 Task: Find a one-way flight from Savannah to Evansville on May 3 for 6 passengers in business class, using WestJet, with 1 carry-on and 3 checked bags, within a budget of 380,000, and specific departure times.
Action: Mouse moved to (378, 342)
Screenshot: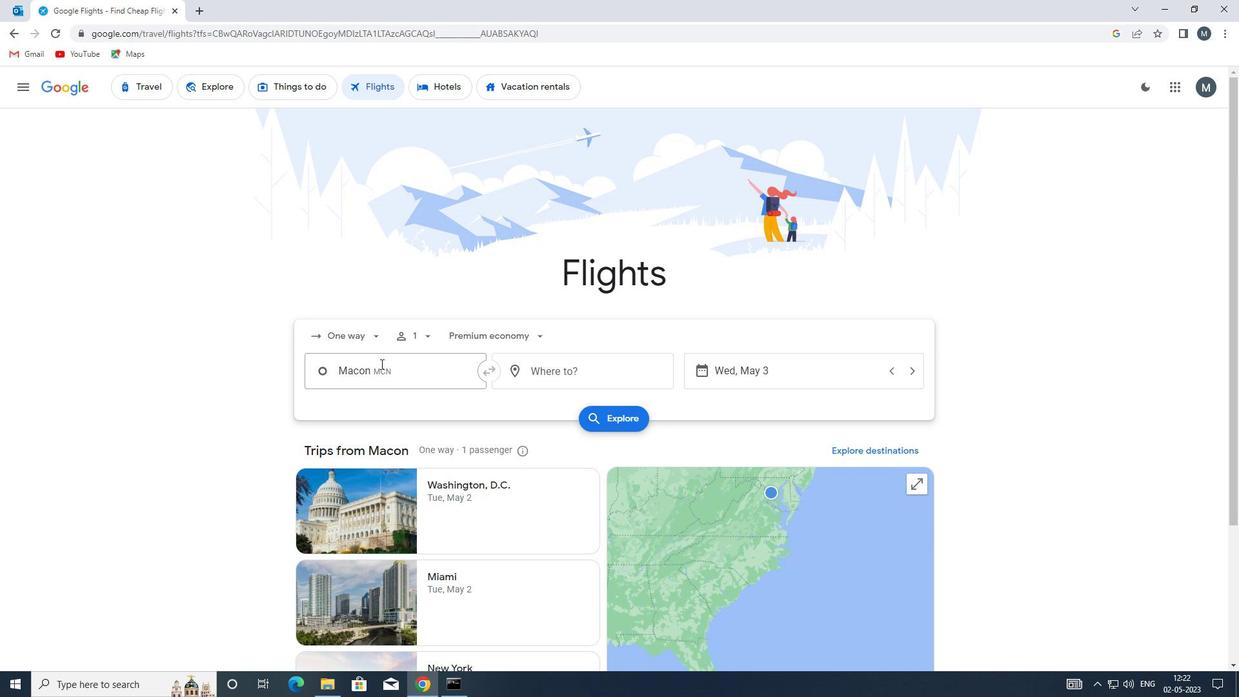 
Action: Mouse pressed left at (378, 342)
Screenshot: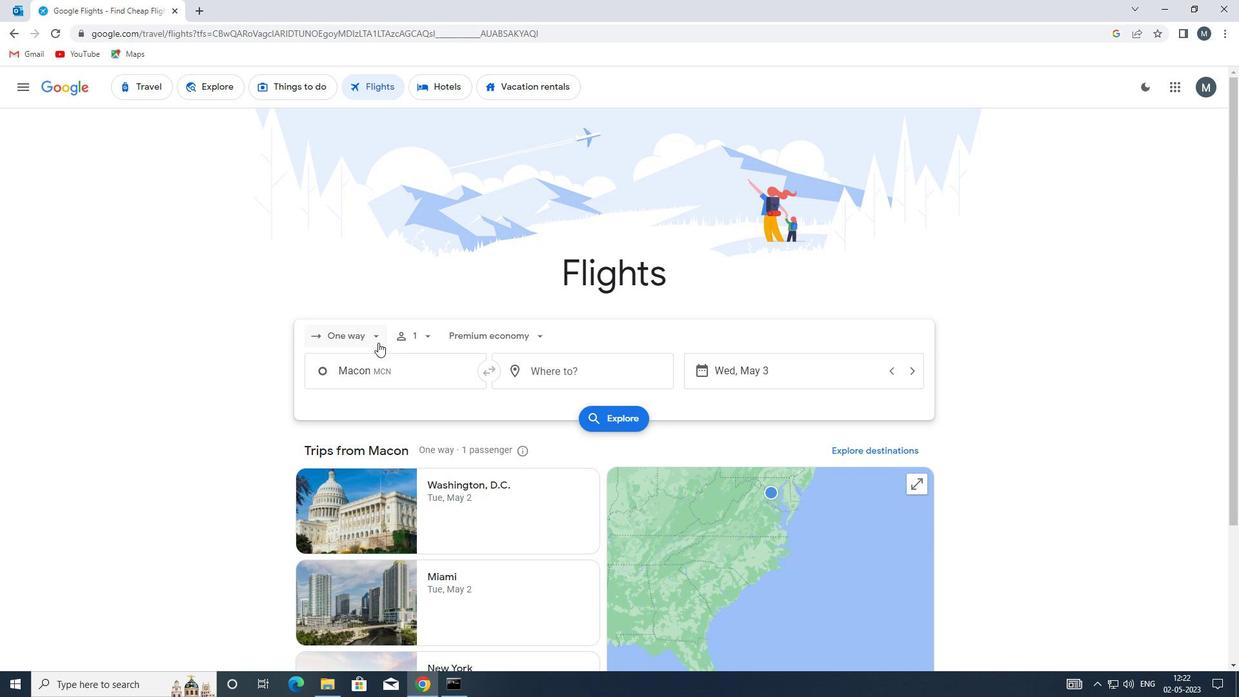 
Action: Mouse moved to (384, 404)
Screenshot: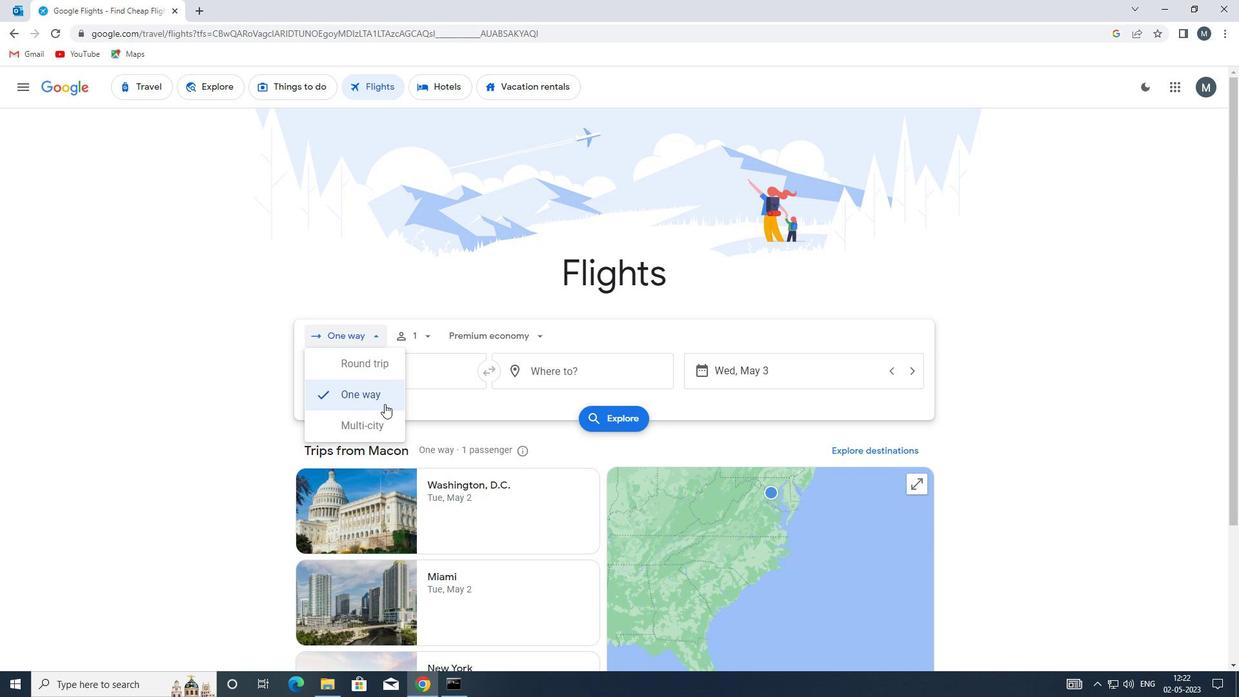 
Action: Mouse pressed left at (384, 404)
Screenshot: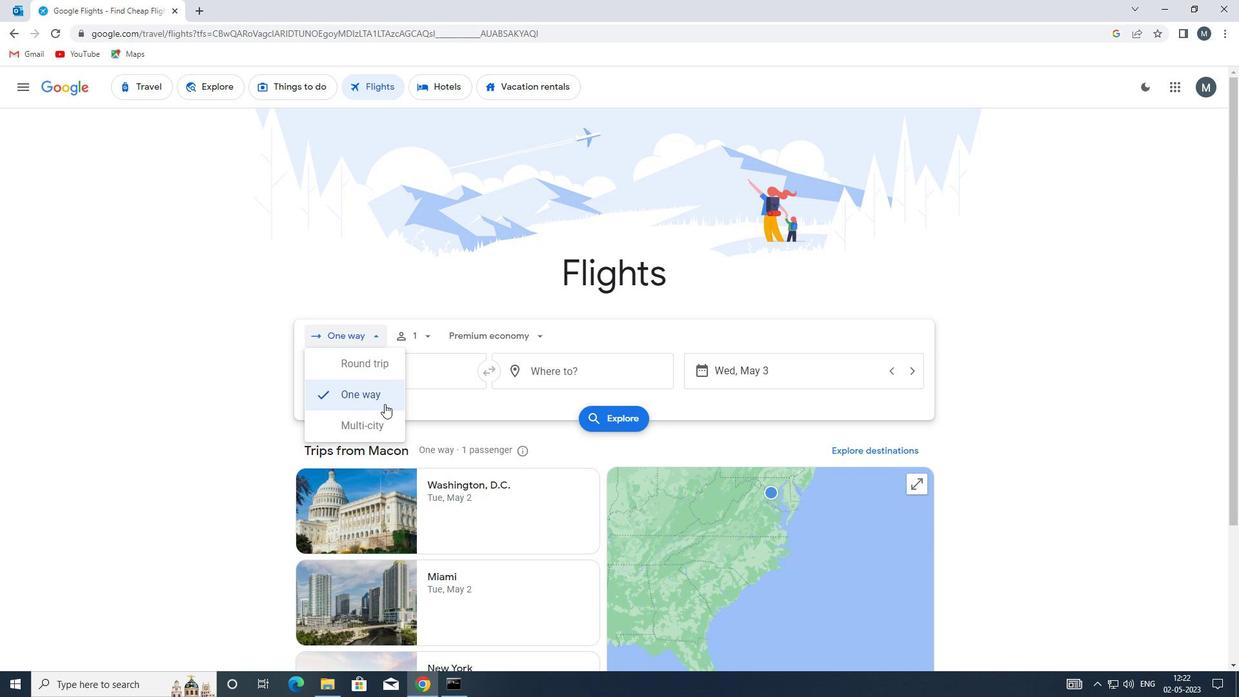 
Action: Mouse moved to (415, 335)
Screenshot: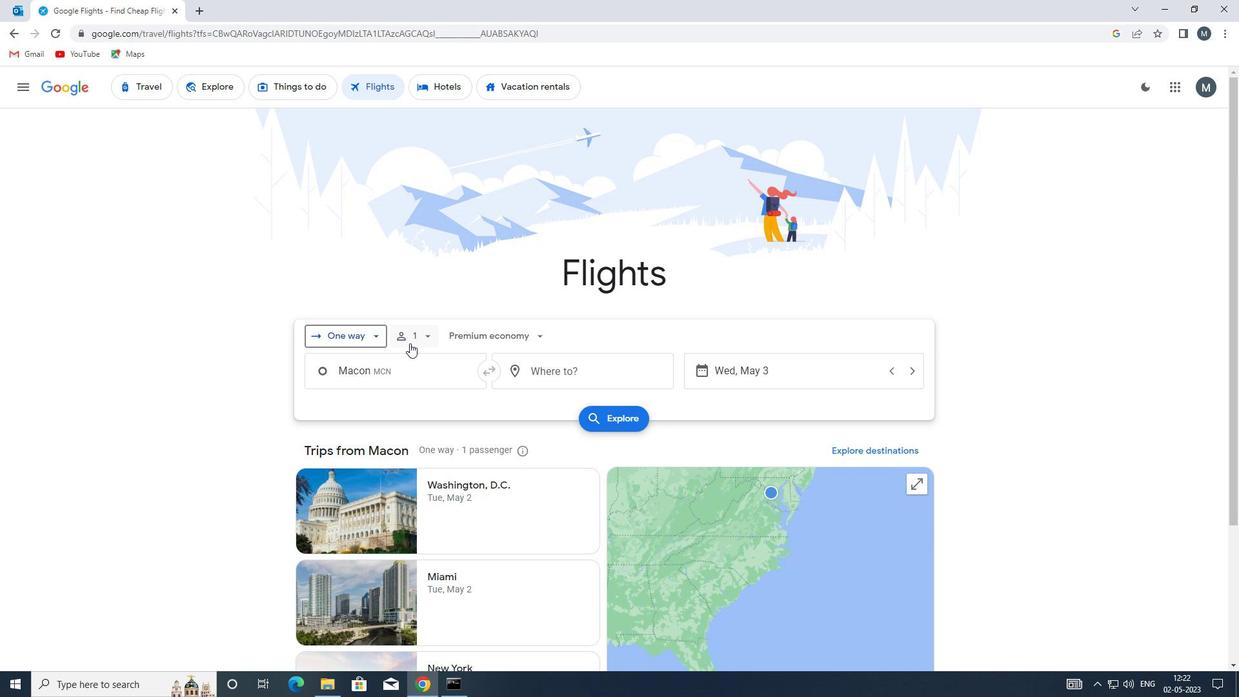 
Action: Mouse pressed left at (415, 335)
Screenshot: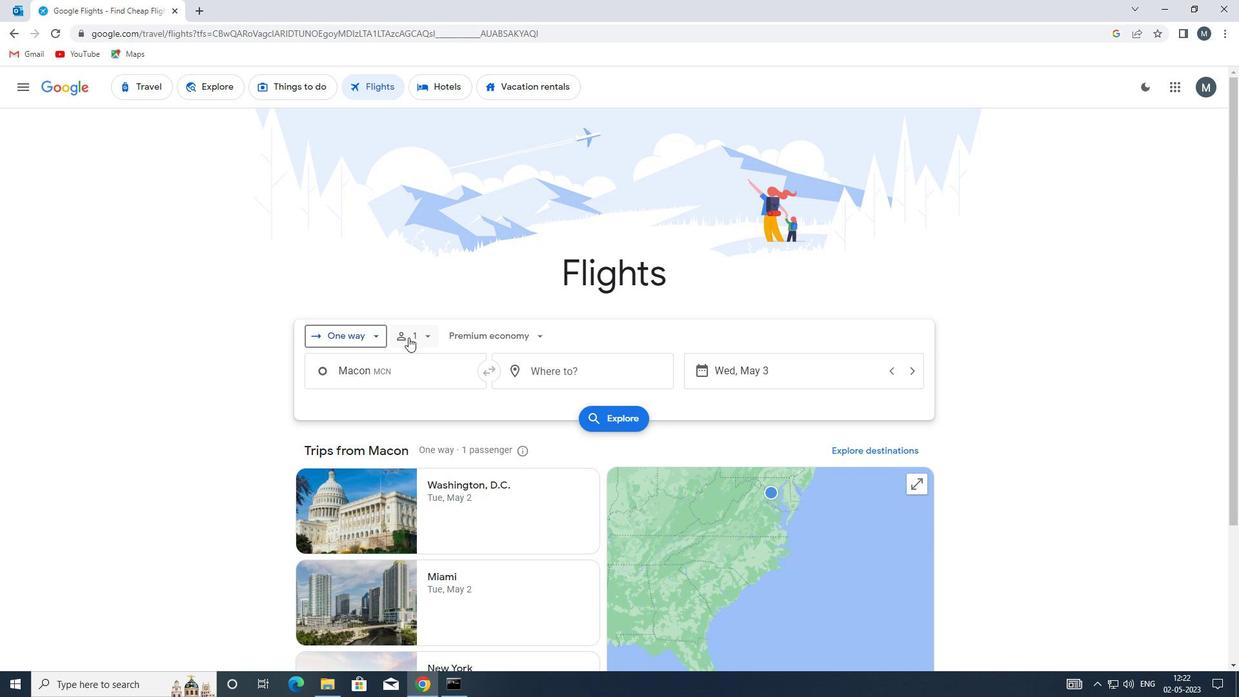 
Action: Mouse moved to (534, 372)
Screenshot: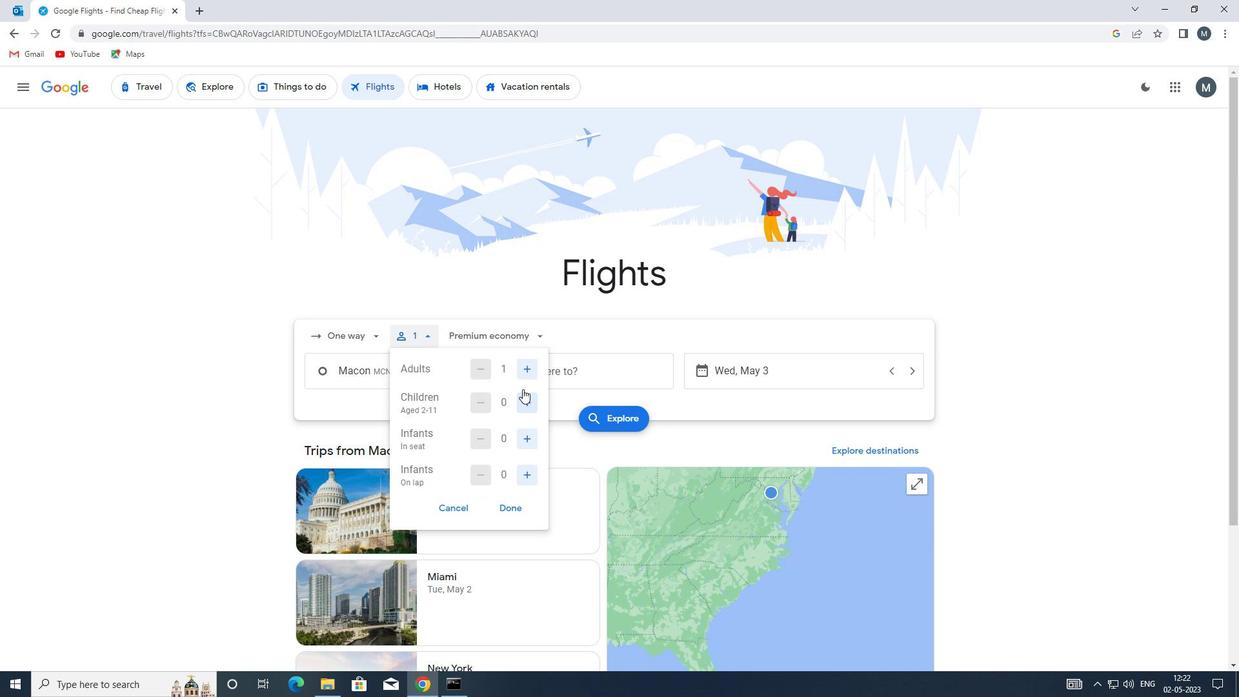 
Action: Mouse pressed left at (534, 372)
Screenshot: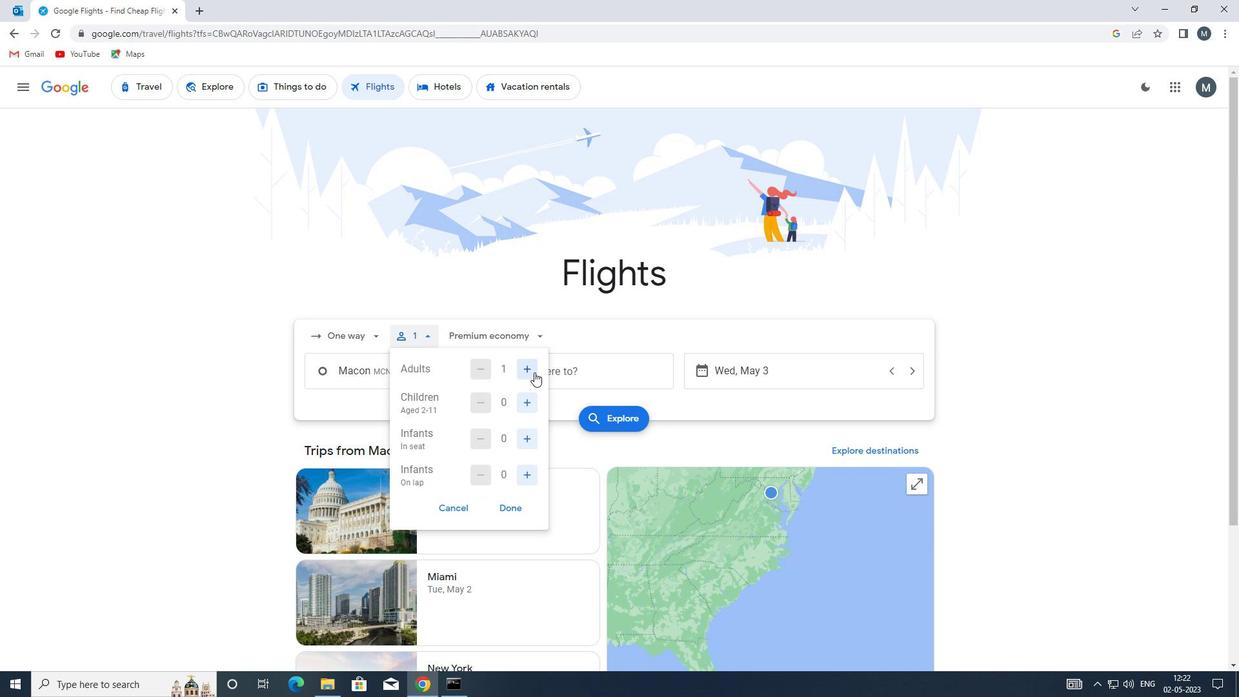 
Action: Mouse moved to (534, 372)
Screenshot: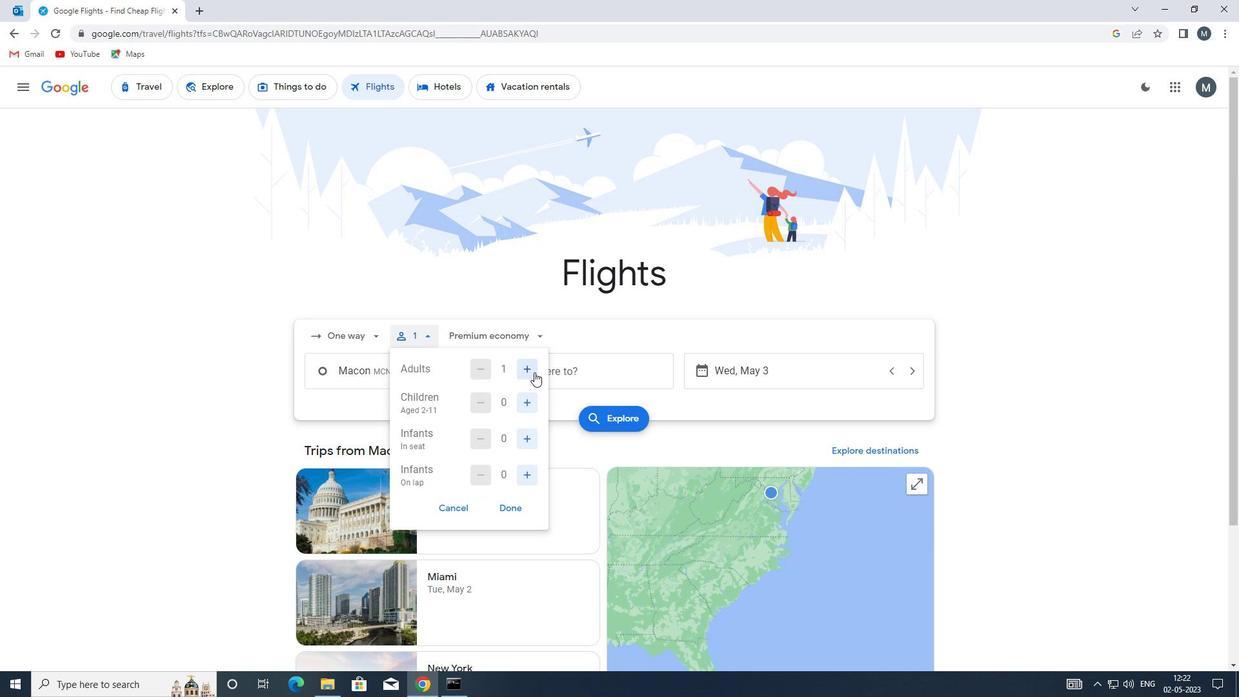 
Action: Mouse pressed left at (534, 372)
Screenshot: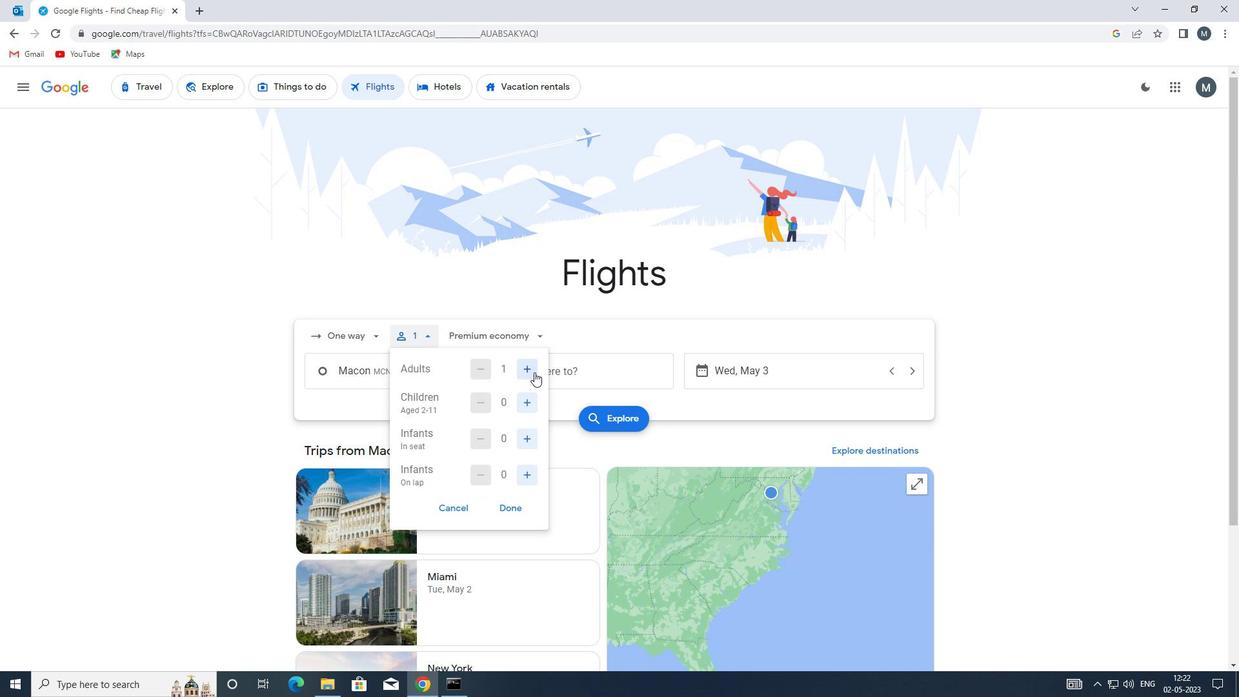 
Action: Mouse moved to (528, 406)
Screenshot: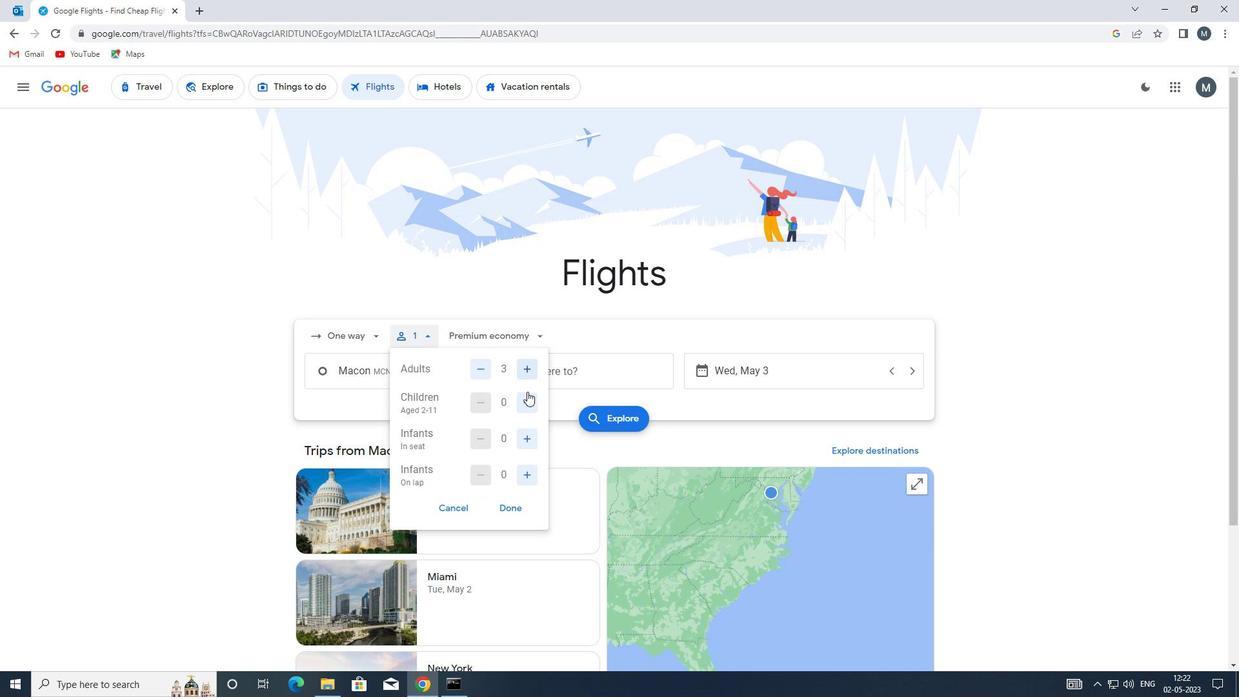 
Action: Mouse pressed left at (528, 406)
Screenshot: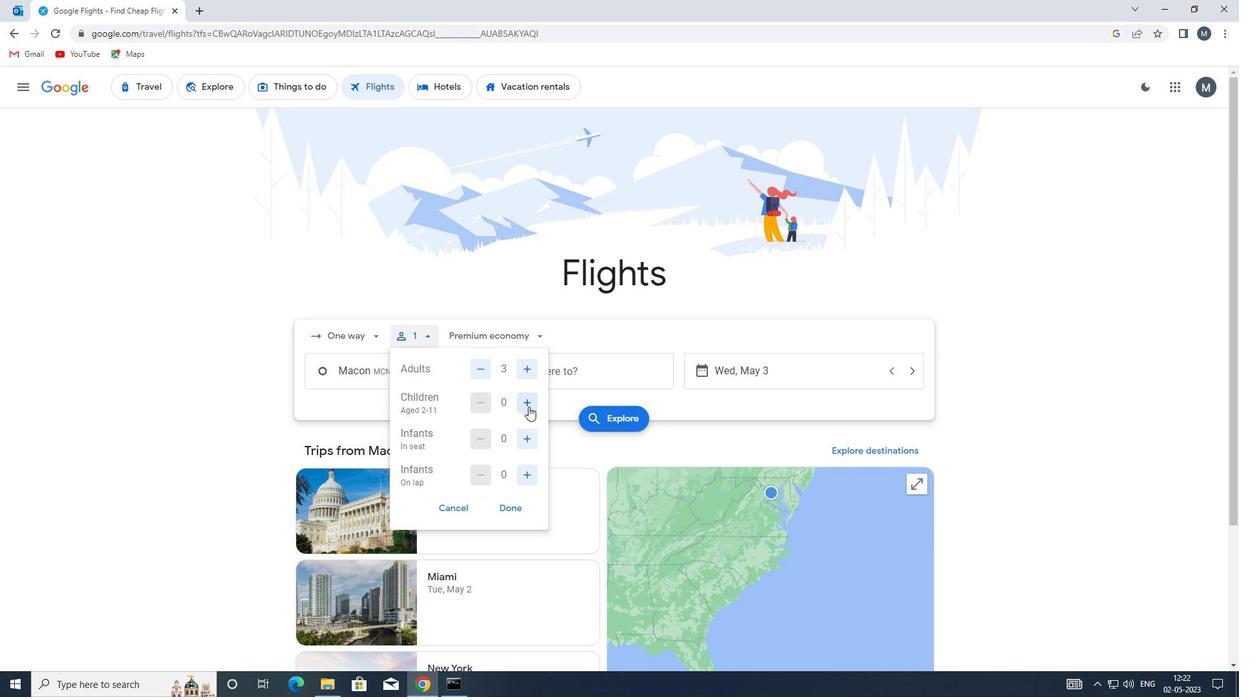 
Action: Mouse pressed left at (528, 406)
Screenshot: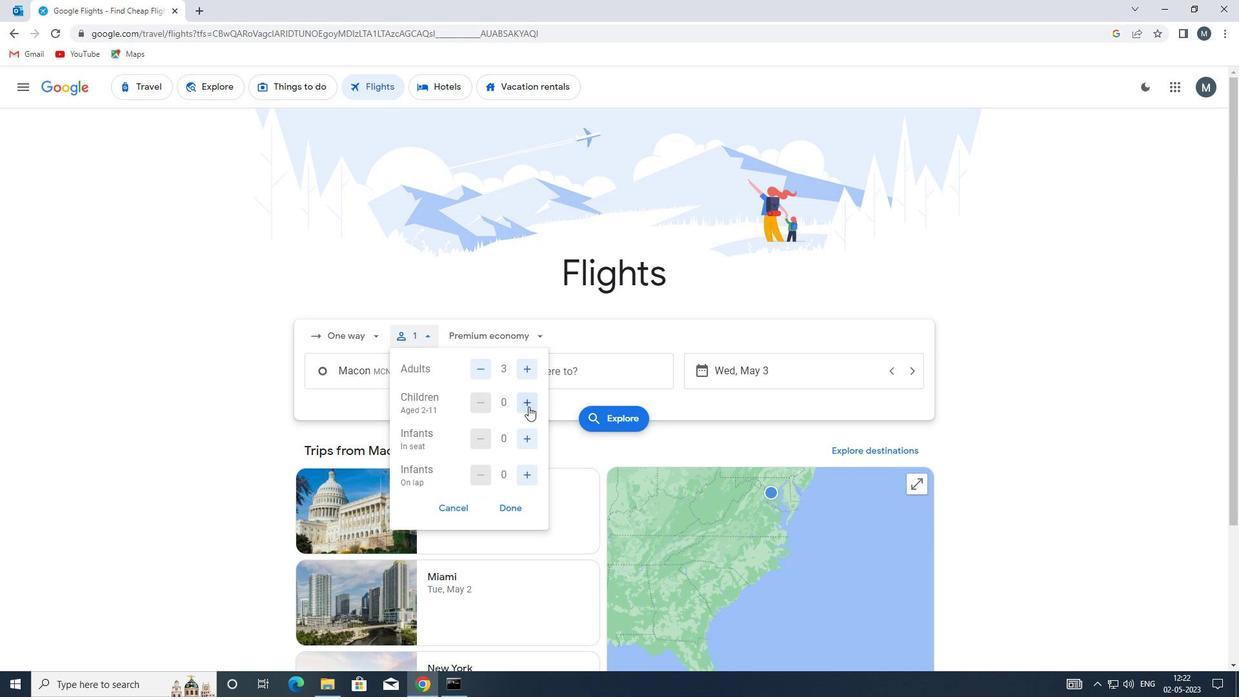 
Action: Mouse pressed left at (528, 406)
Screenshot: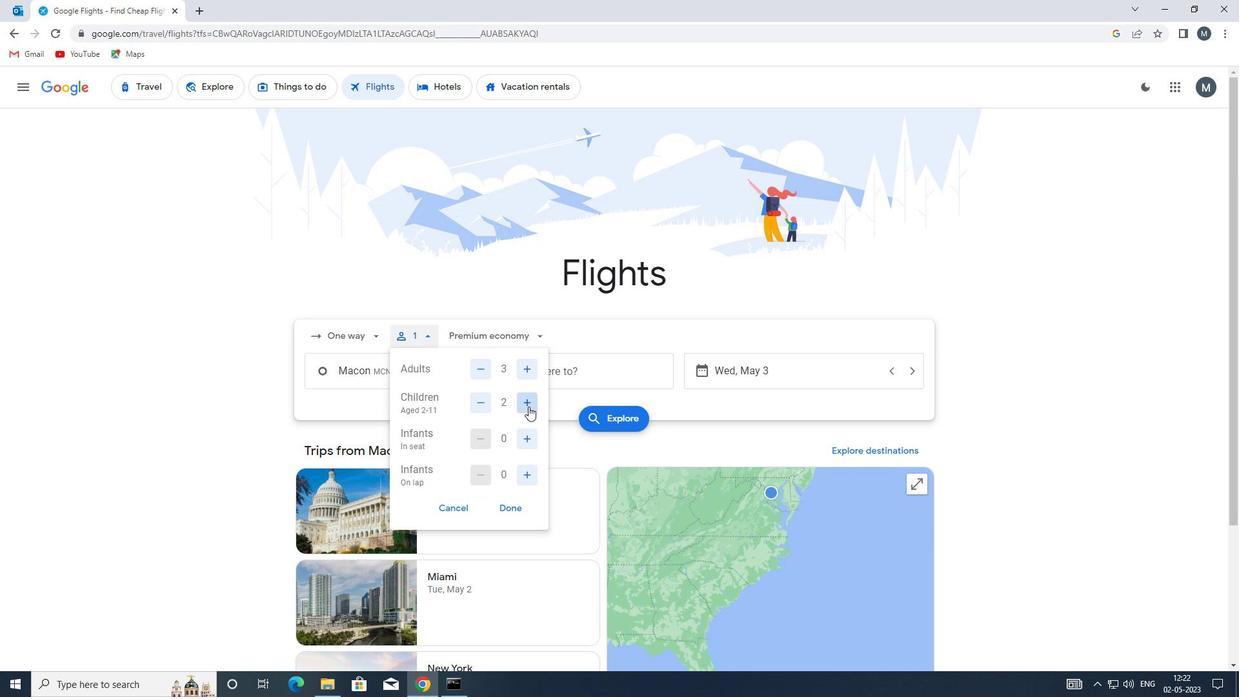 
Action: Mouse moved to (513, 511)
Screenshot: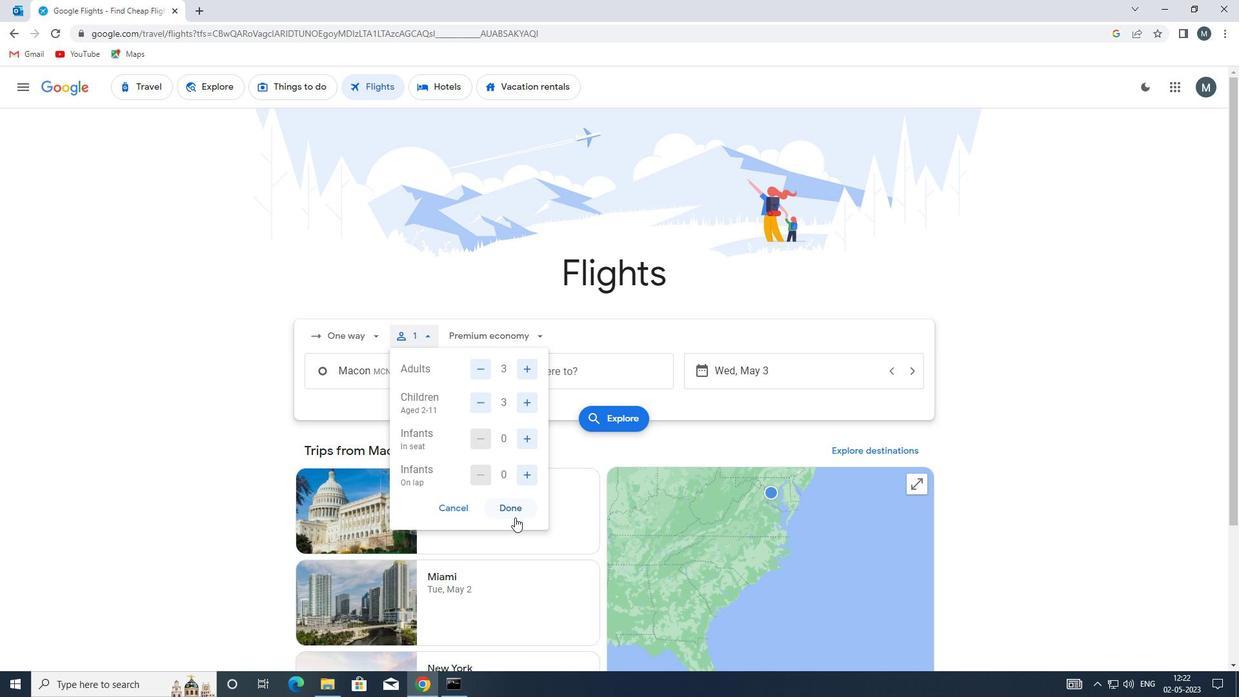 
Action: Mouse pressed left at (513, 511)
Screenshot: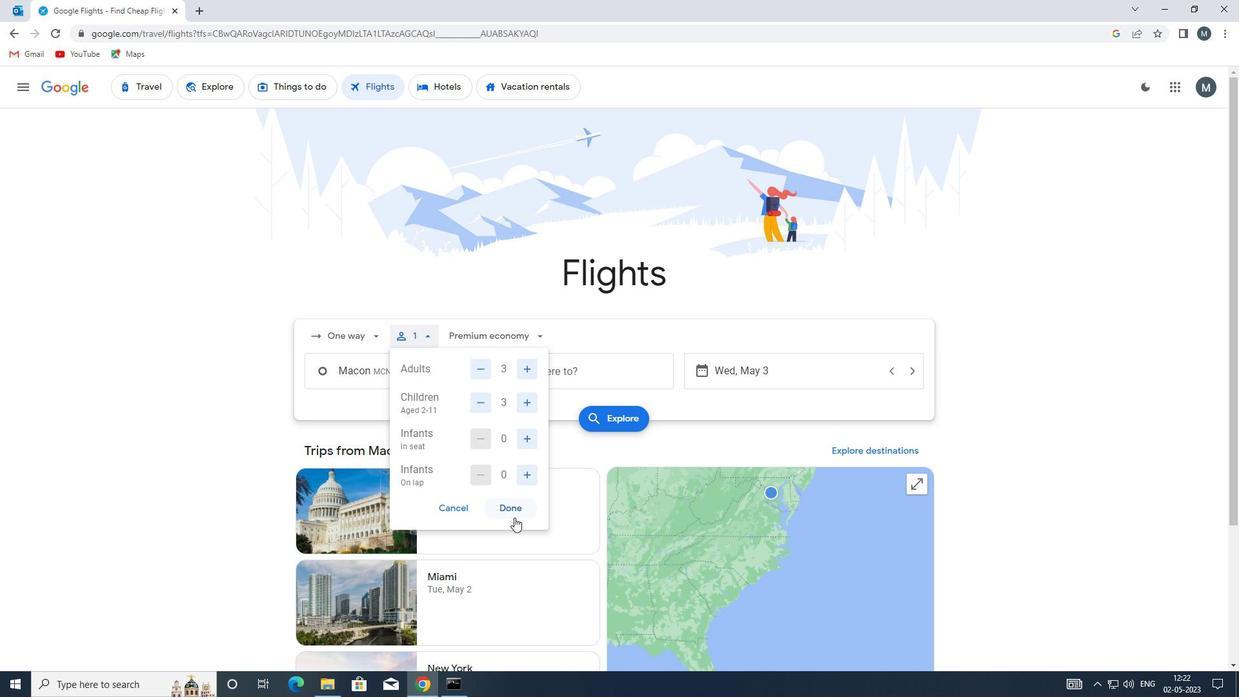 
Action: Mouse moved to (469, 325)
Screenshot: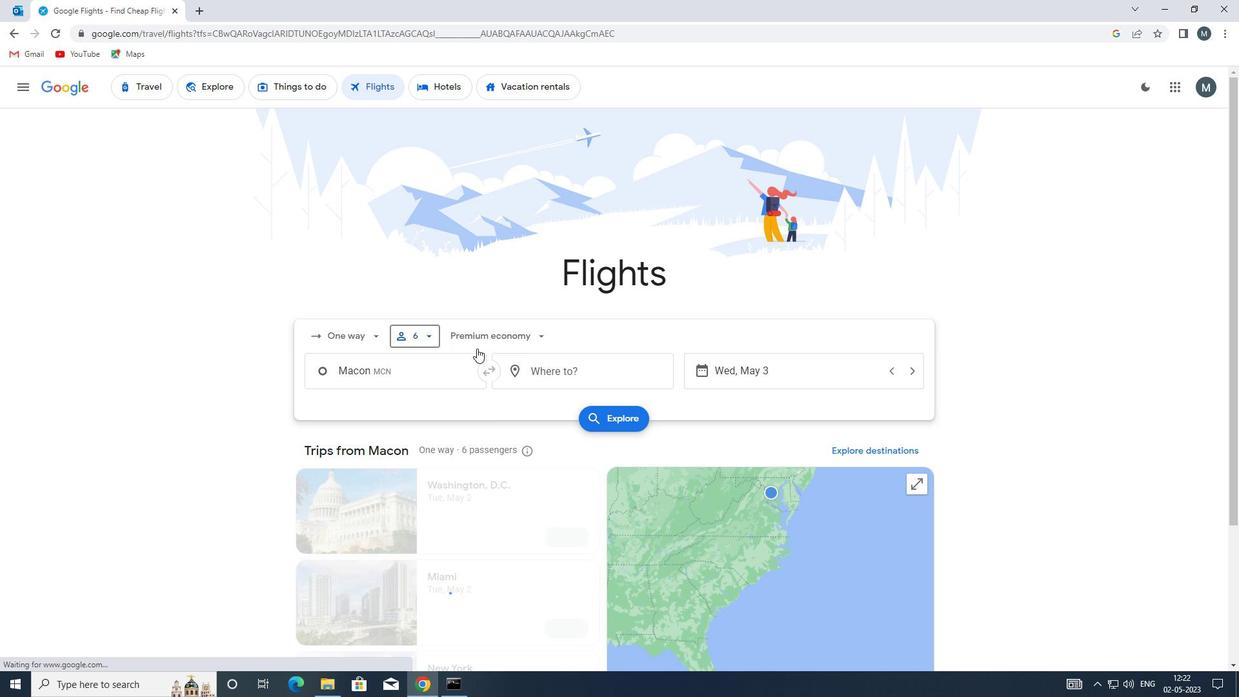 
Action: Mouse pressed left at (469, 325)
Screenshot: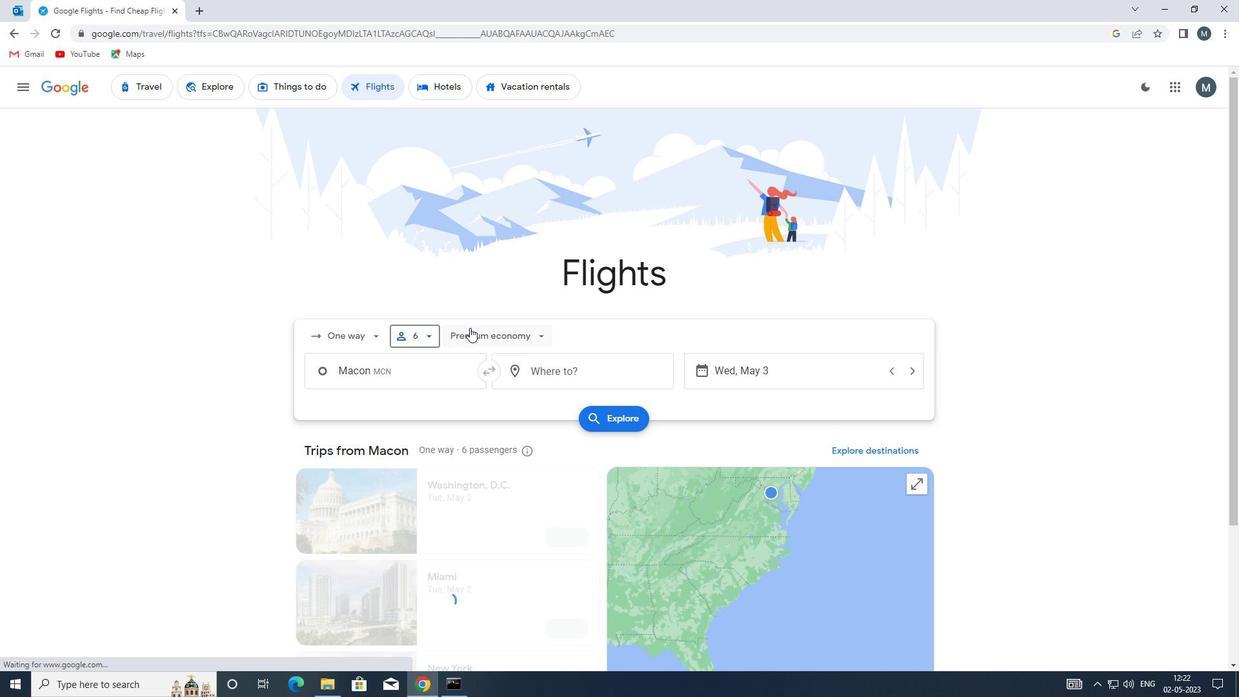 
Action: Mouse moved to (495, 423)
Screenshot: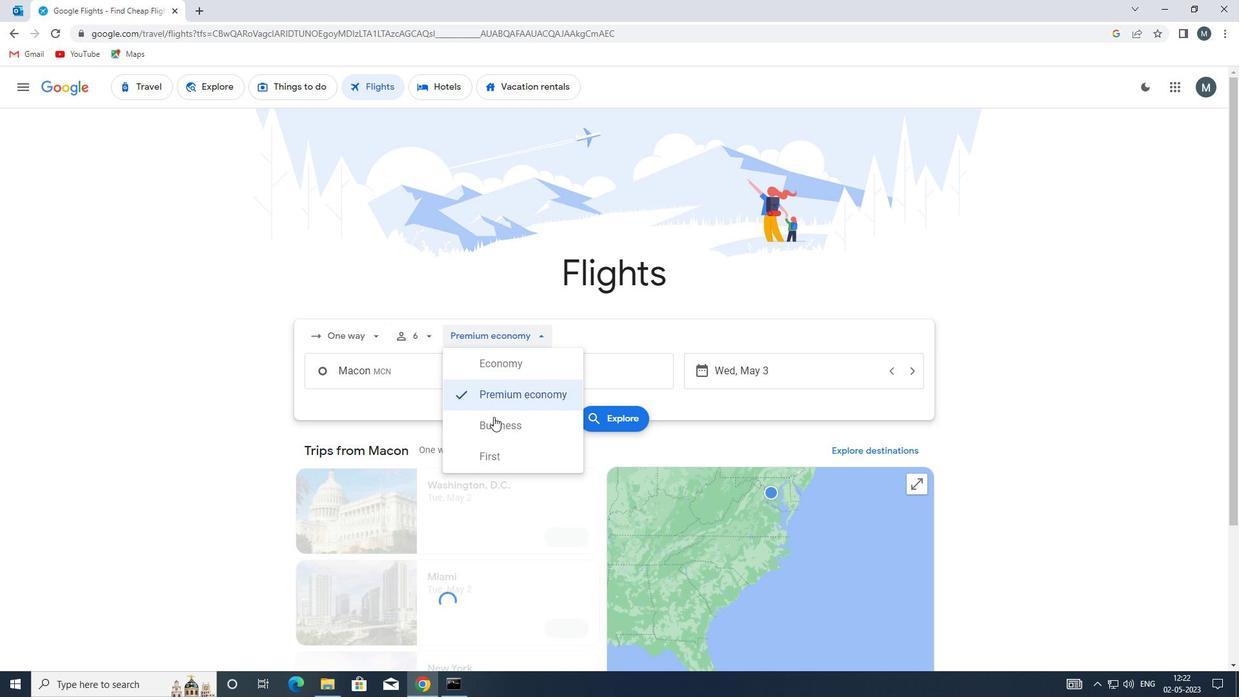 
Action: Mouse pressed left at (495, 423)
Screenshot: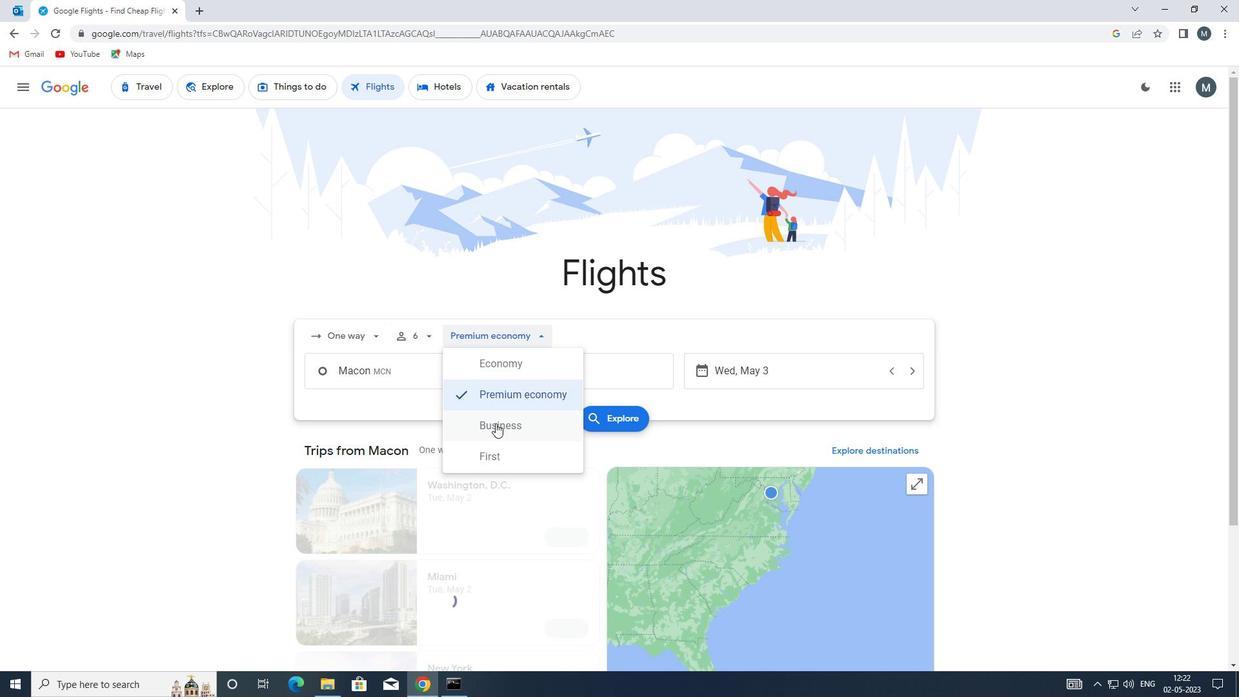 
Action: Mouse moved to (406, 374)
Screenshot: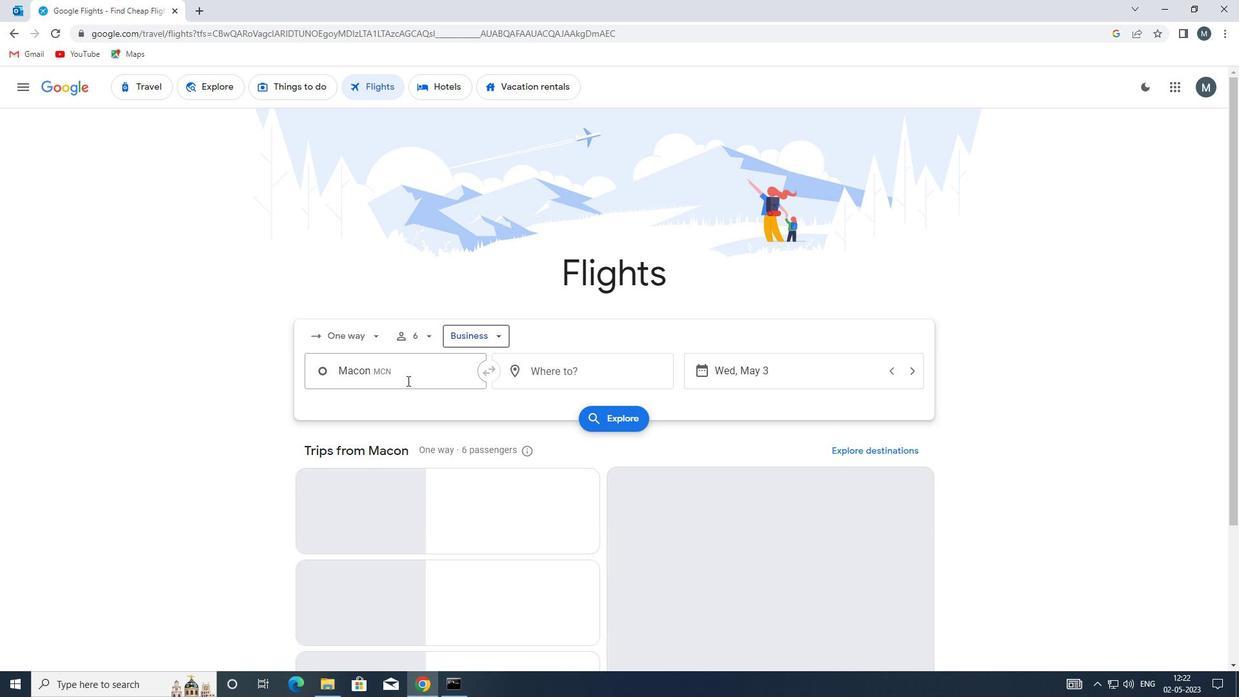
Action: Mouse pressed left at (406, 374)
Screenshot: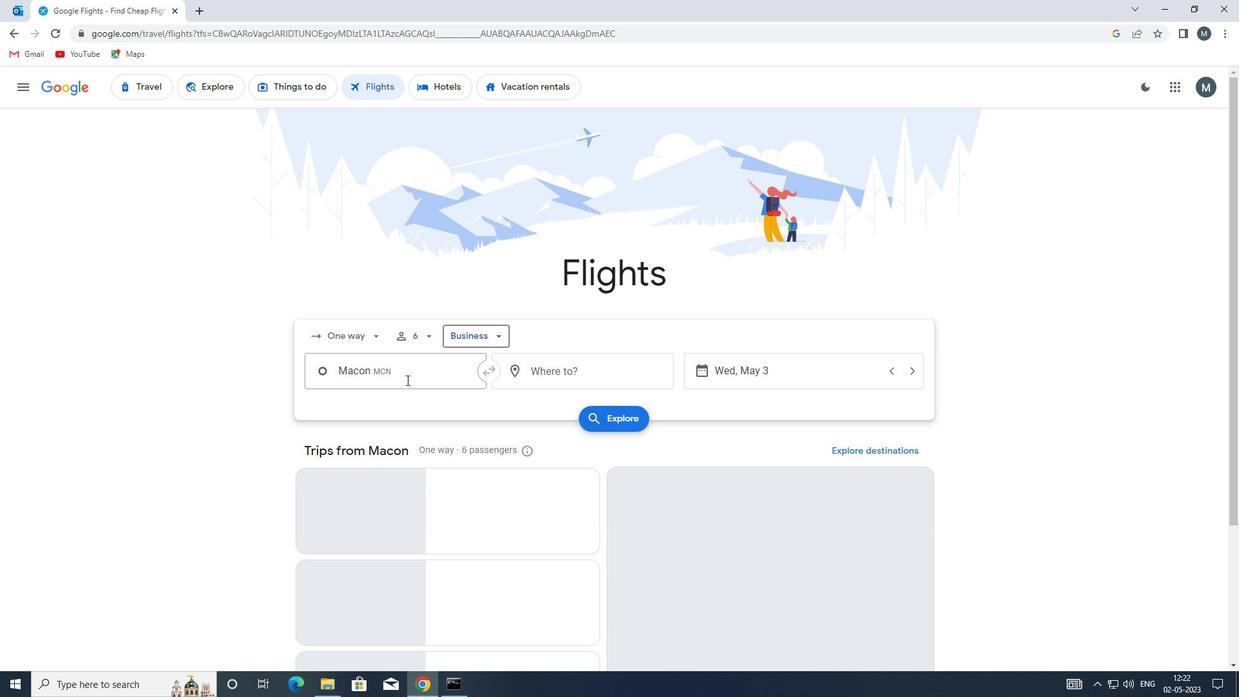 
Action: Key pressed <Key.shift>SAV
Screenshot: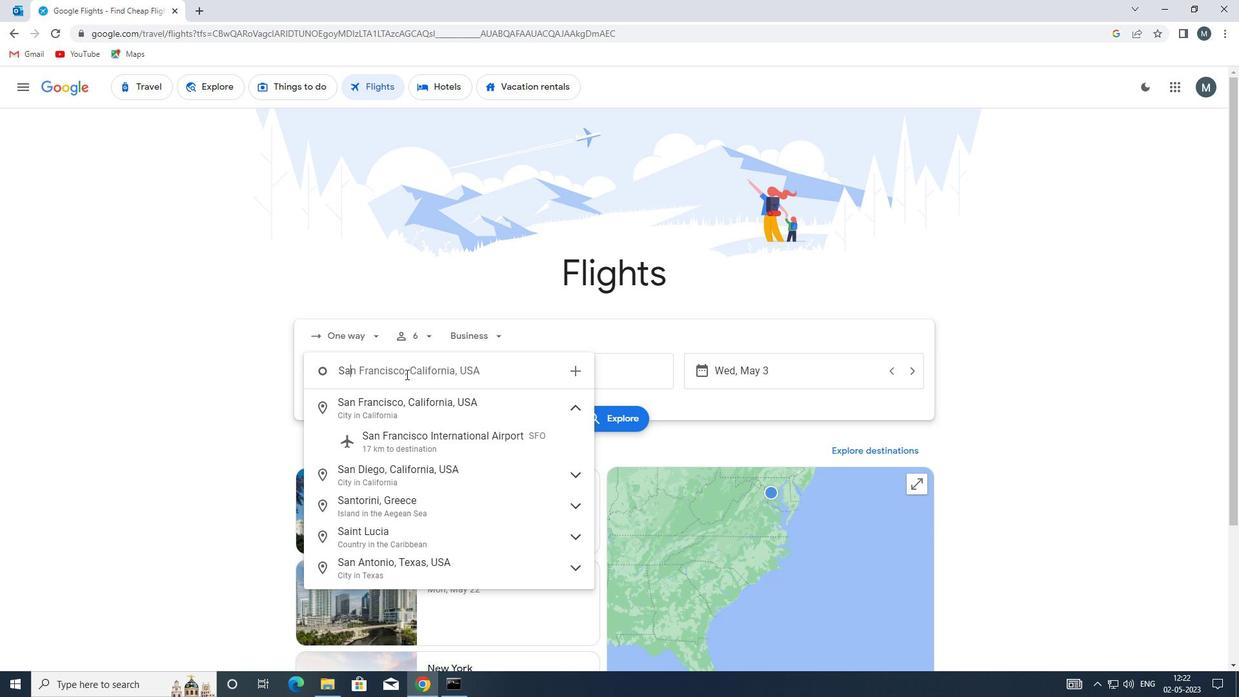 
Action: Mouse moved to (421, 409)
Screenshot: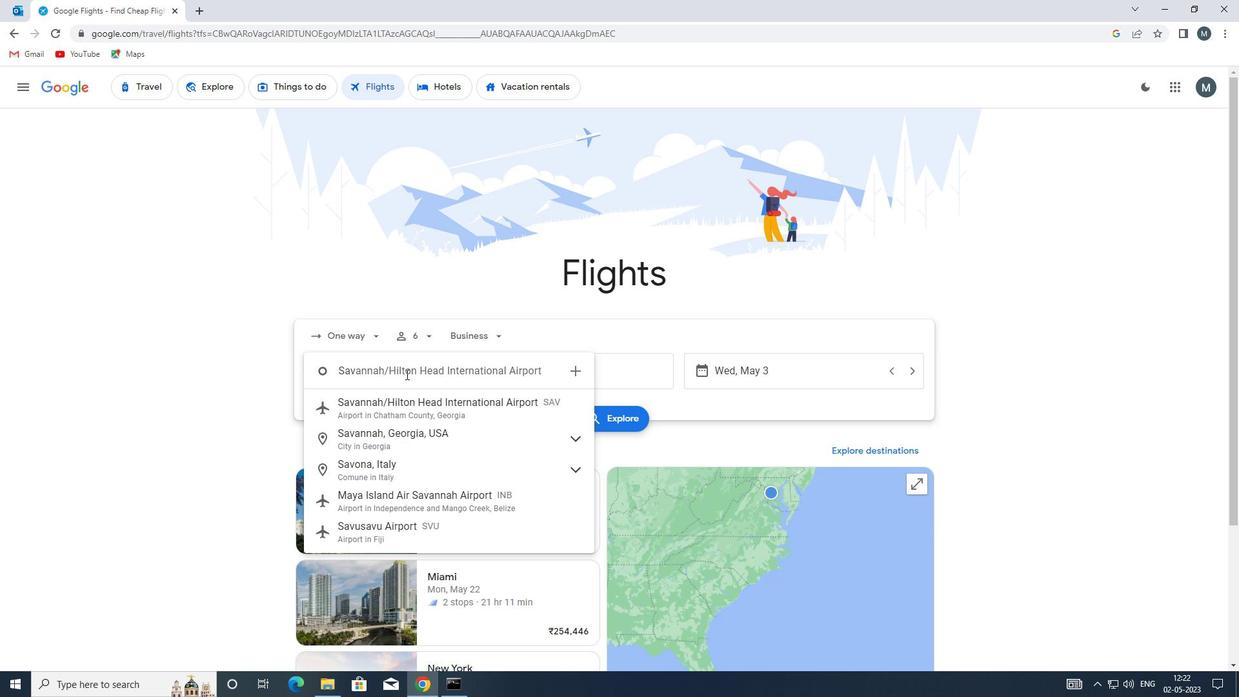 
Action: Mouse pressed left at (421, 409)
Screenshot: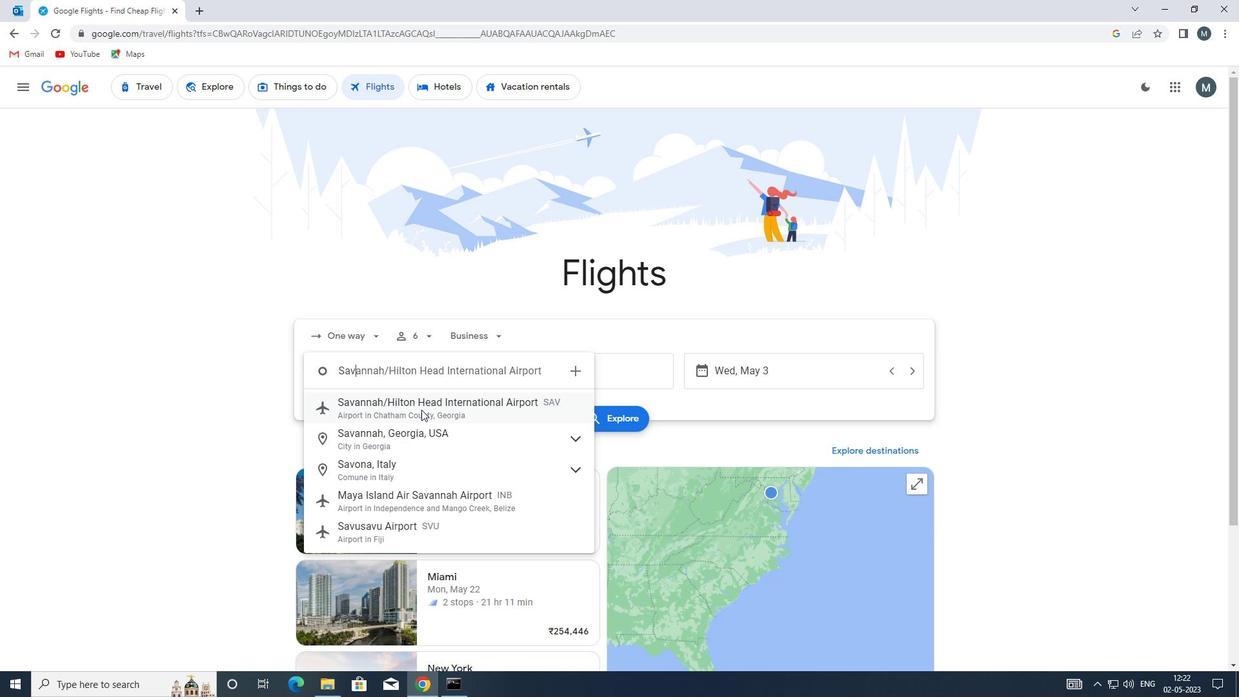 
Action: Mouse moved to (539, 374)
Screenshot: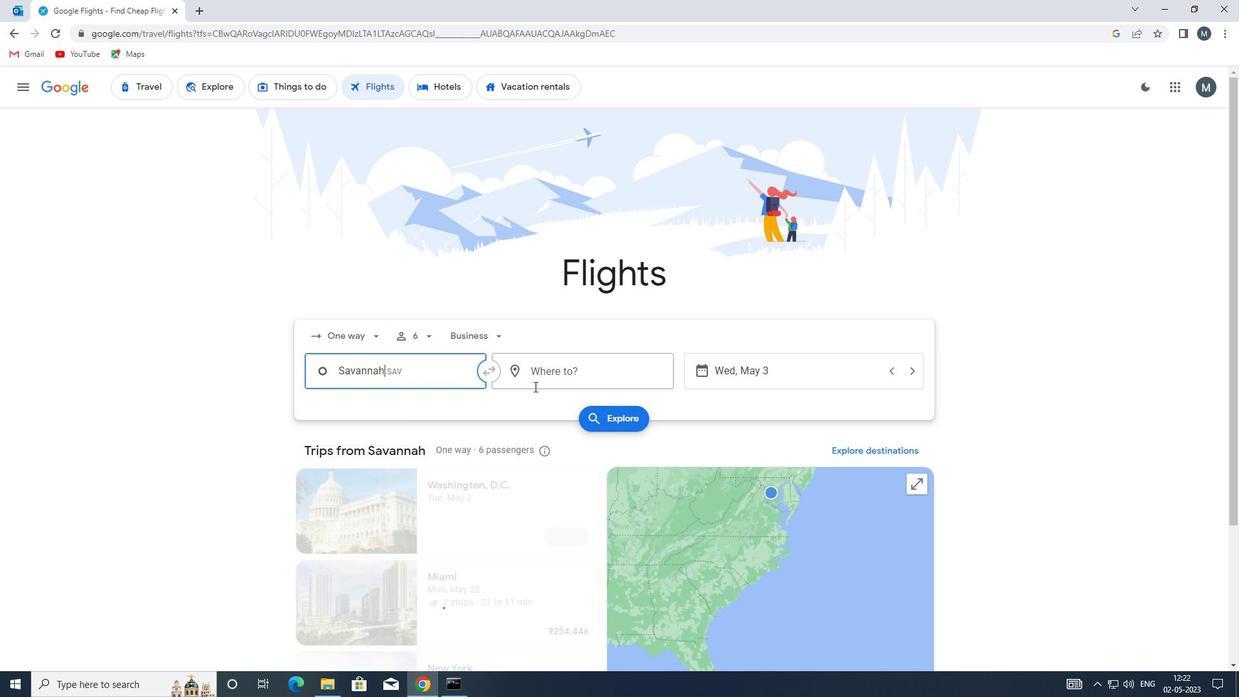 
Action: Mouse pressed left at (539, 374)
Screenshot: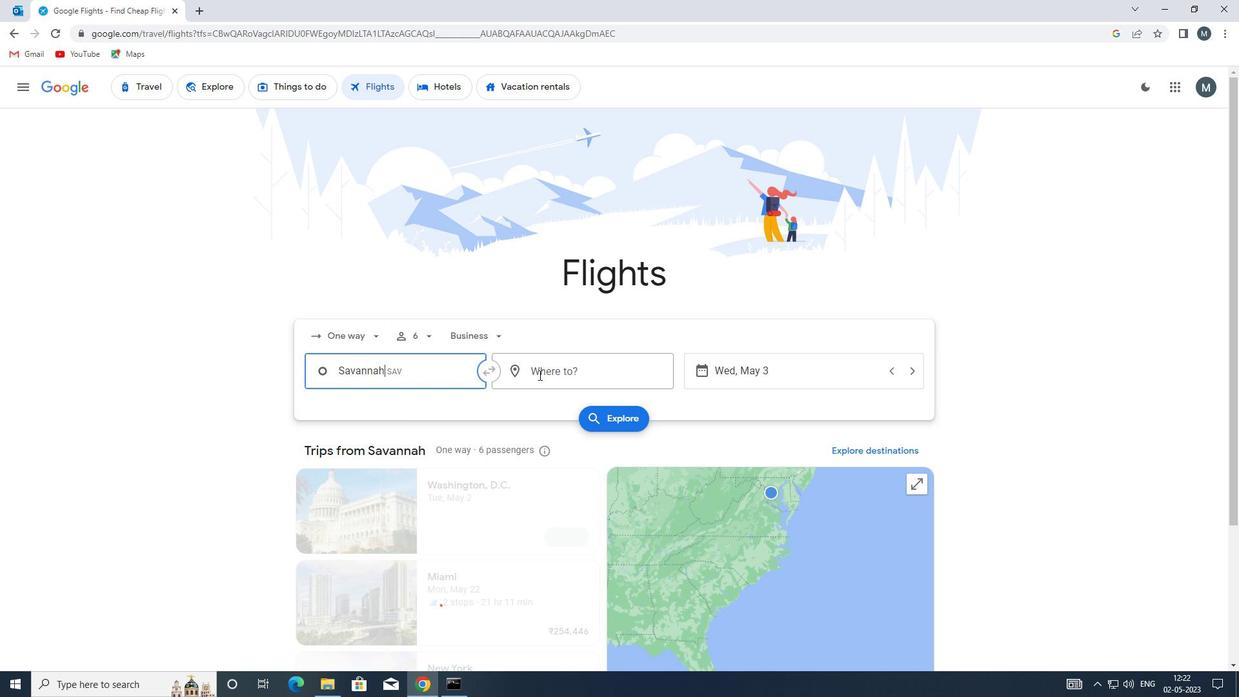 
Action: Key pressed EVV
Screenshot: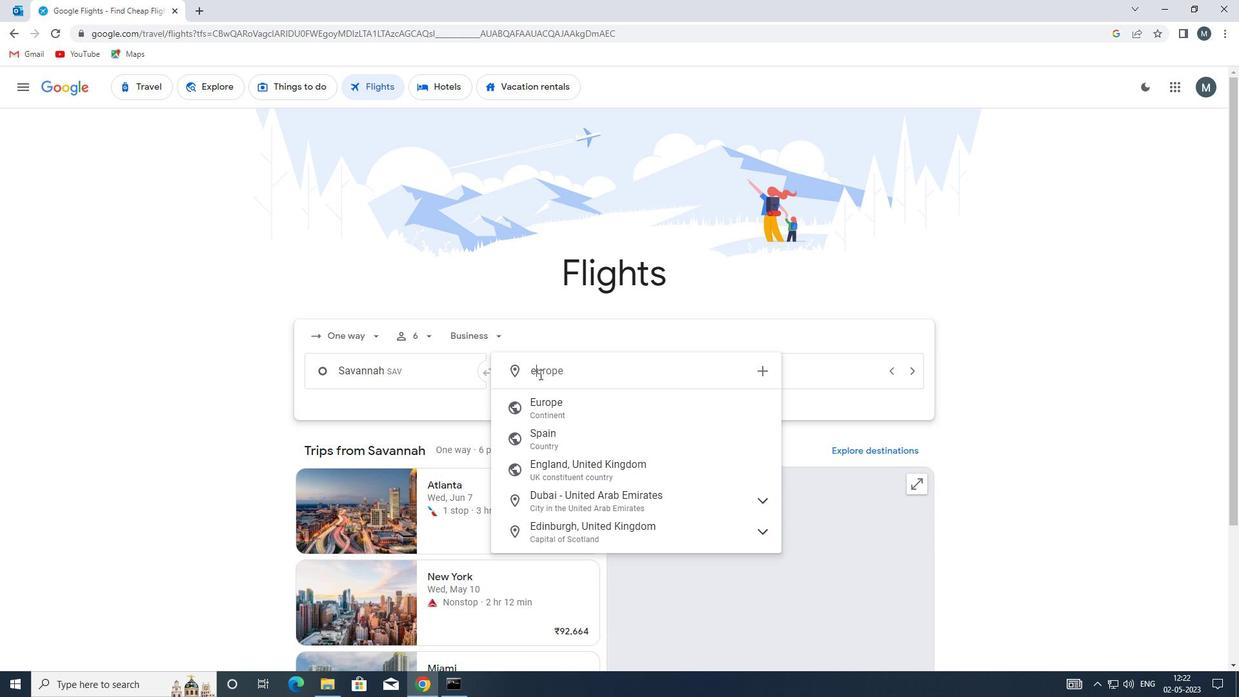 
Action: Mouse moved to (588, 406)
Screenshot: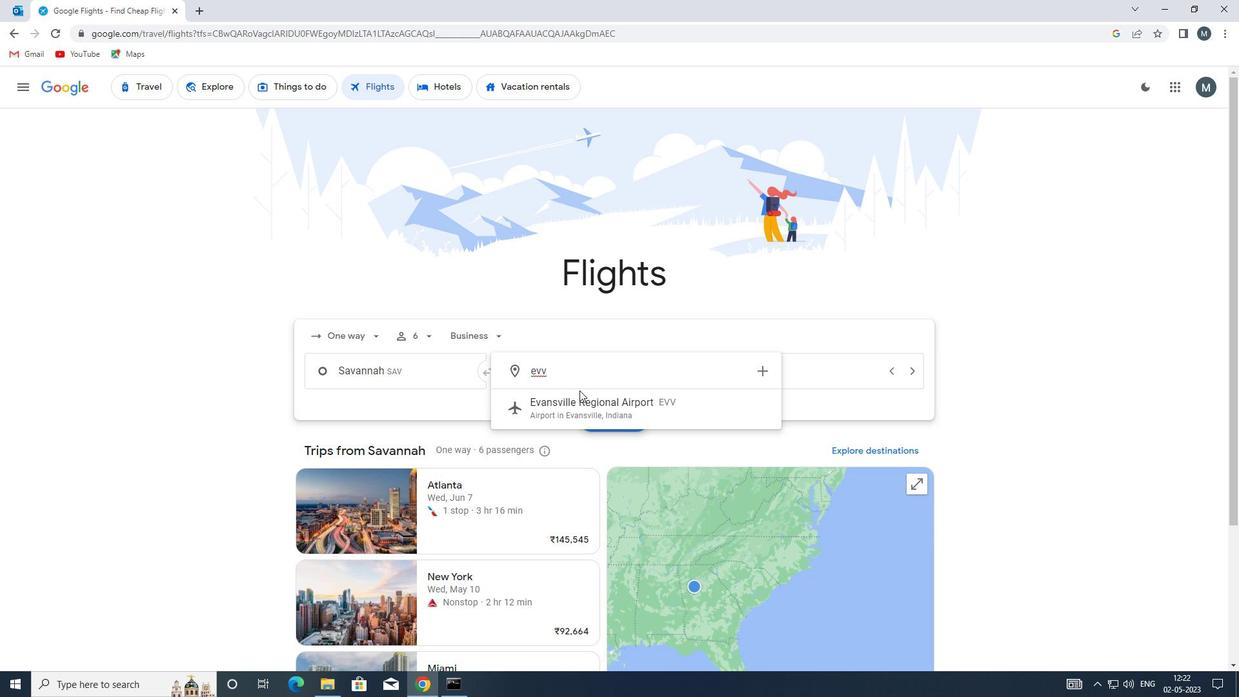 
Action: Mouse pressed left at (588, 406)
Screenshot: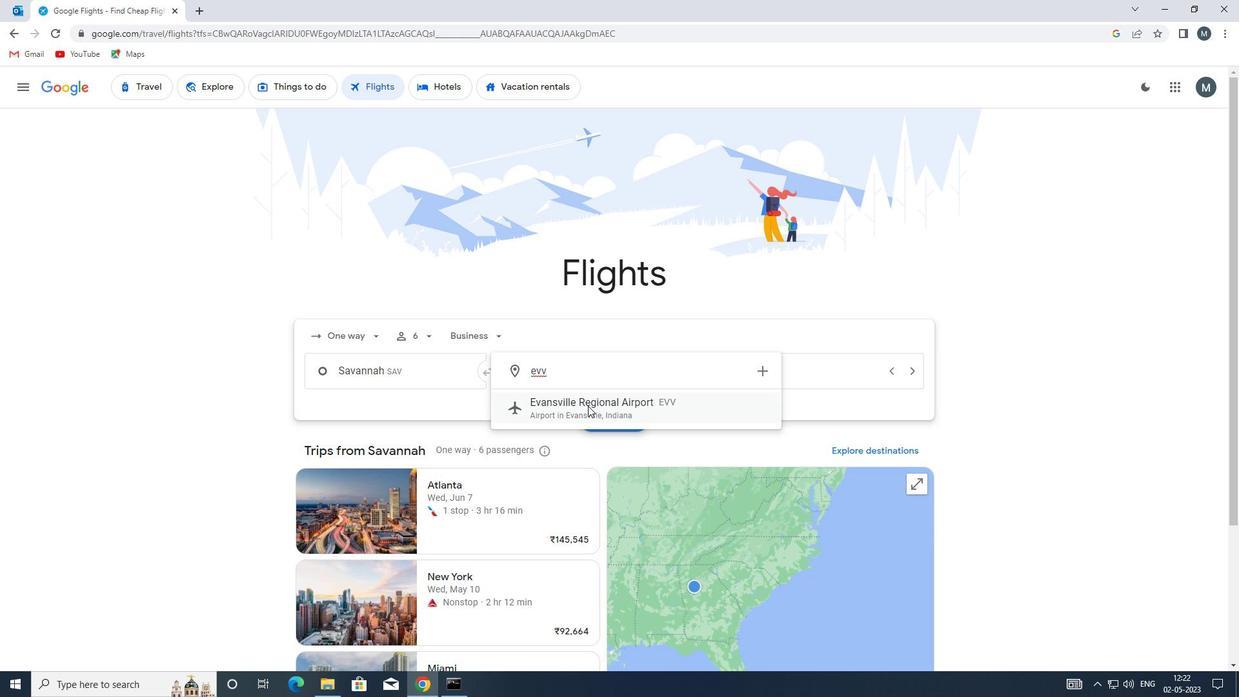 
Action: Mouse moved to (742, 366)
Screenshot: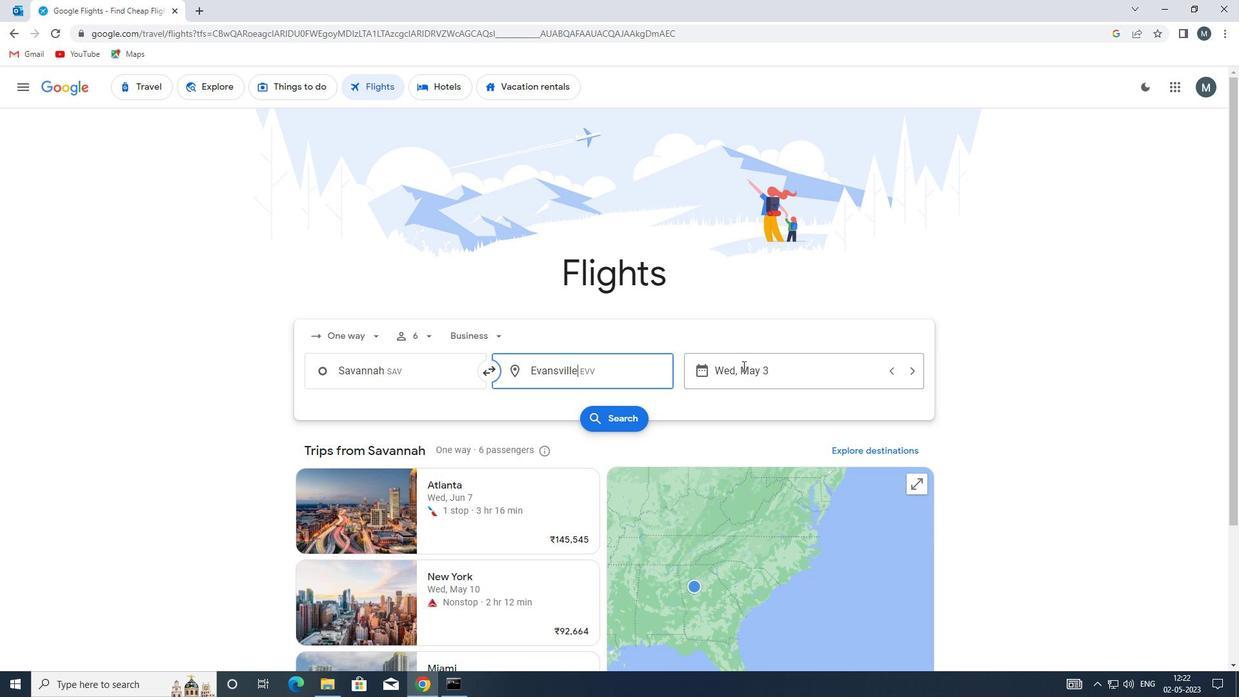 
Action: Mouse pressed left at (742, 366)
Screenshot: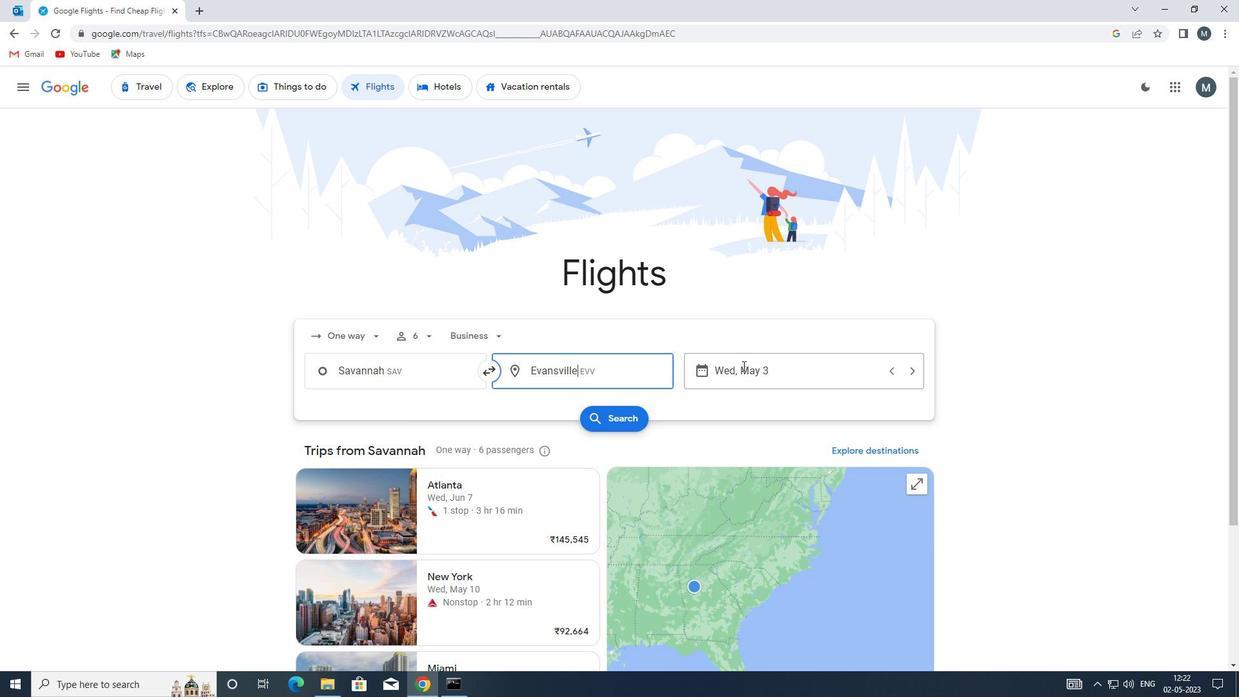 
Action: Mouse moved to (559, 439)
Screenshot: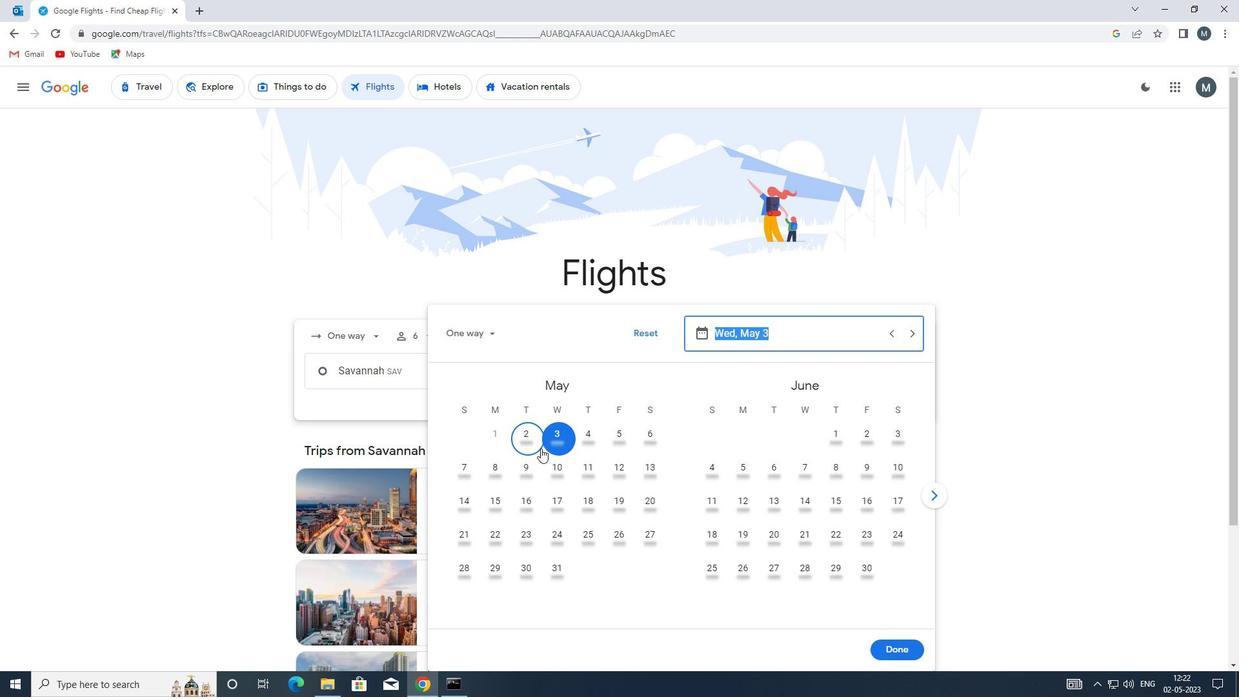 
Action: Mouse pressed left at (559, 439)
Screenshot: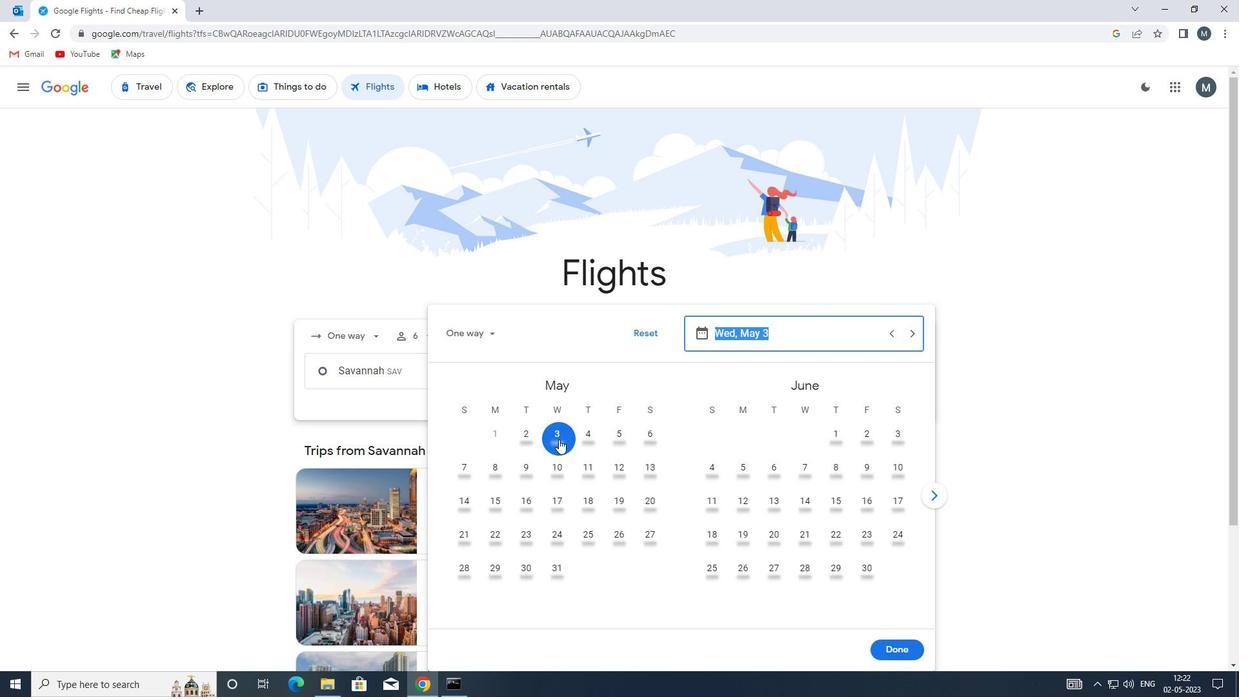 
Action: Mouse moved to (896, 651)
Screenshot: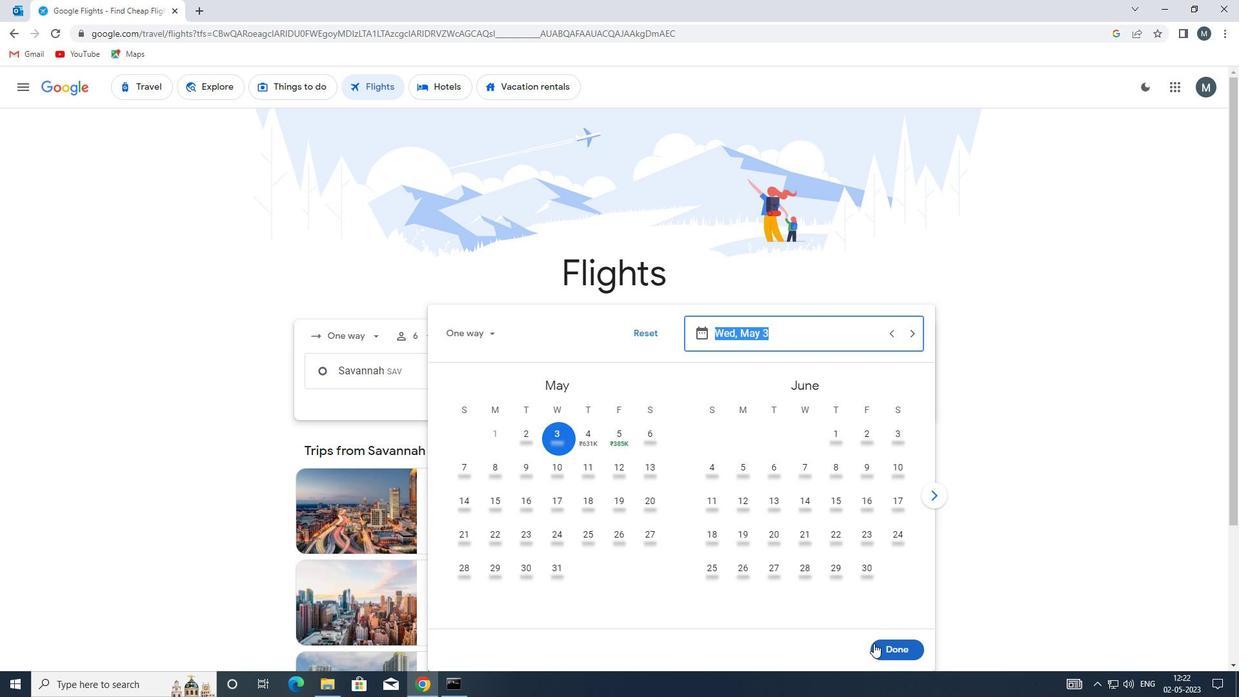 
Action: Mouse pressed left at (896, 651)
Screenshot: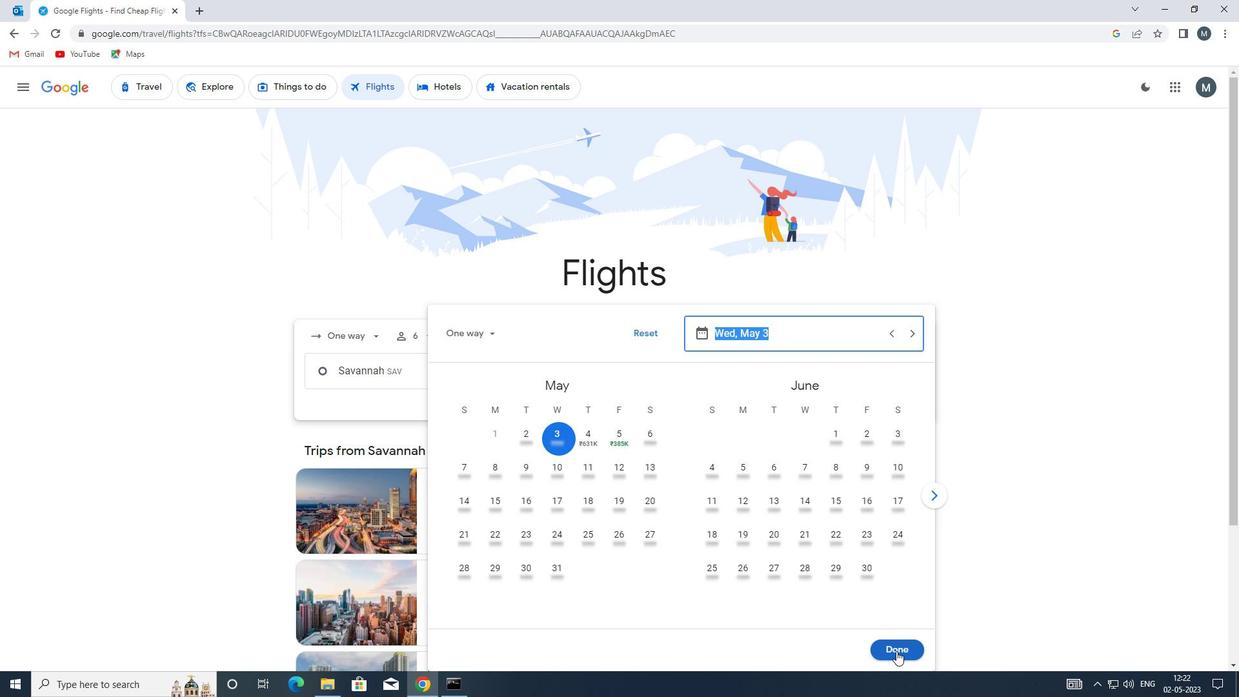 
Action: Mouse moved to (598, 404)
Screenshot: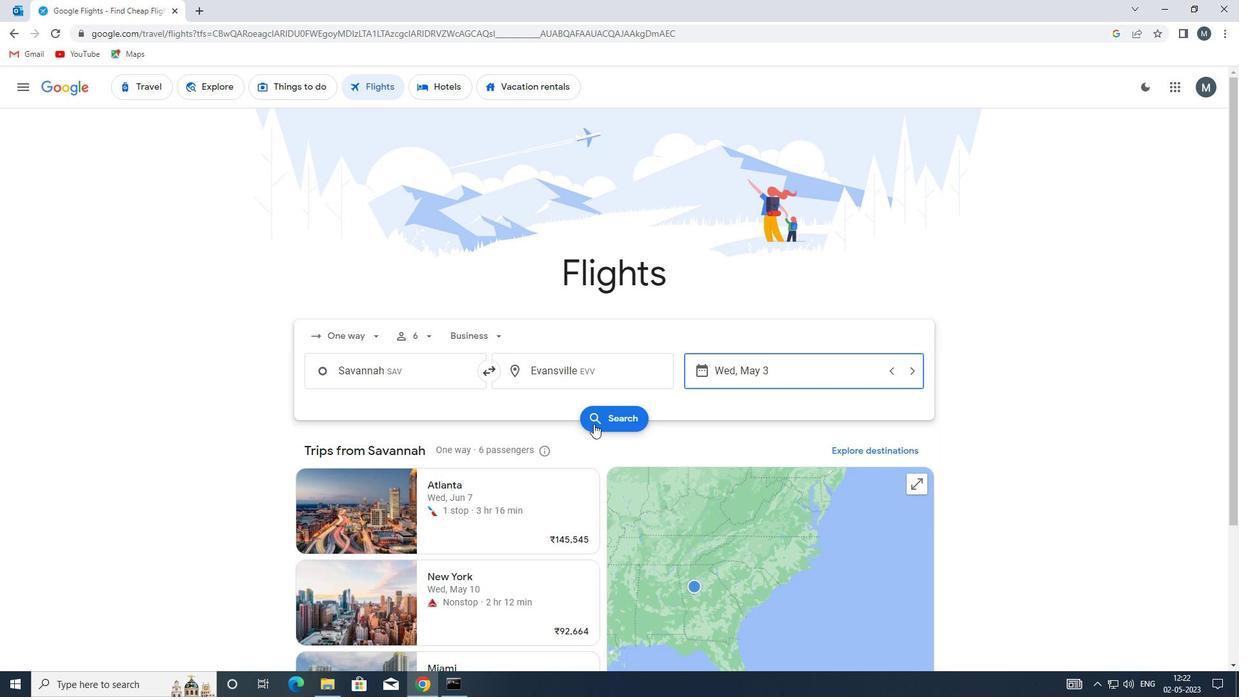 
Action: Mouse pressed left at (598, 404)
Screenshot: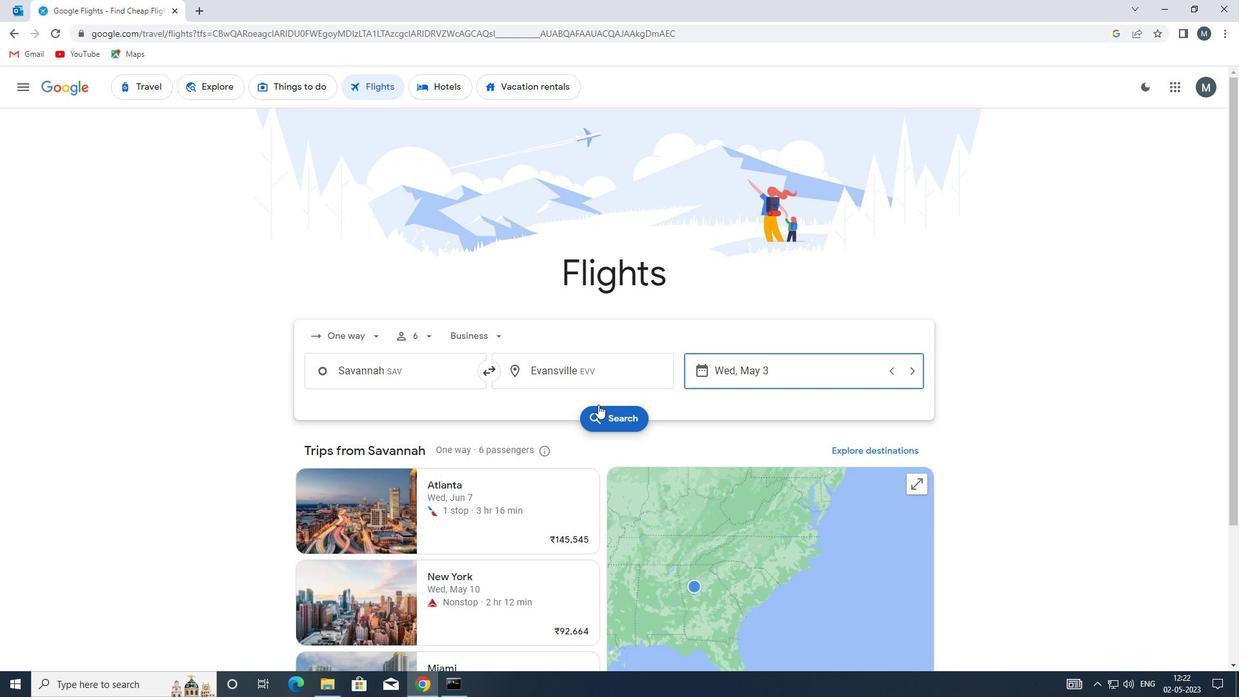
Action: Mouse moved to (294, 205)
Screenshot: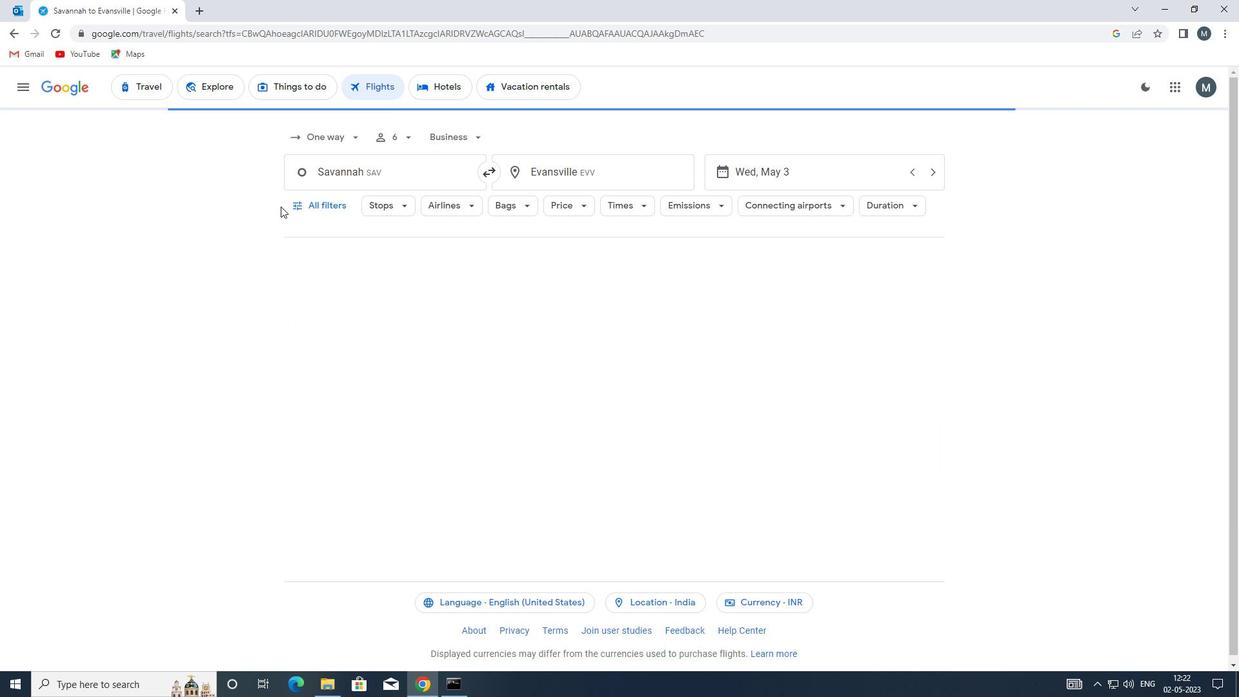
Action: Mouse pressed left at (294, 205)
Screenshot: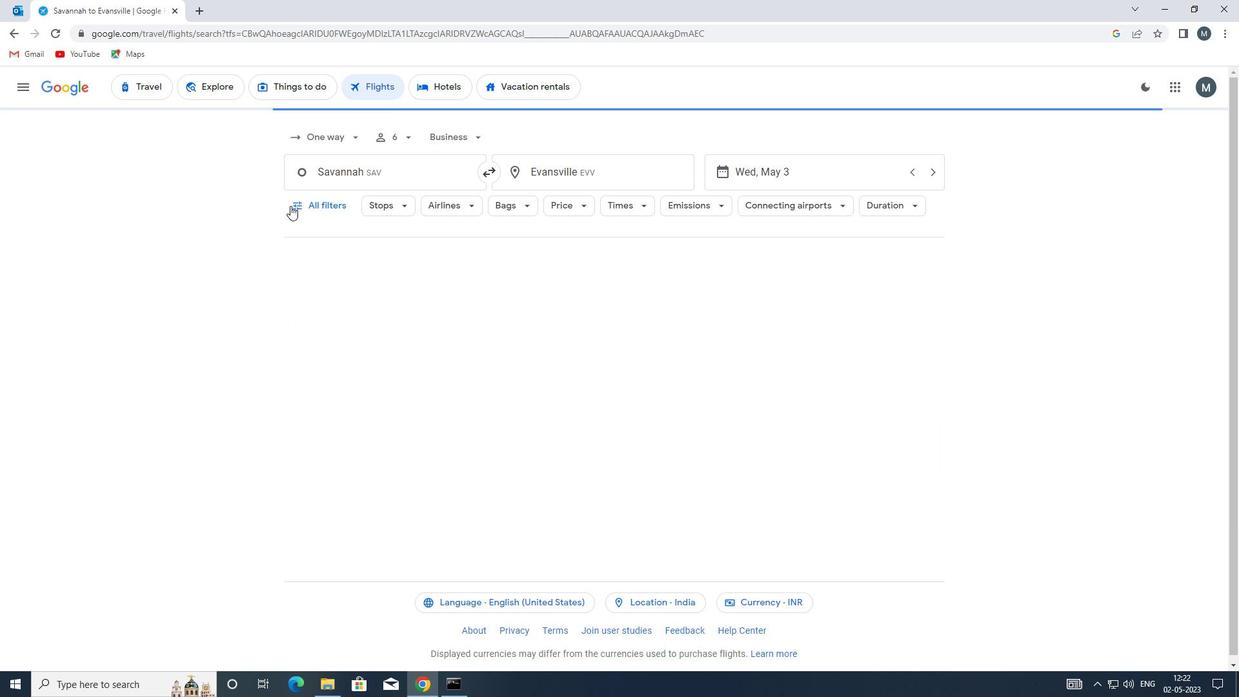 
Action: Mouse moved to (407, 327)
Screenshot: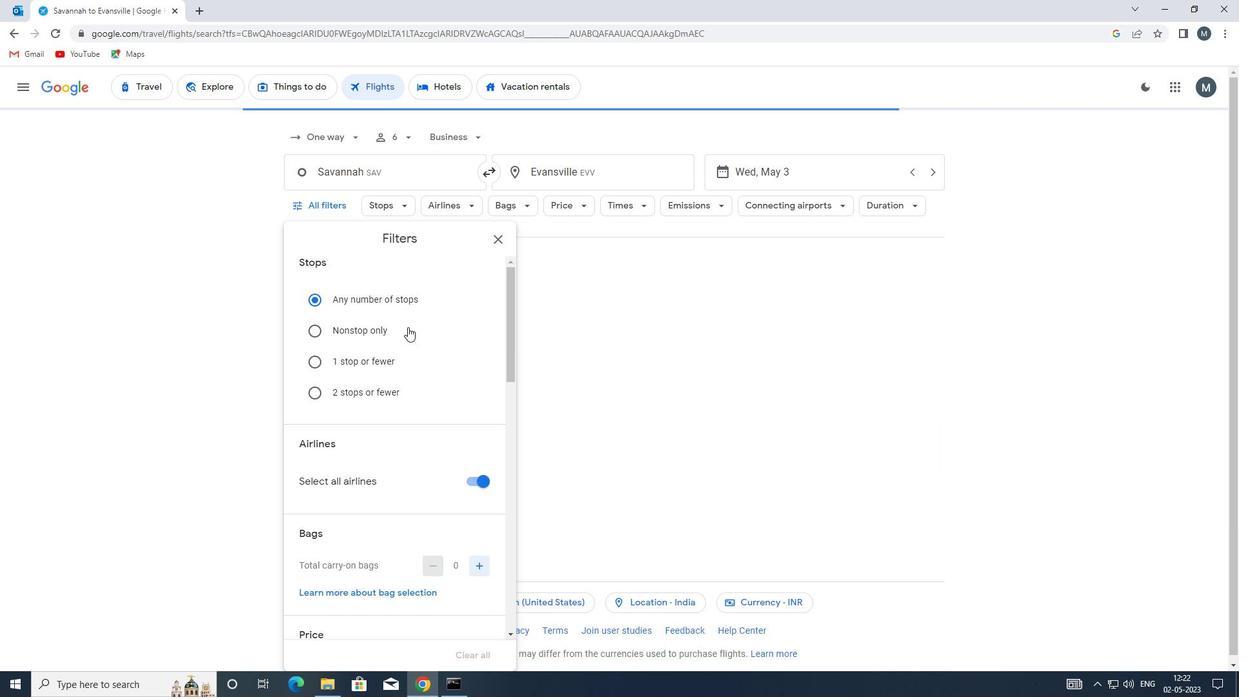 
Action: Mouse scrolled (407, 327) with delta (0, 0)
Screenshot: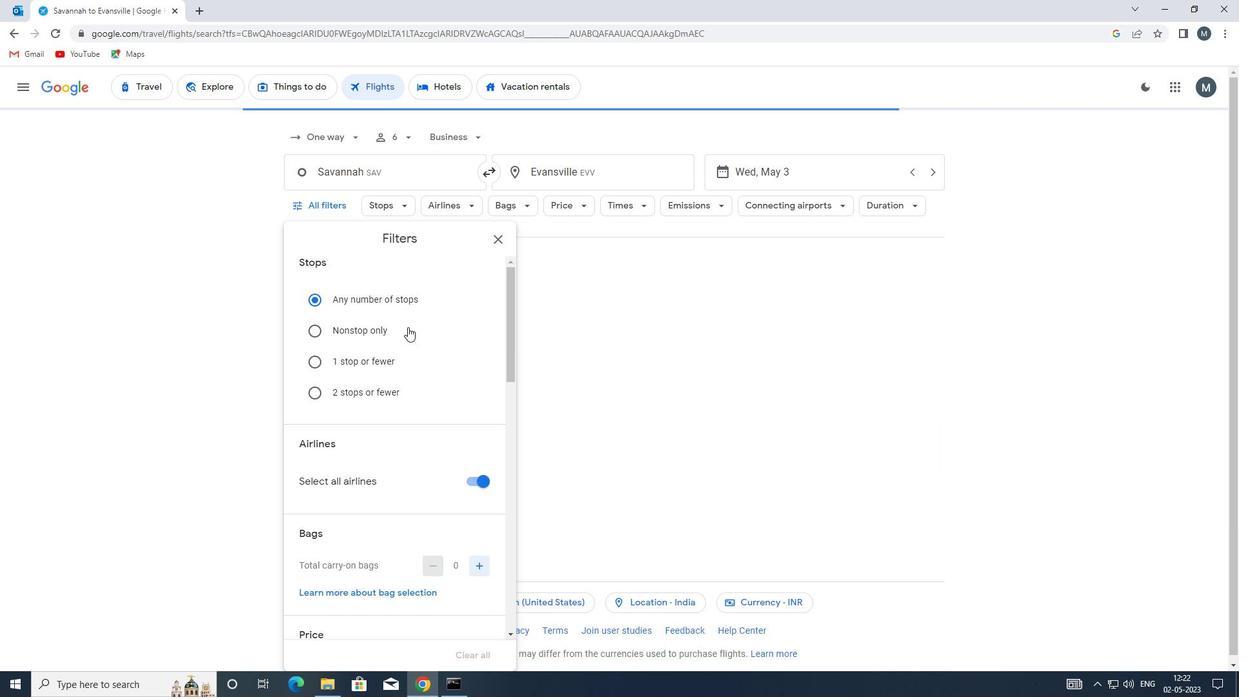 
Action: Mouse moved to (407, 329)
Screenshot: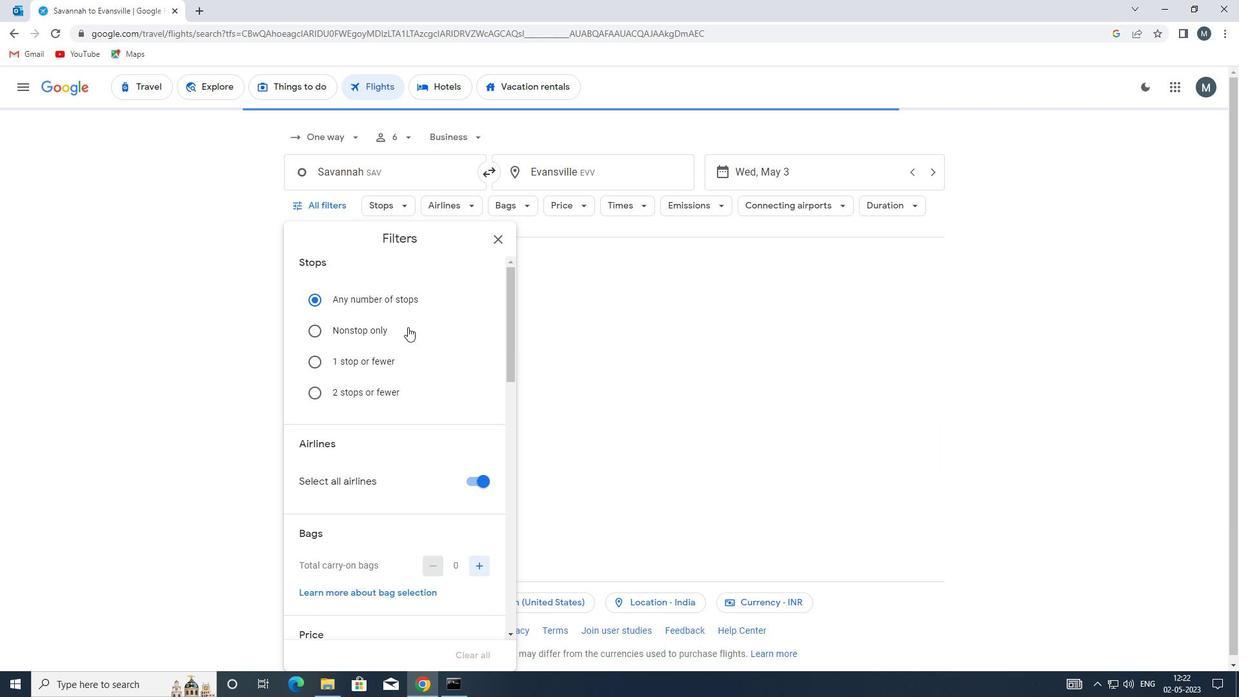 
Action: Mouse scrolled (407, 328) with delta (0, 0)
Screenshot: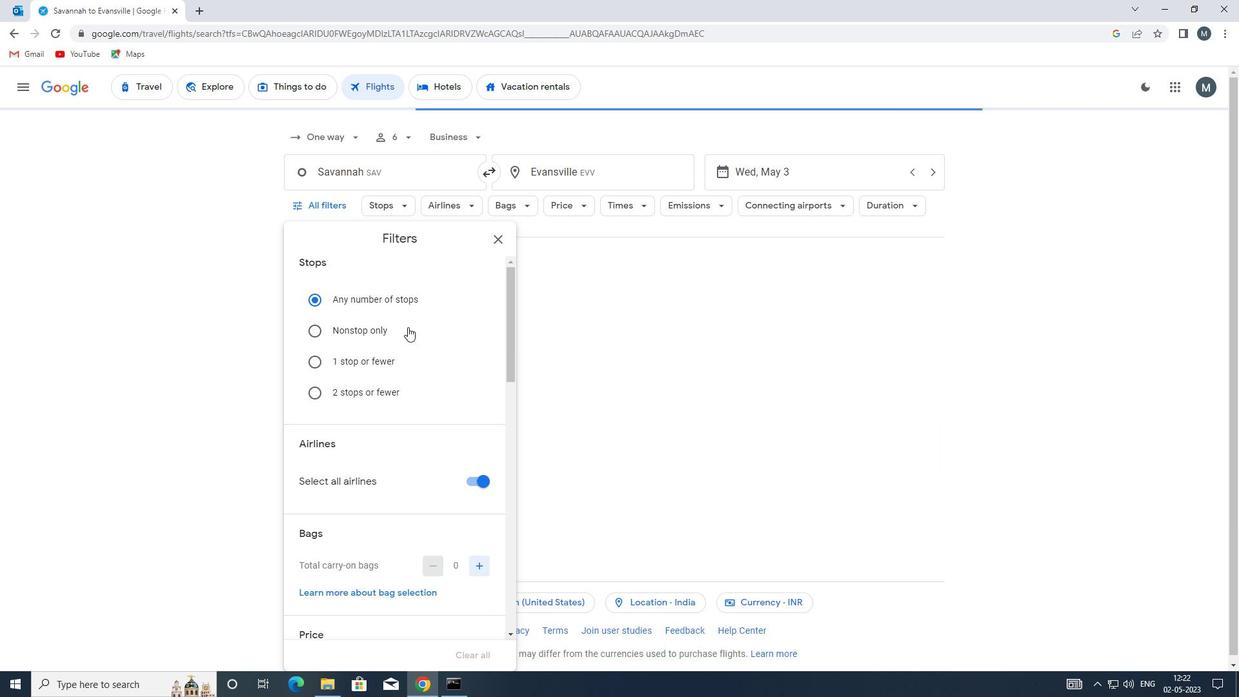 
Action: Mouse moved to (467, 346)
Screenshot: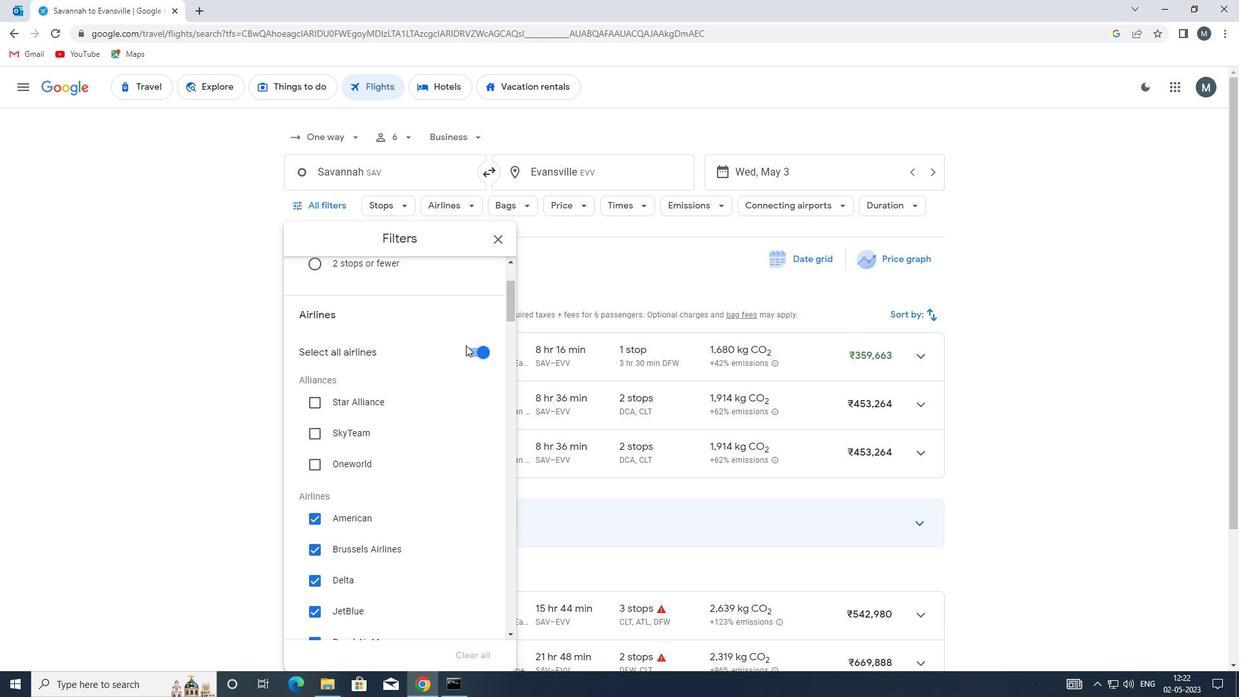 
Action: Mouse pressed left at (467, 346)
Screenshot: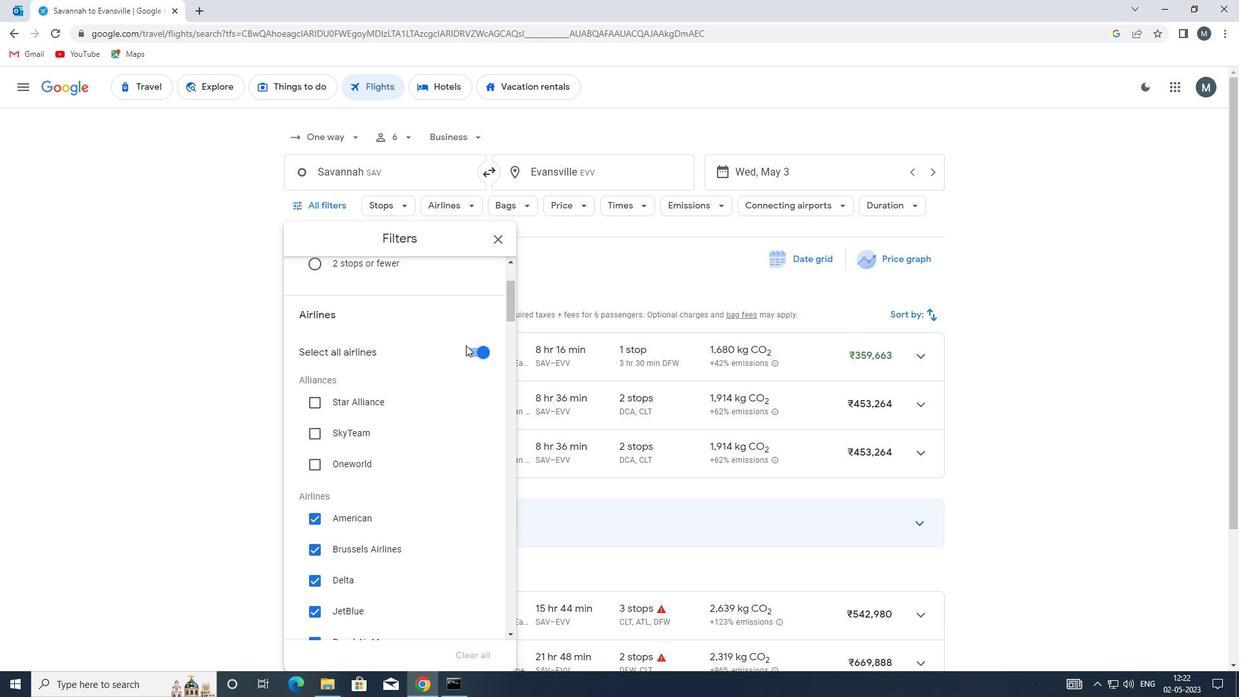 
Action: Mouse moved to (400, 442)
Screenshot: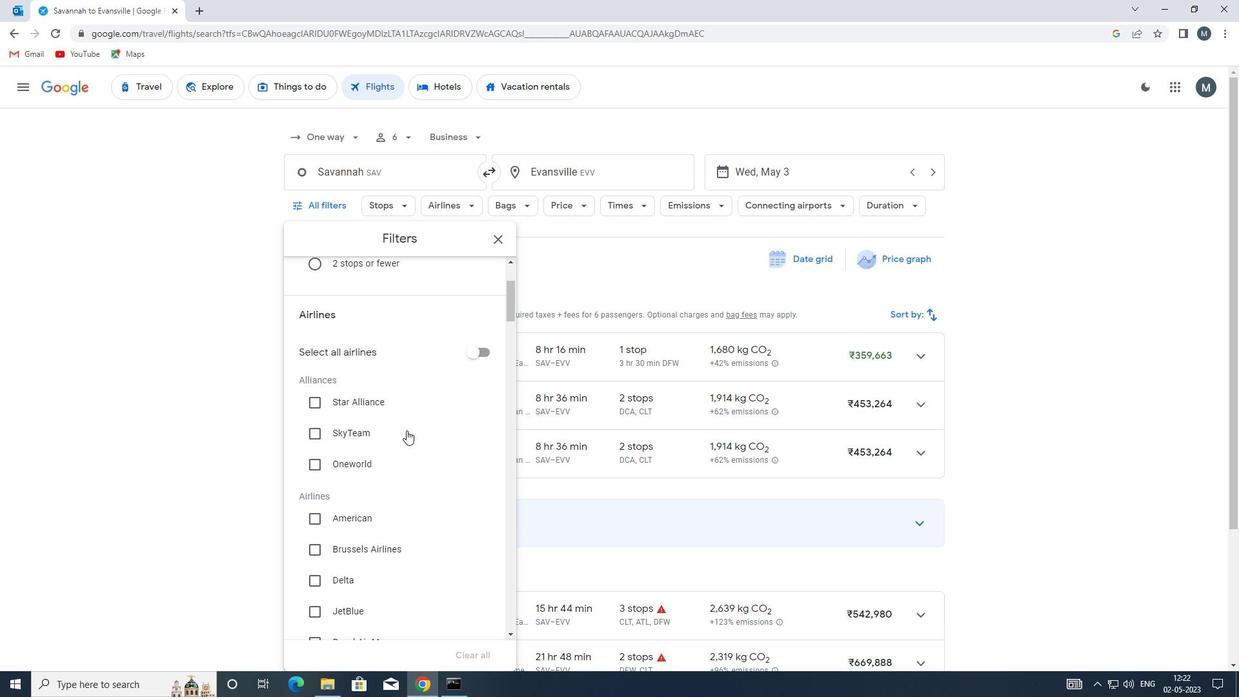
Action: Mouse scrolled (400, 441) with delta (0, 0)
Screenshot: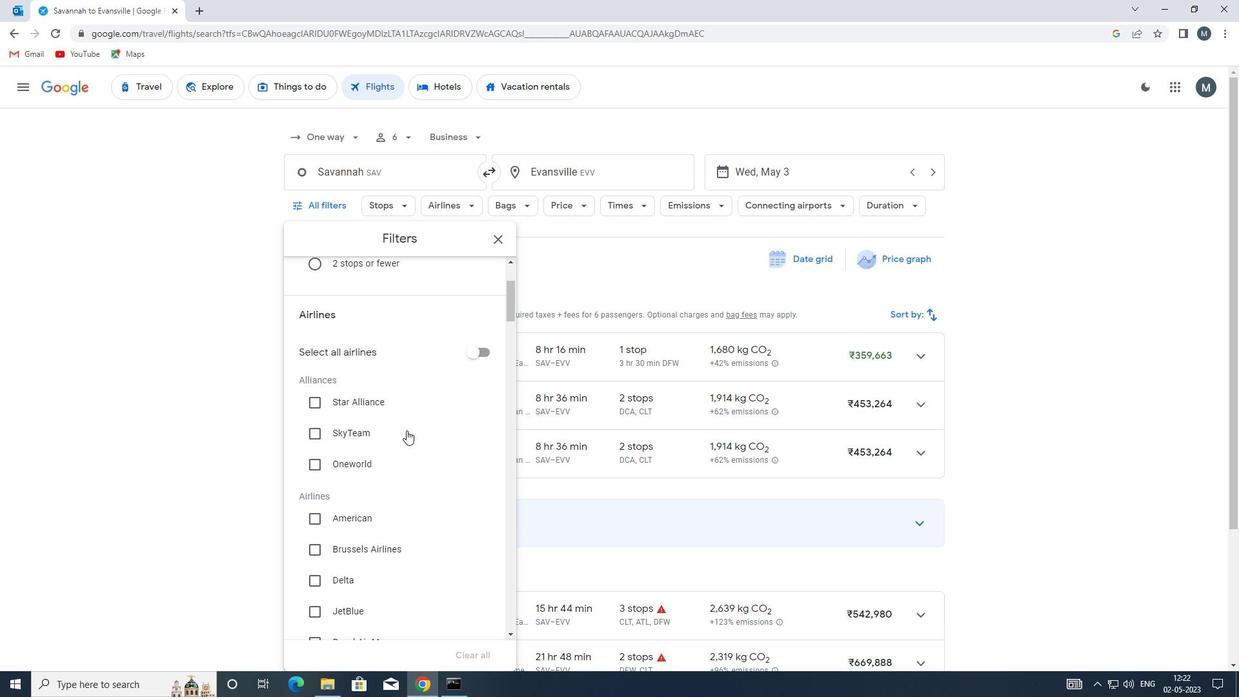 
Action: Mouse scrolled (400, 441) with delta (0, 0)
Screenshot: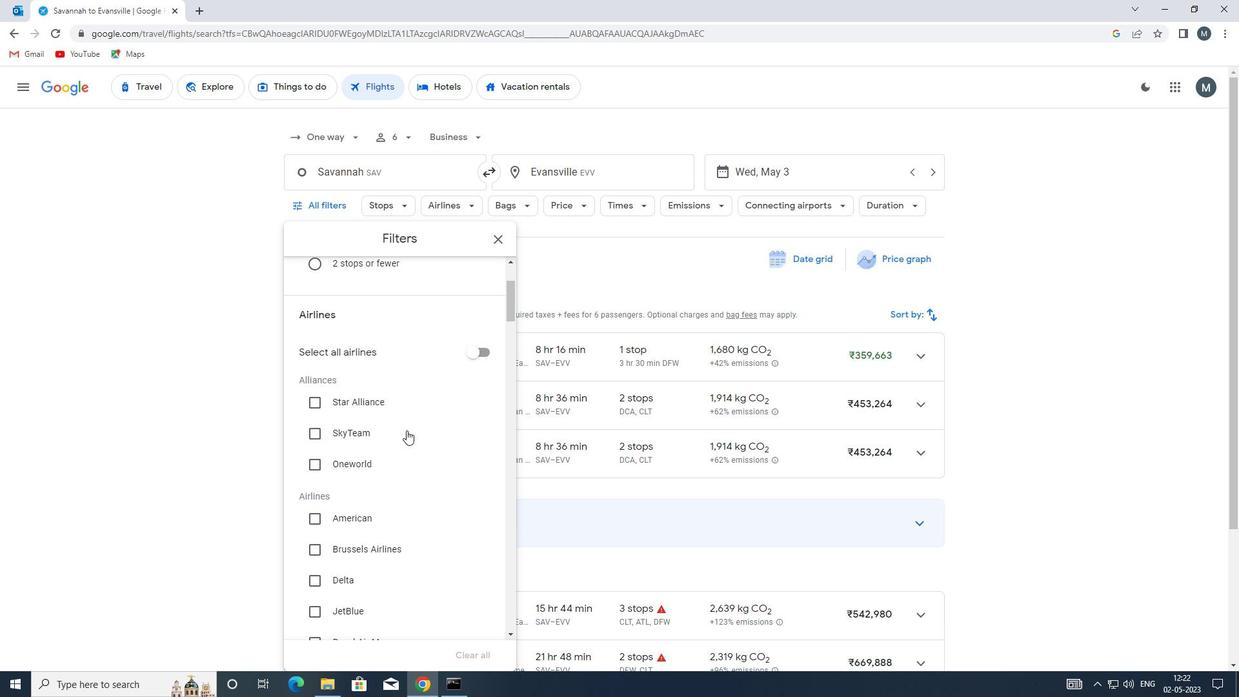 
Action: Mouse moved to (366, 448)
Screenshot: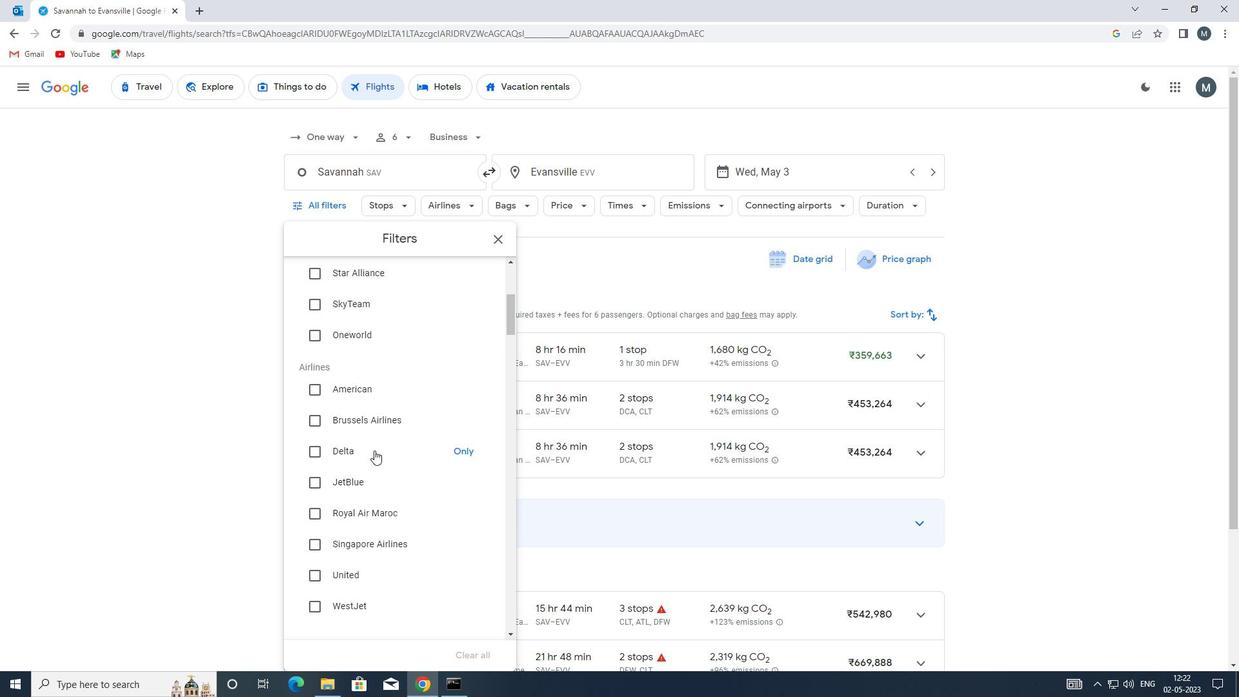 
Action: Mouse scrolled (366, 447) with delta (0, 0)
Screenshot: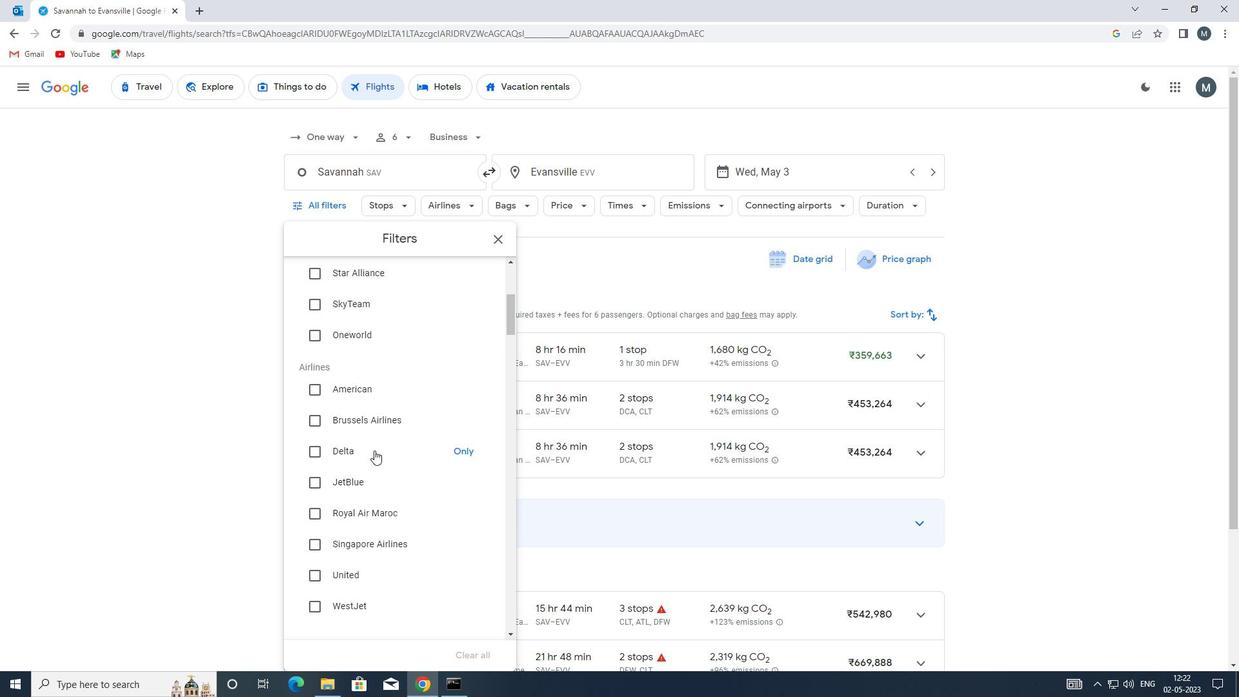 
Action: Mouse moved to (316, 537)
Screenshot: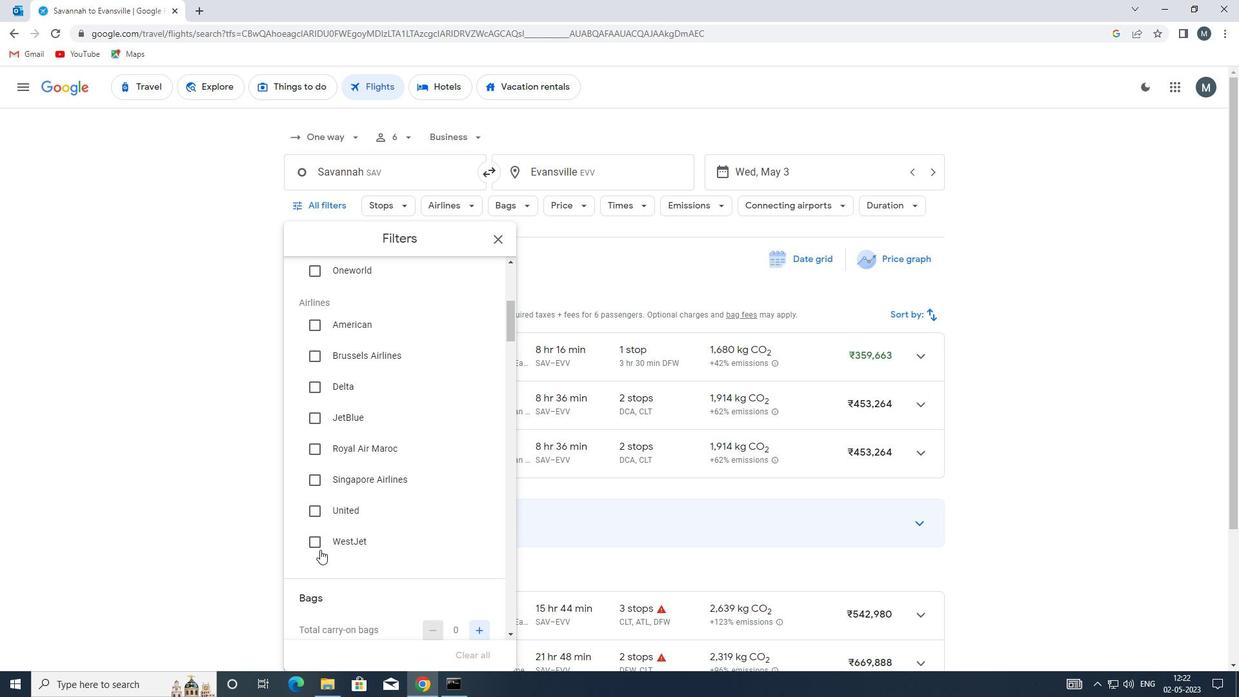 
Action: Mouse pressed left at (316, 537)
Screenshot: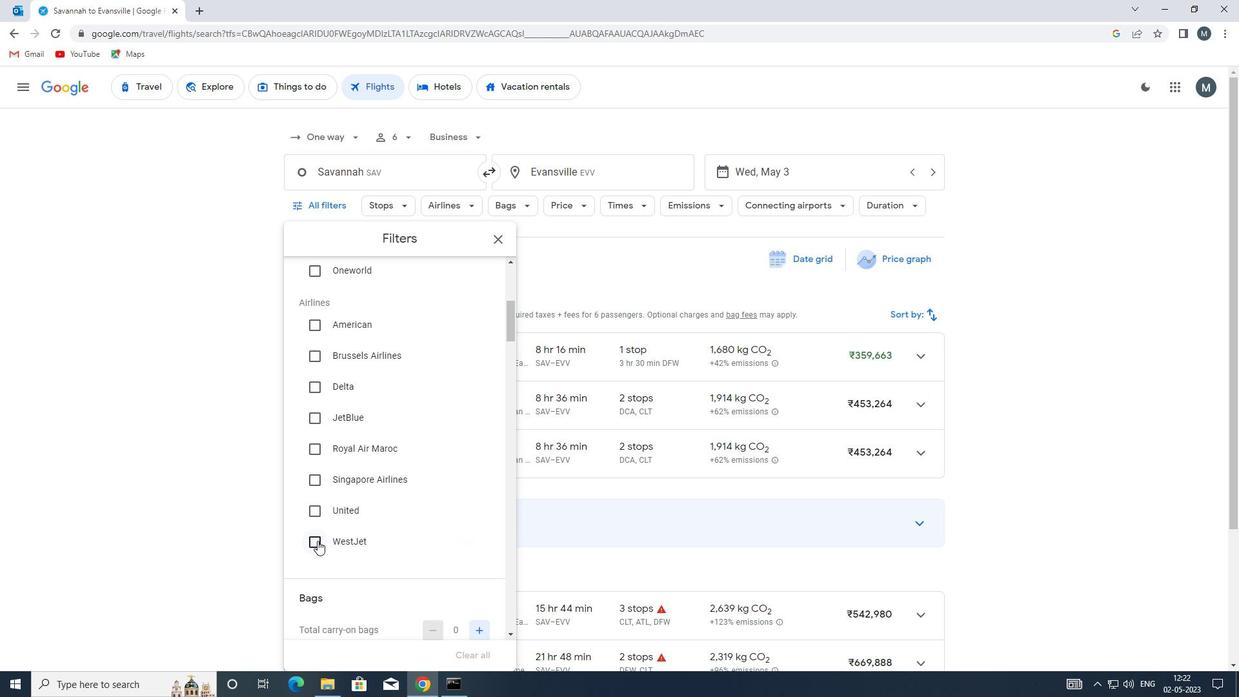 
Action: Mouse moved to (404, 509)
Screenshot: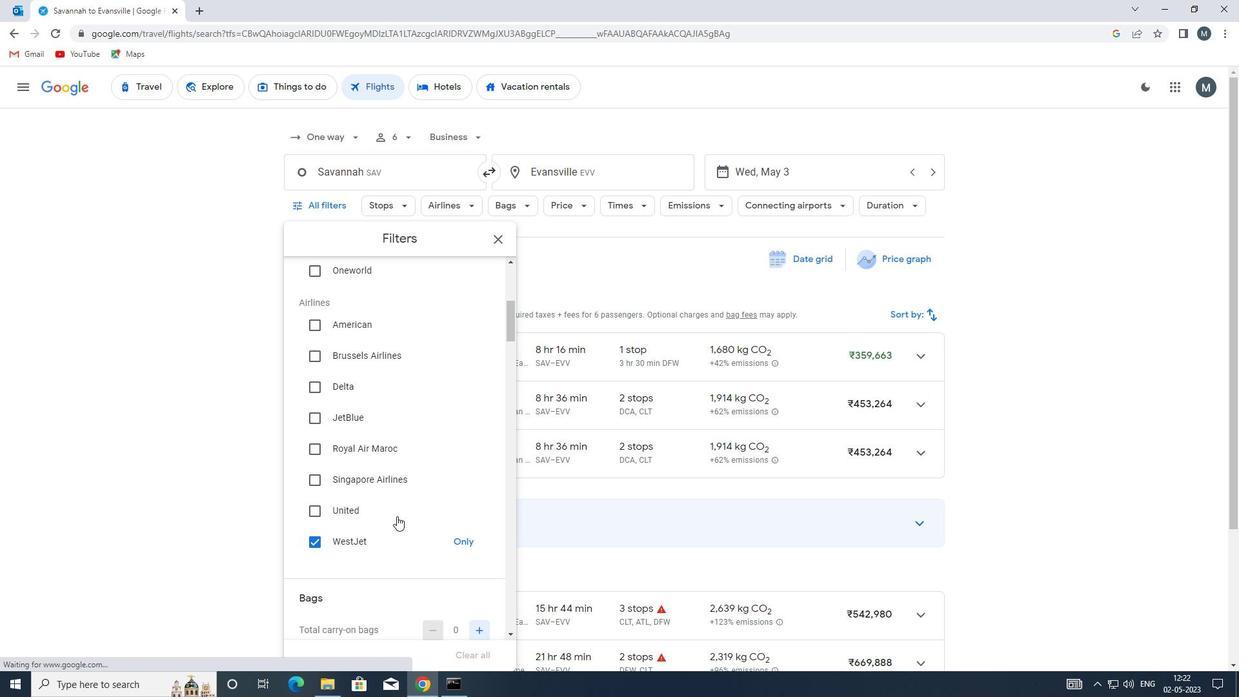 
Action: Mouse scrolled (404, 508) with delta (0, 0)
Screenshot: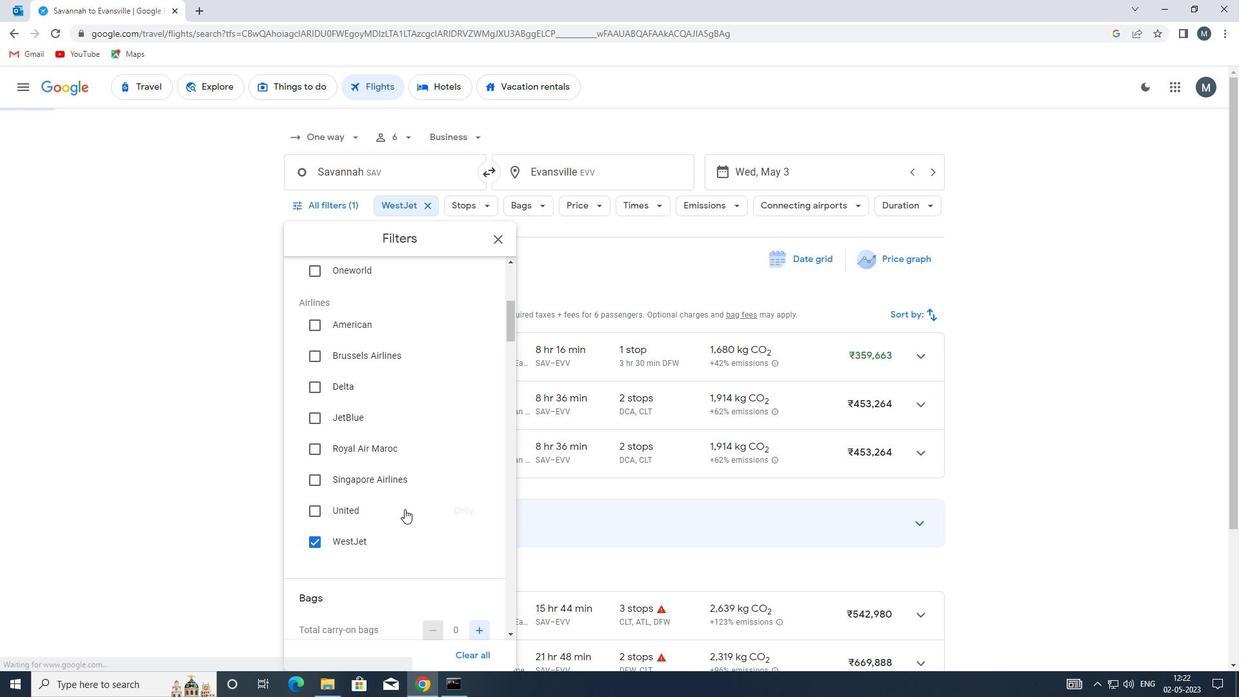 
Action: Mouse scrolled (404, 508) with delta (0, 0)
Screenshot: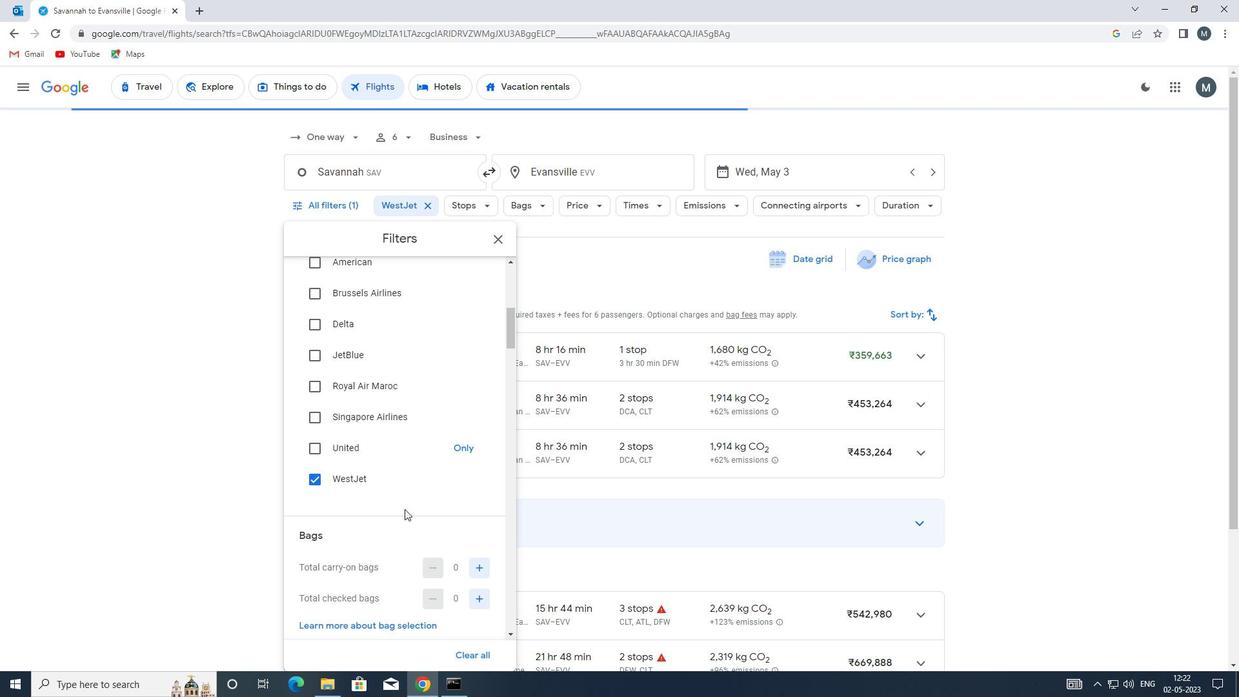 
Action: Mouse moved to (475, 502)
Screenshot: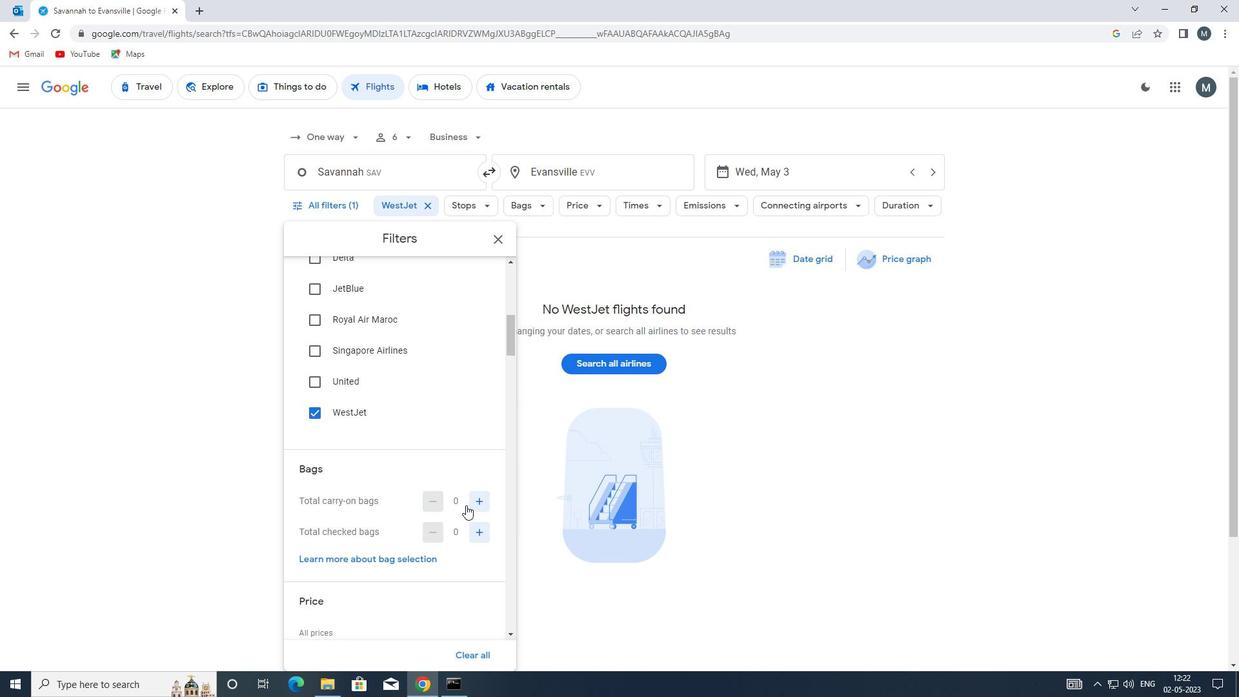 
Action: Mouse pressed left at (475, 502)
Screenshot: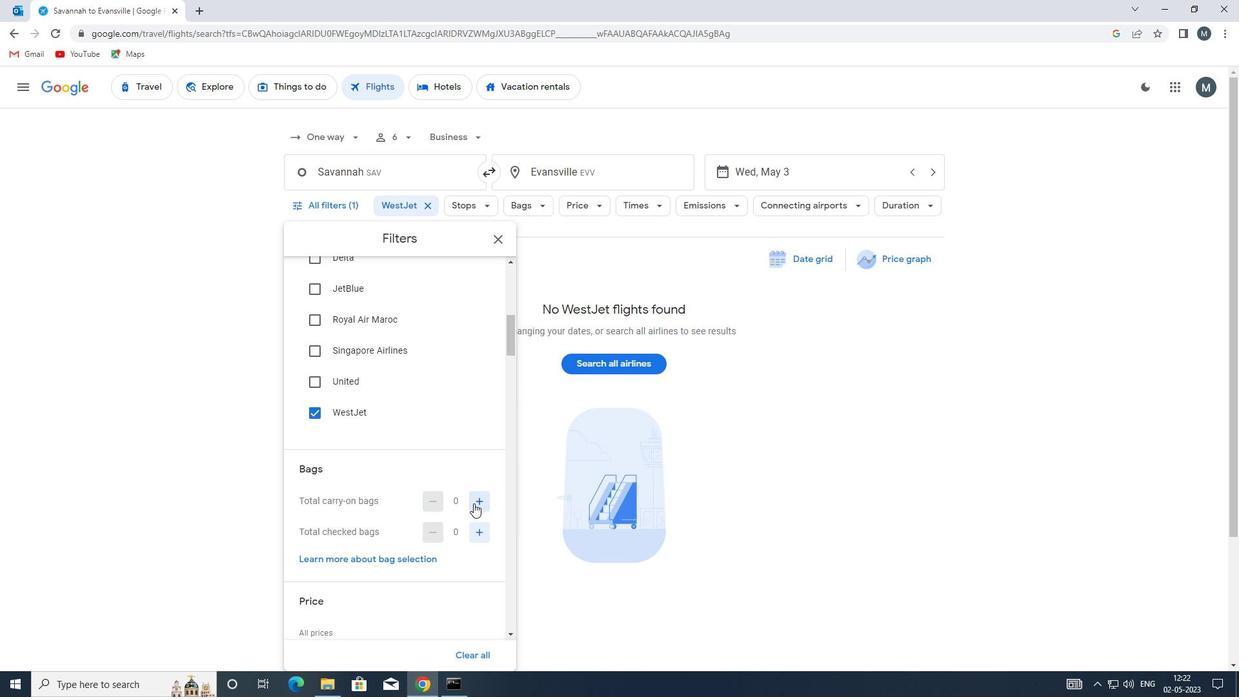 
Action: Mouse moved to (481, 533)
Screenshot: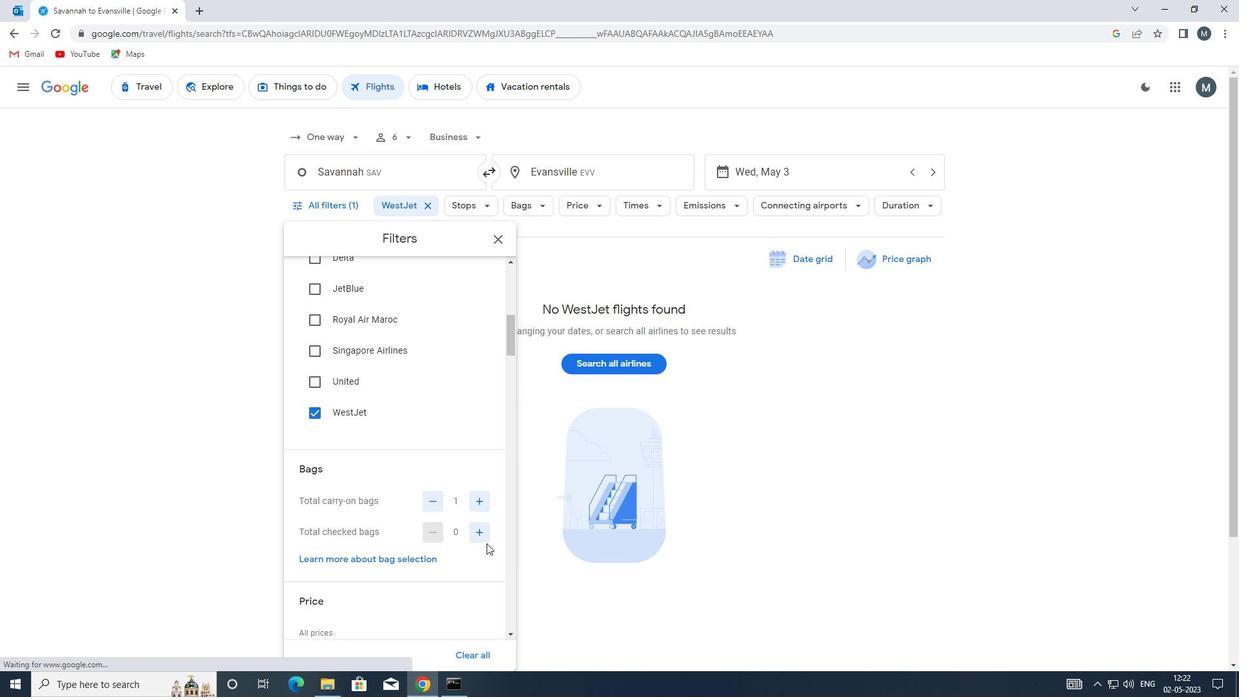 
Action: Mouse pressed left at (481, 533)
Screenshot: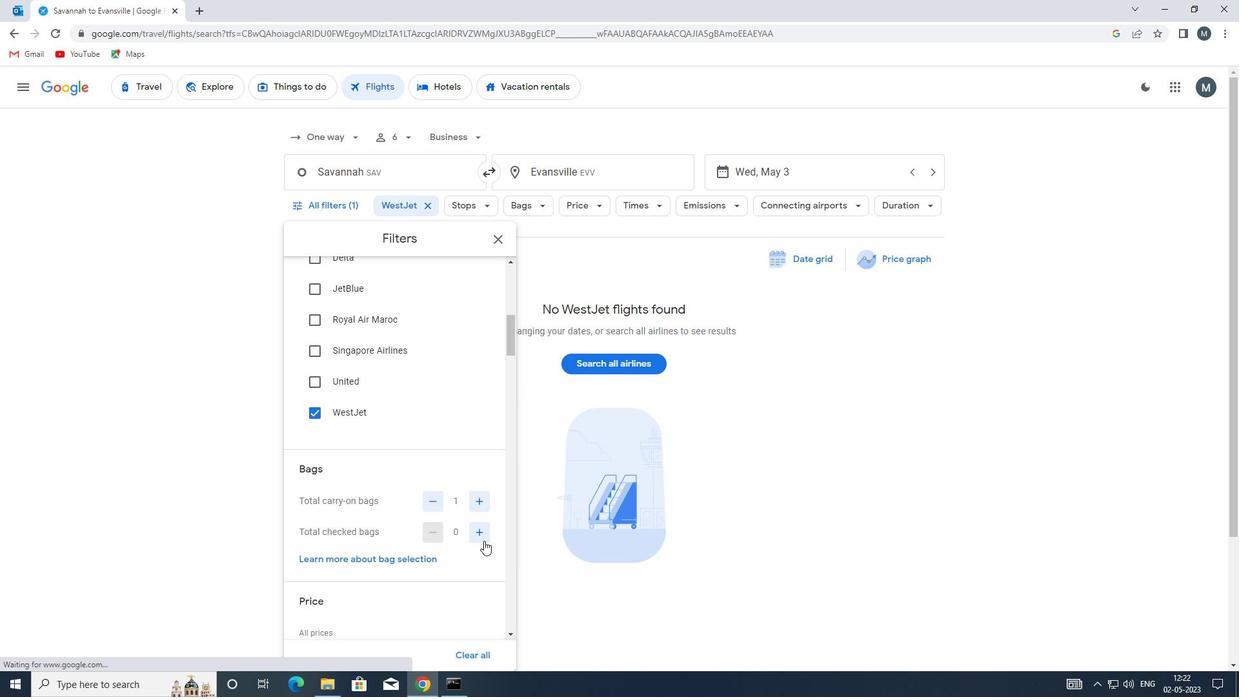
Action: Mouse pressed left at (481, 533)
Screenshot: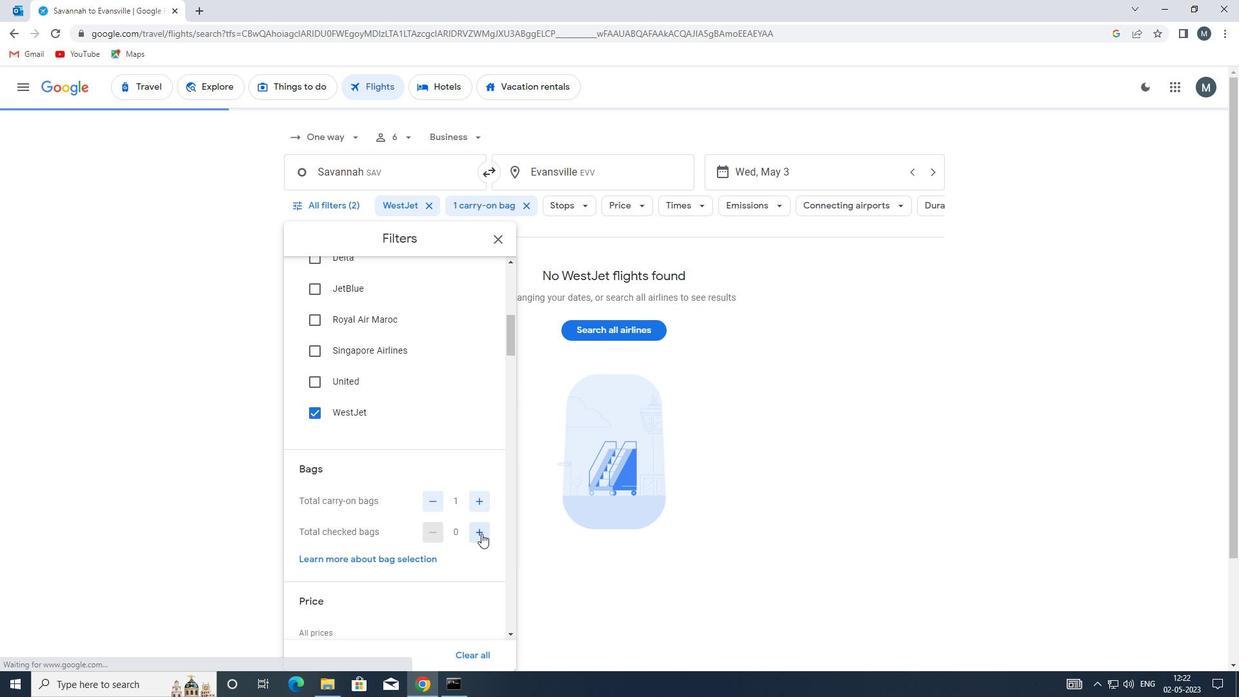 
Action: Mouse moved to (481, 533)
Screenshot: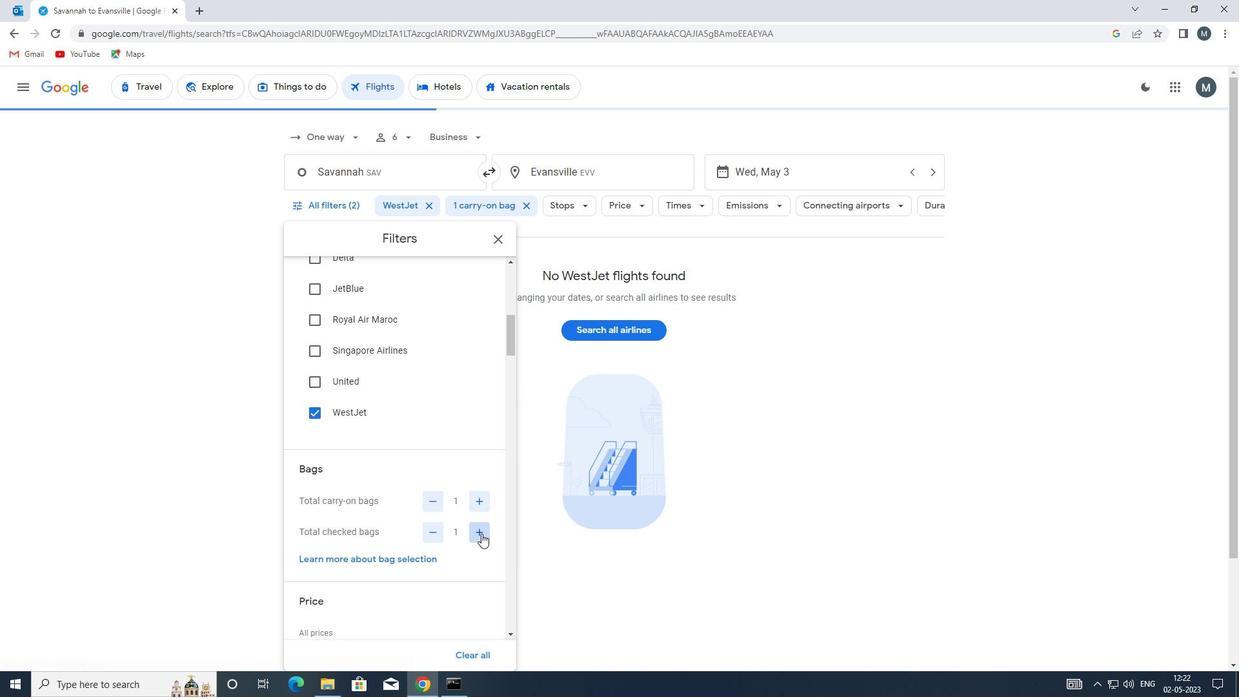 
Action: Mouse pressed left at (481, 533)
Screenshot: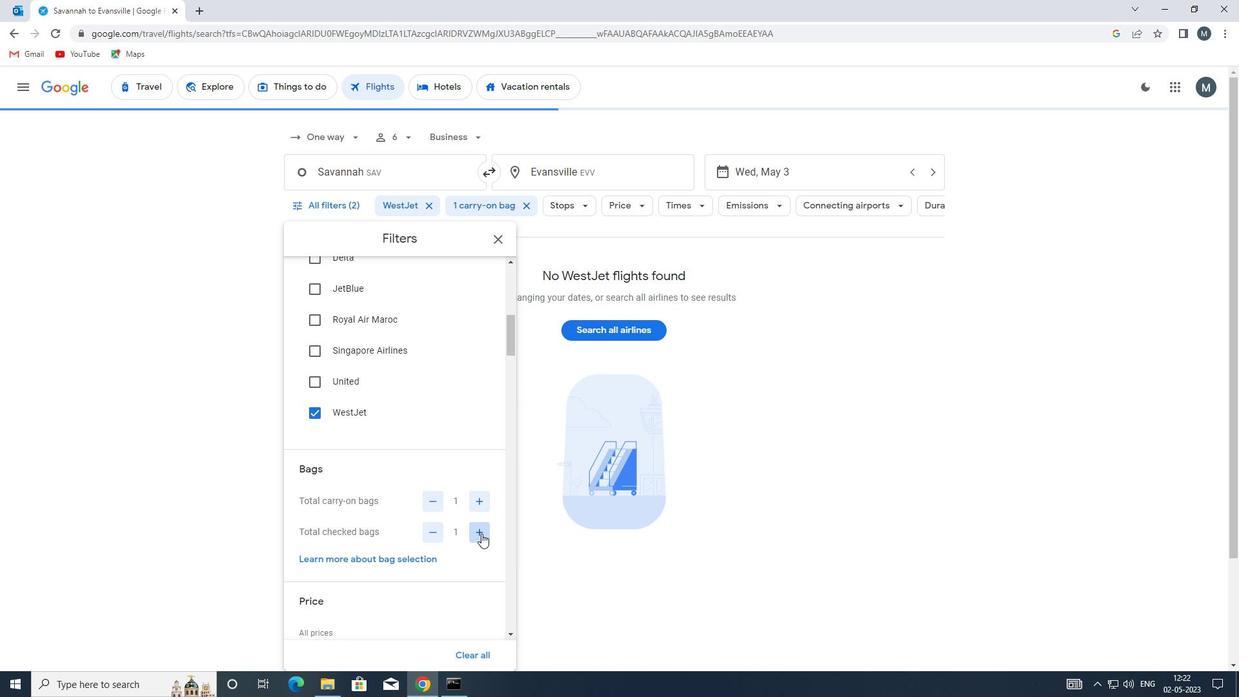
Action: Mouse moved to (409, 489)
Screenshot: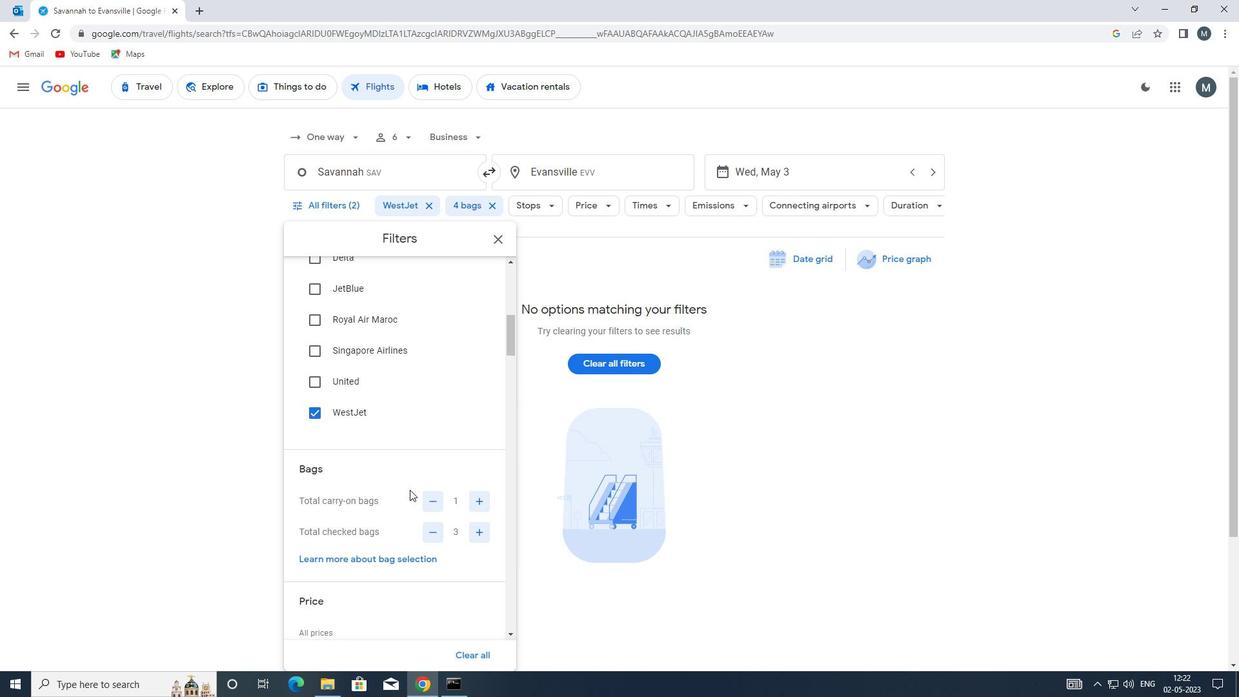 
Action: Mouse scrolled (409, 489) with delta (0, 0)
Screenshot: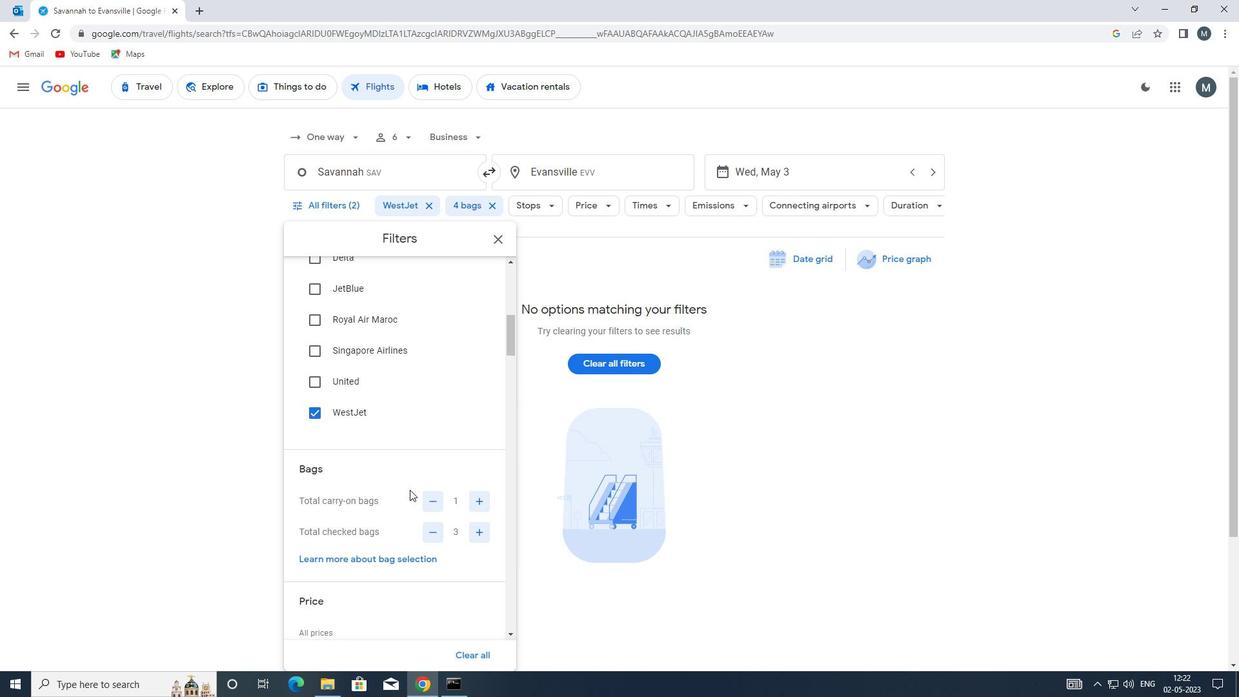 
Action: Mouse moved to (407, 491)
Screenshot: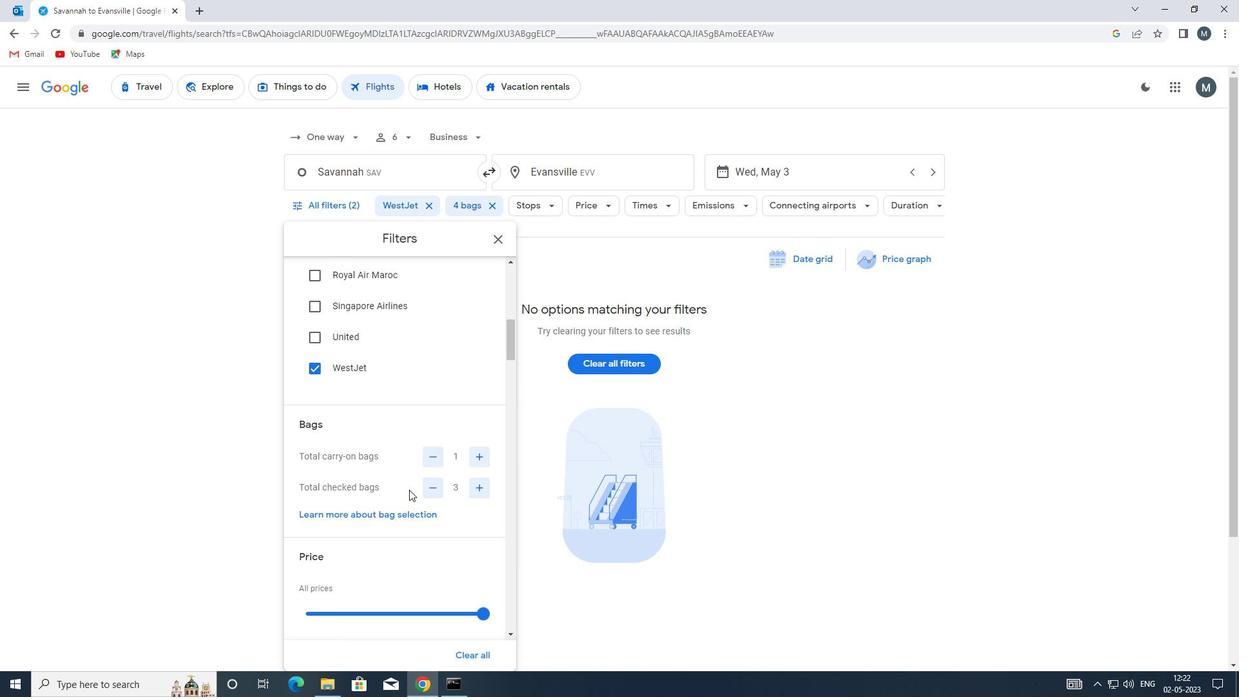 
Action: Mouse scrolled (407, 490) with delta (0, 0)
Screenshot: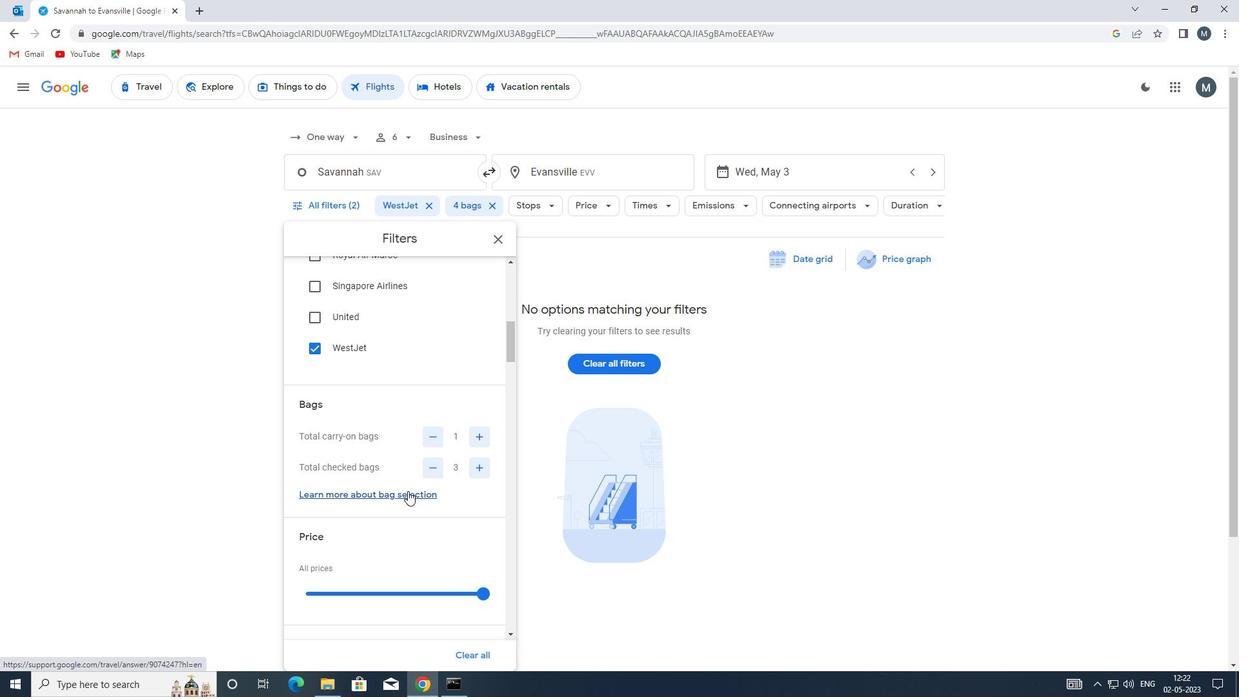 
Action: Mouse scrolled (407, 490) with delta (0, 0)
Screenshot: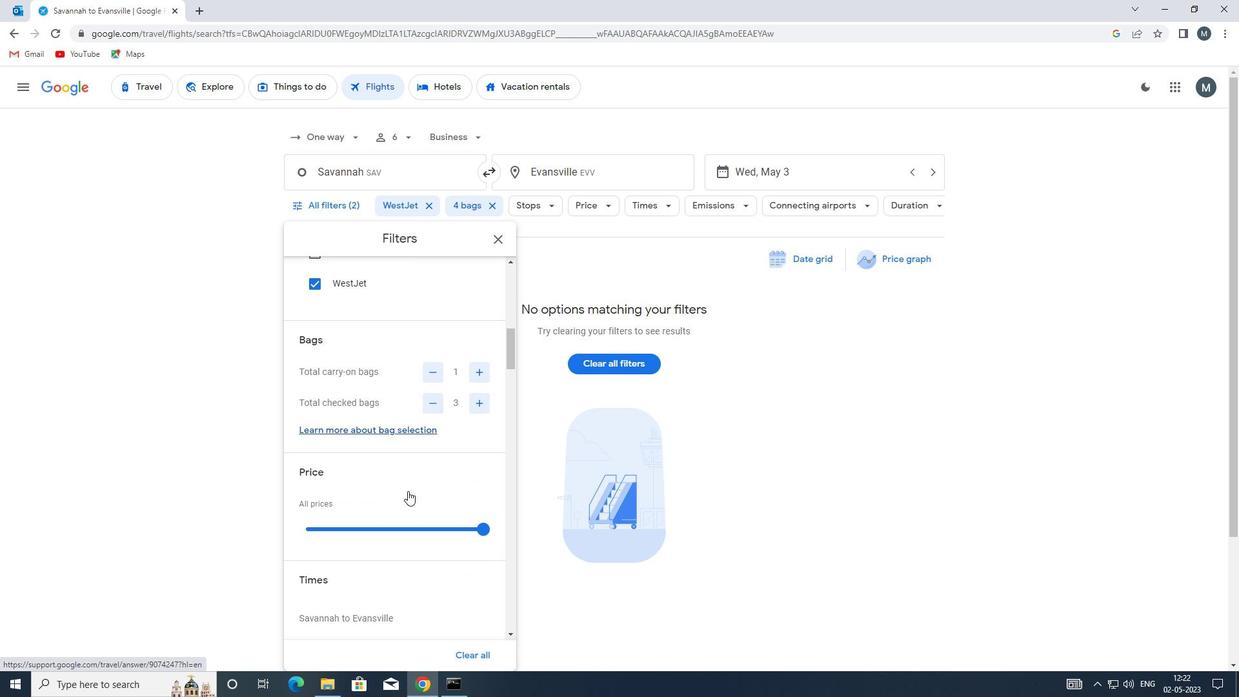 
Action: Mouse moved to (387, 464)
Screenshot: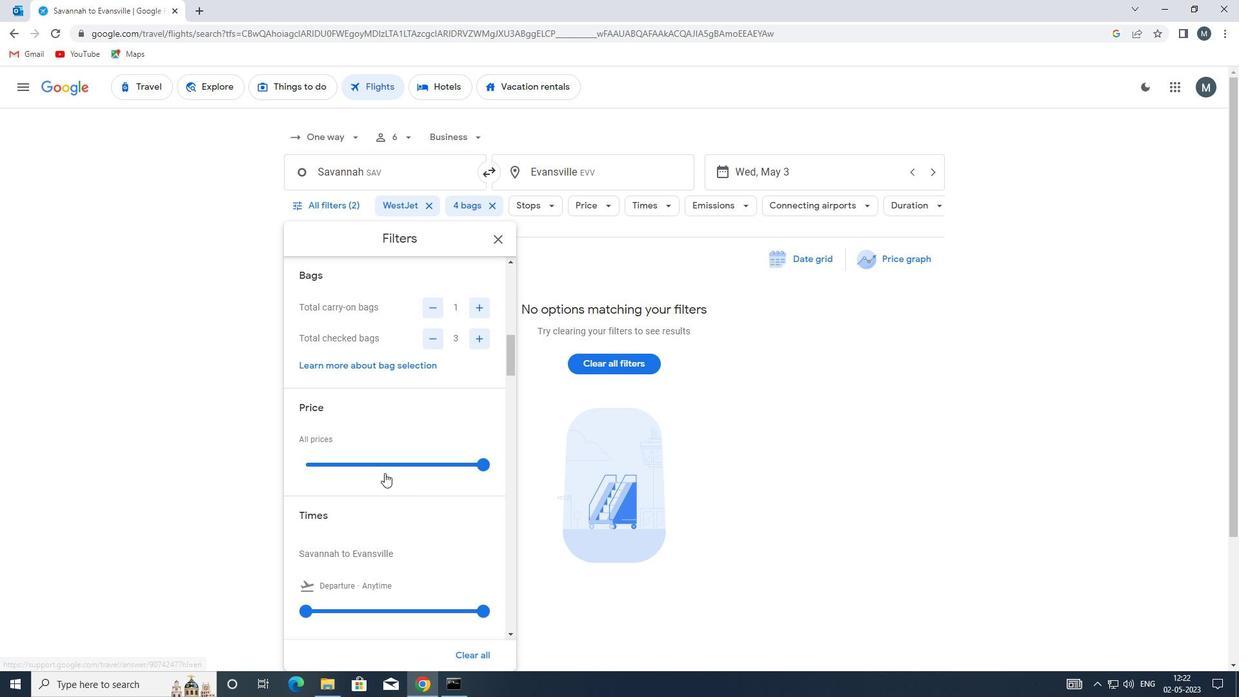 
Action: Mouse pressed left at (387, 464)
Screenshot: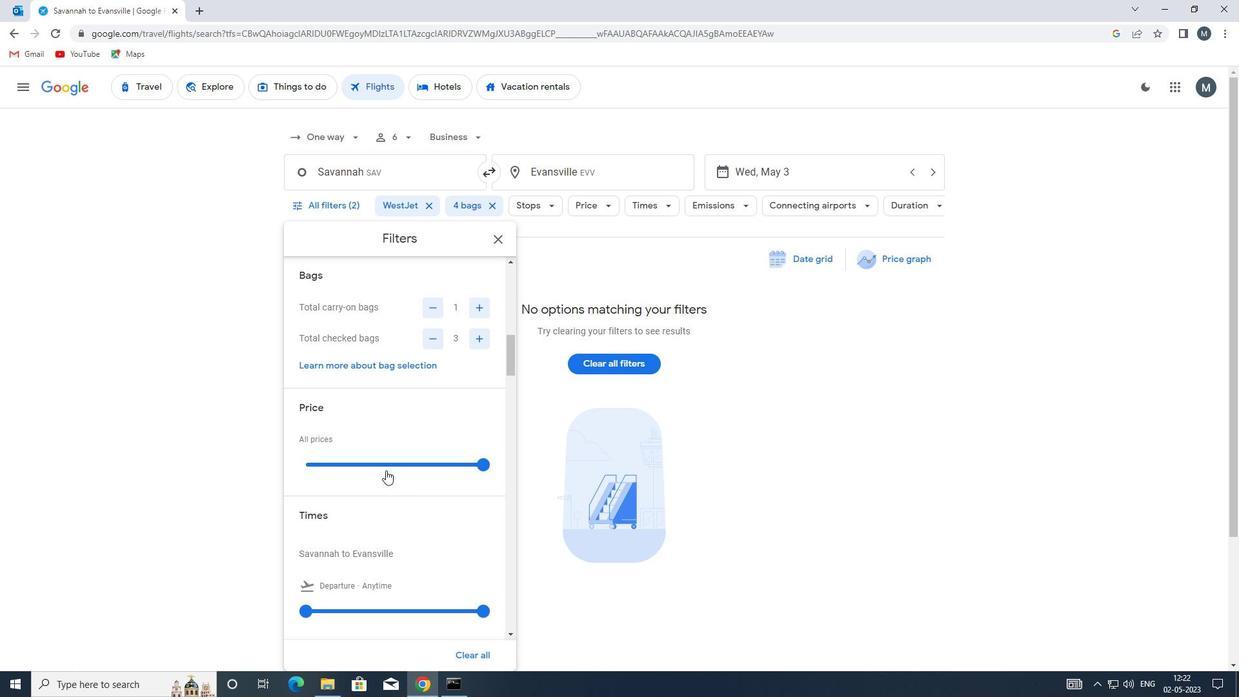 
Action: Mouse moved to (387, 464)
Screenshot: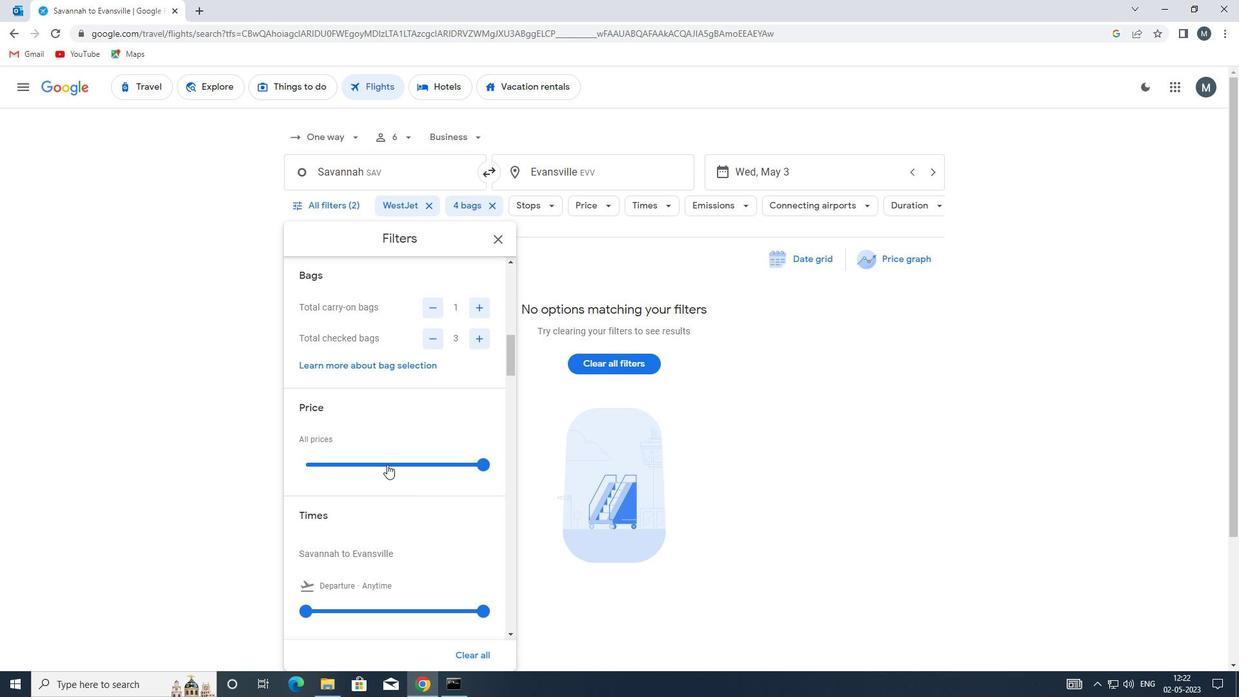 
Action: Mouse pressed left at (387, 464)
Screenshot: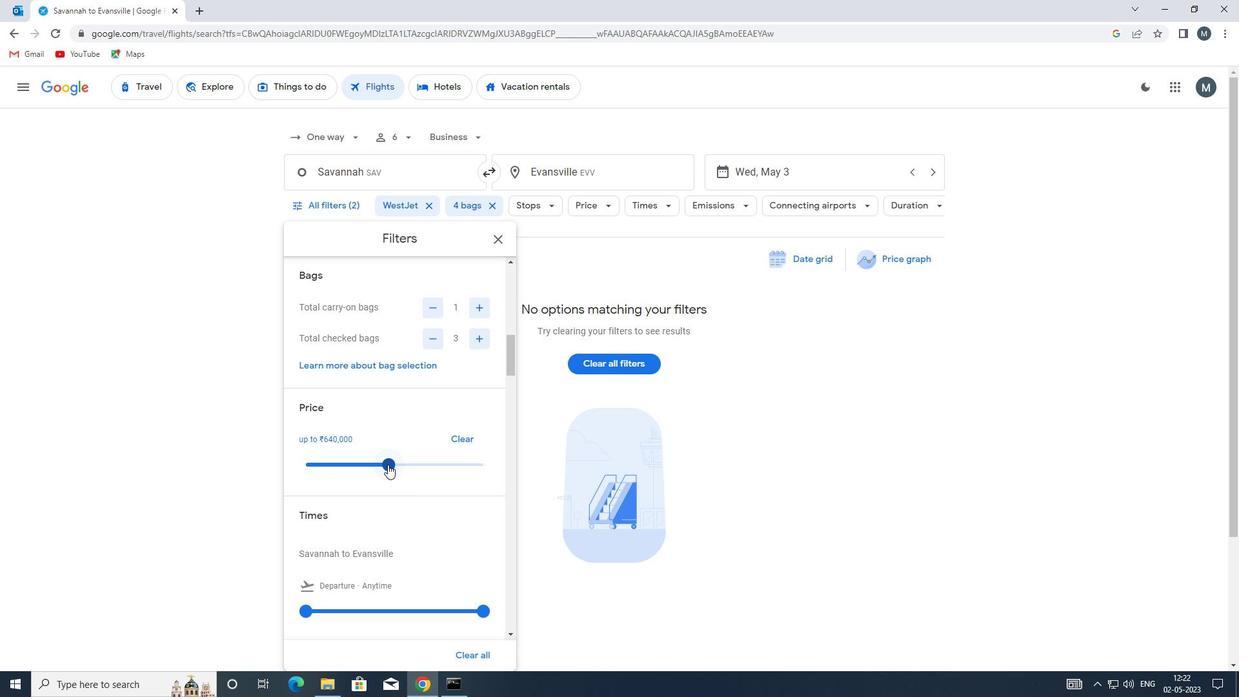 
Action: Mouse moved to (313, 471)
Screenshot: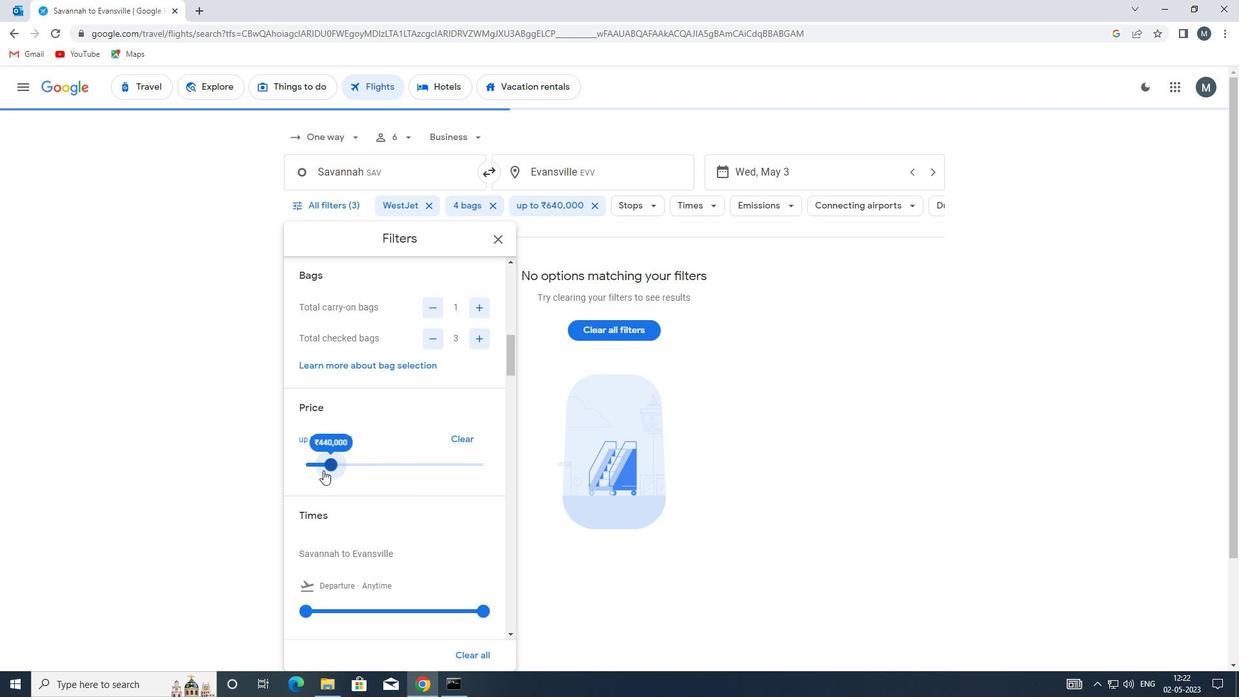 
Action: Mouse pressed left at (313, 471)
Screenshot: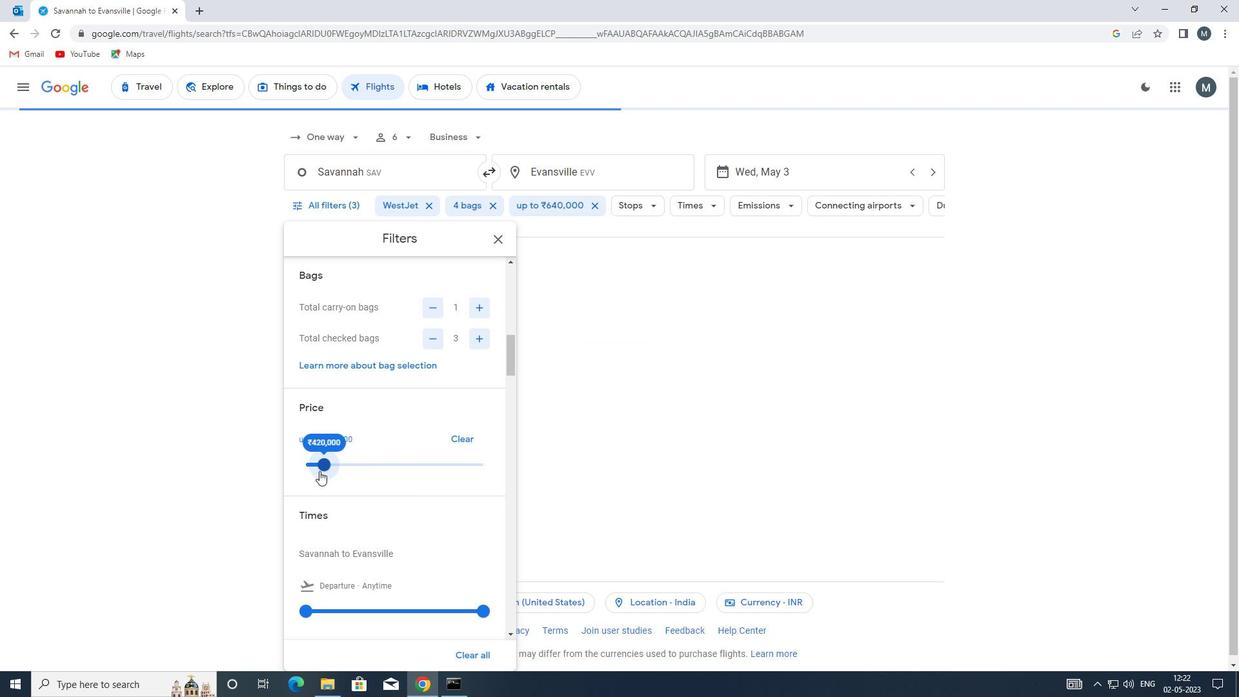 
Action: Mouse moved to (312, 471)
Screenshot: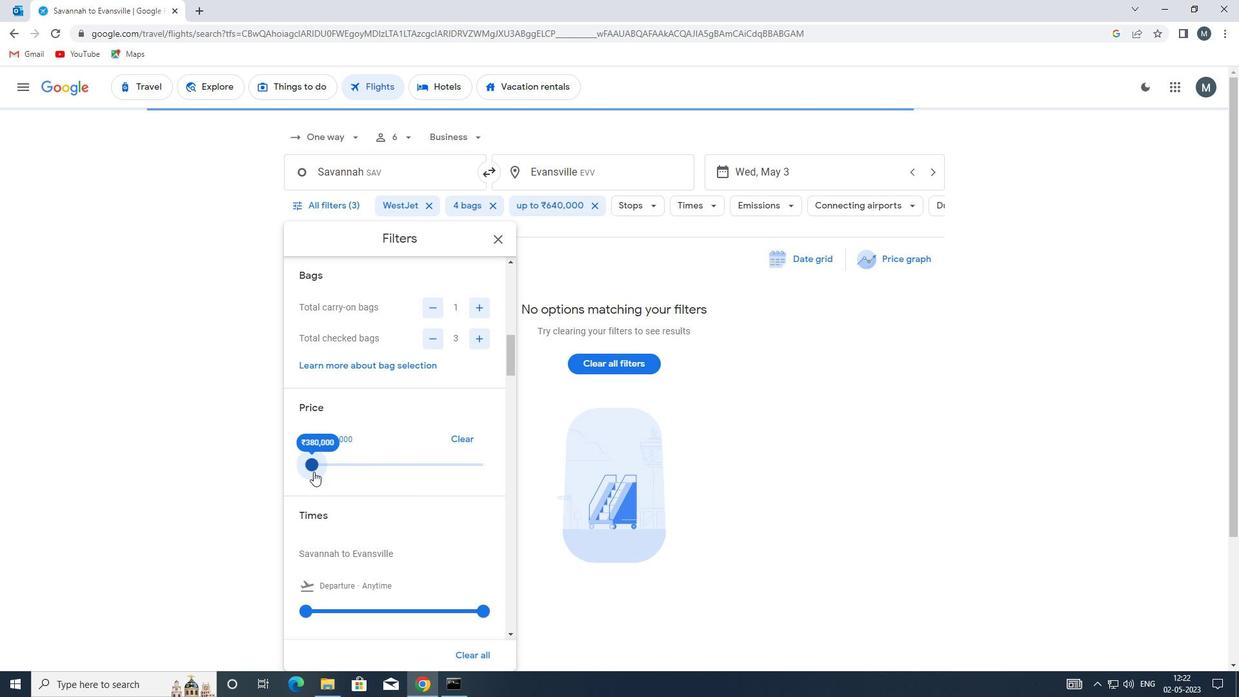 
Action: Mouse pressed left at (312, 471)
Screenshot: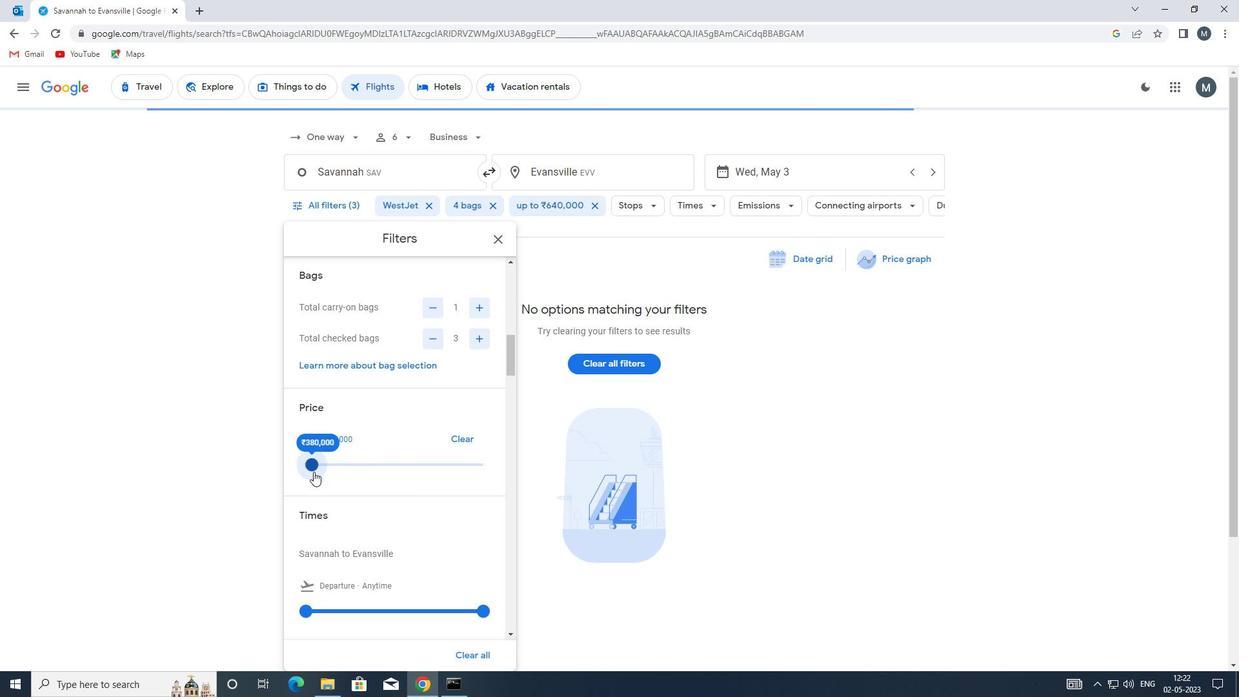 
Action: Mouse moved to (396, 461)
Screenshot: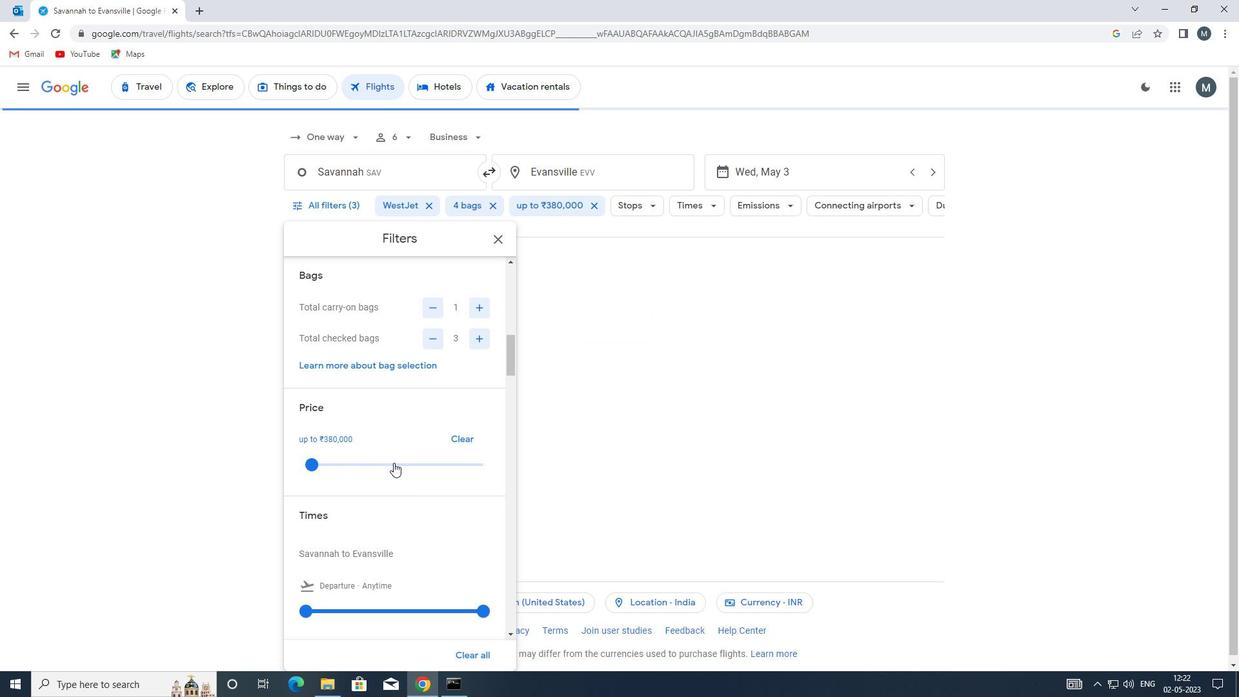 
Action: Mouse scrolled (396, 460) with delta (0, 0)
Screenshot: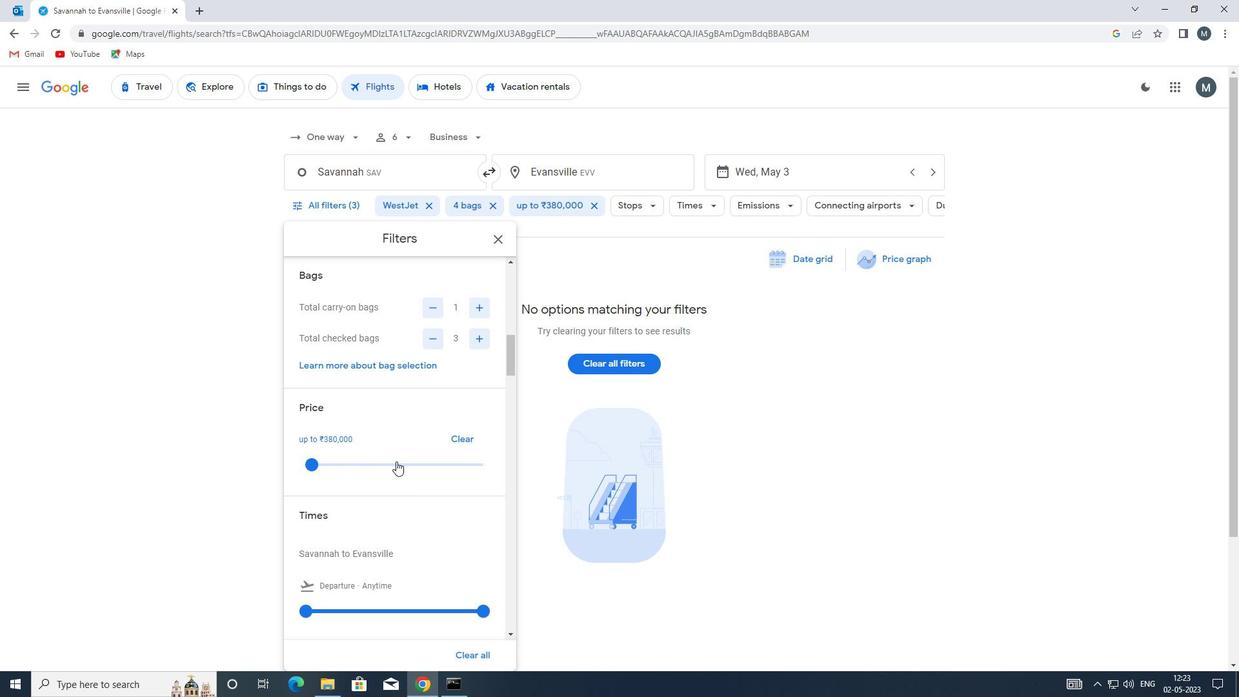 
Action: Mouse scrolled (396, 460) with delta (0, 0)
Screenshot: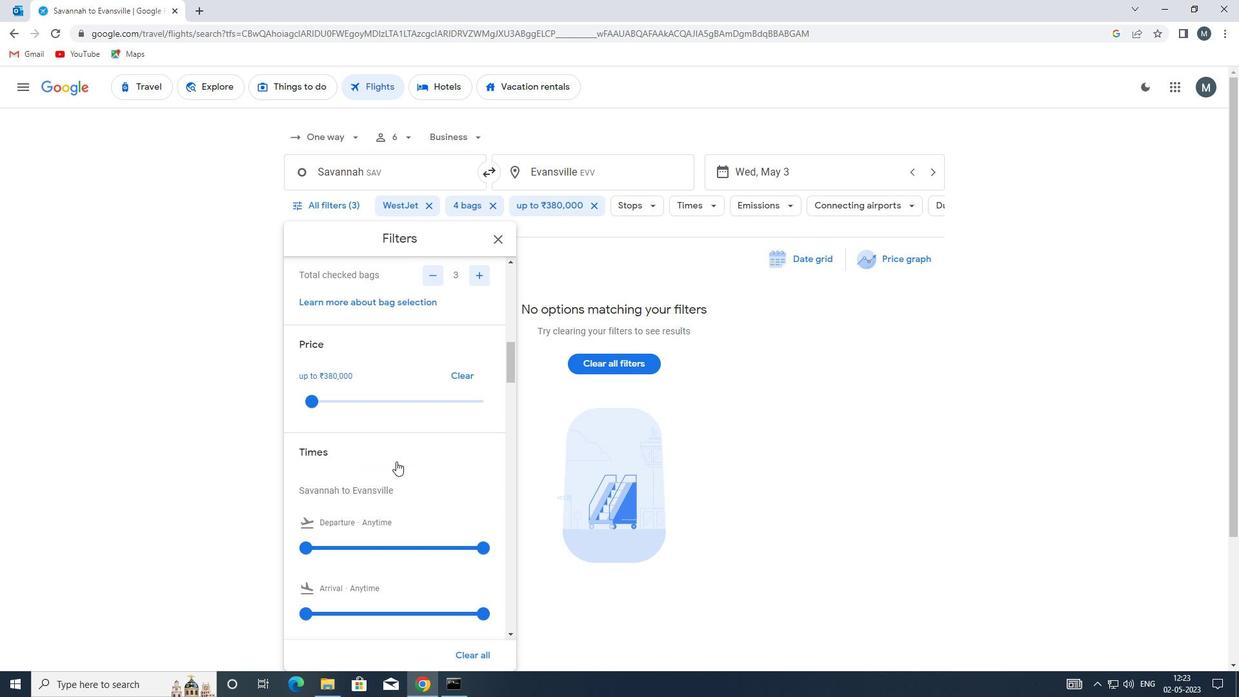 
Action: Mouse moved to (300, 480)
Screenshot: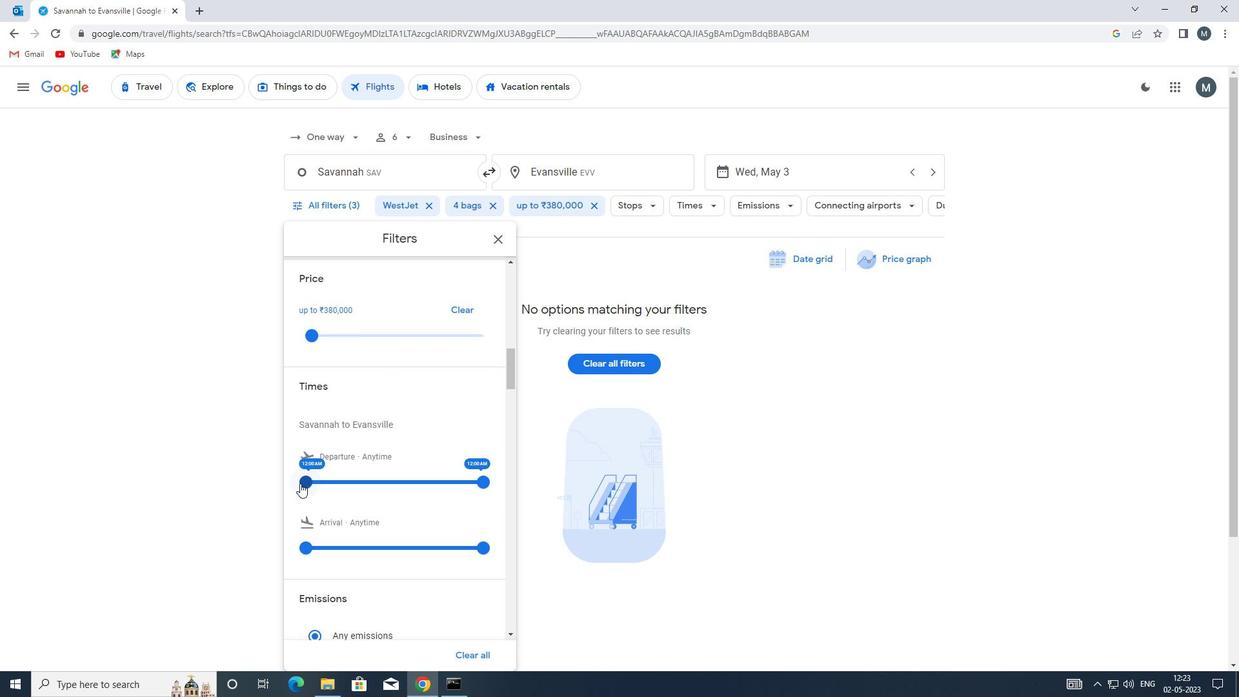 
Action: Mouse pressed left at (300, 480)
Screenshot: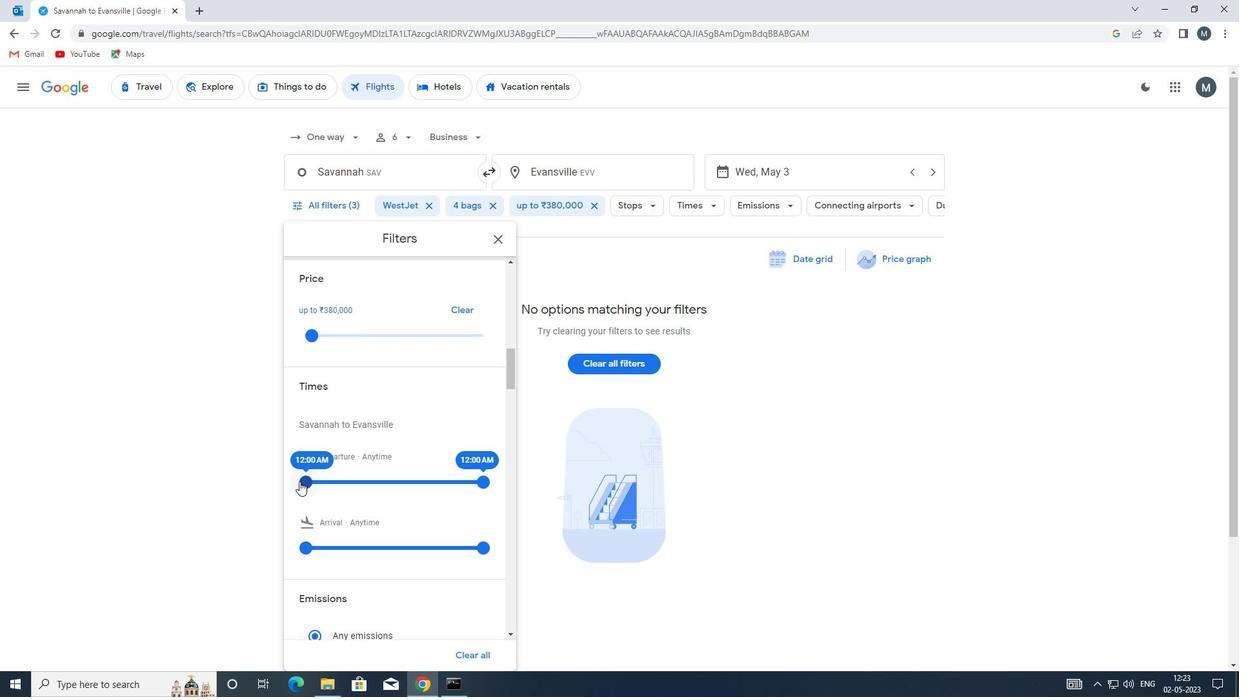 
Action: Mouse moved to (474, 482)
Screenshot: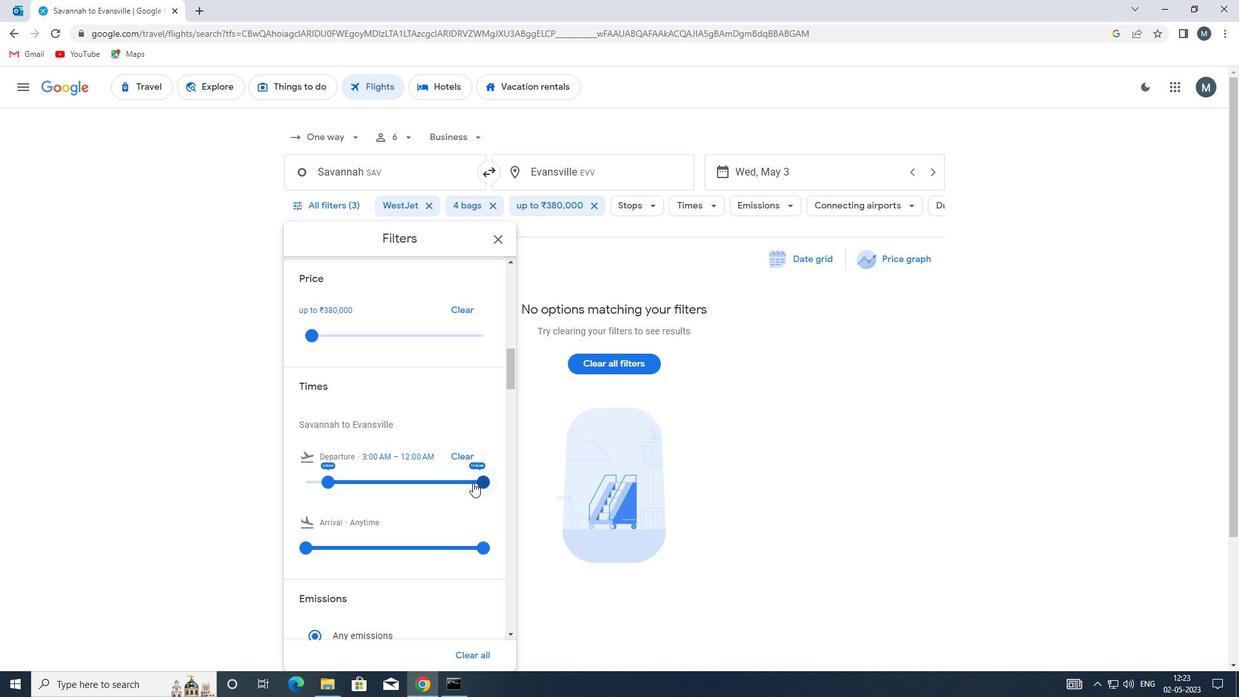 
Action: Mouse pressed left at (474, 482)
Screenshot: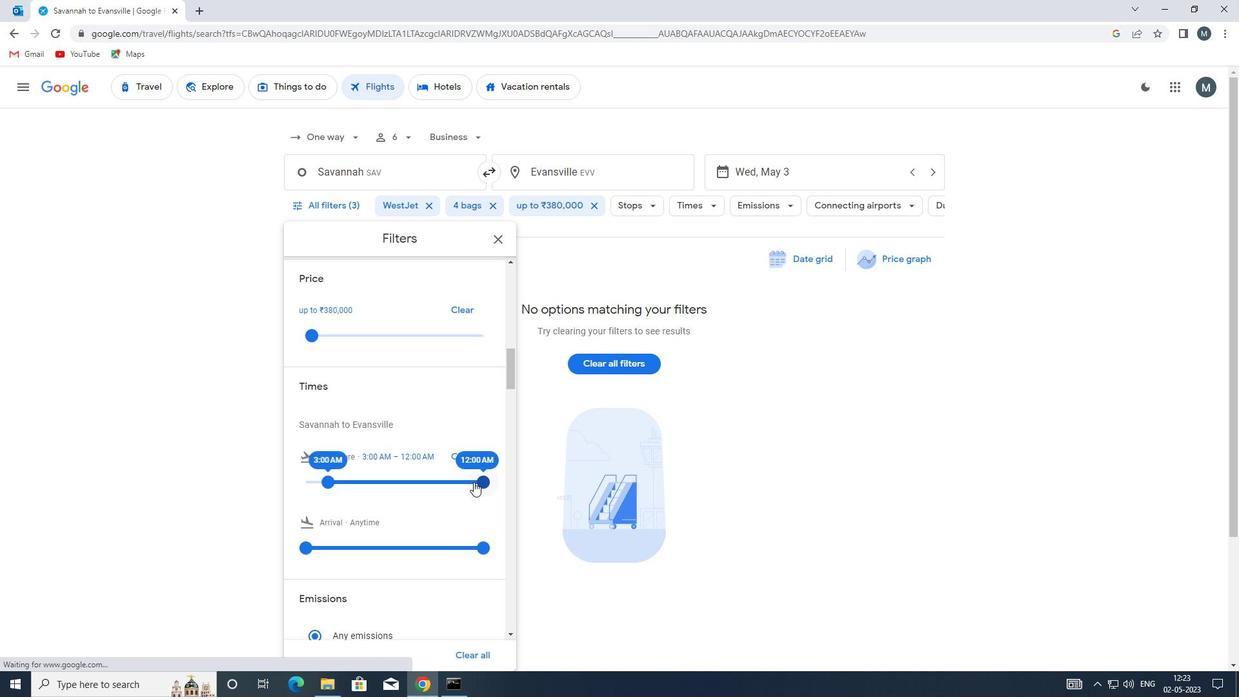 
Action: Mouse moved to (340, 476)
Screenshot: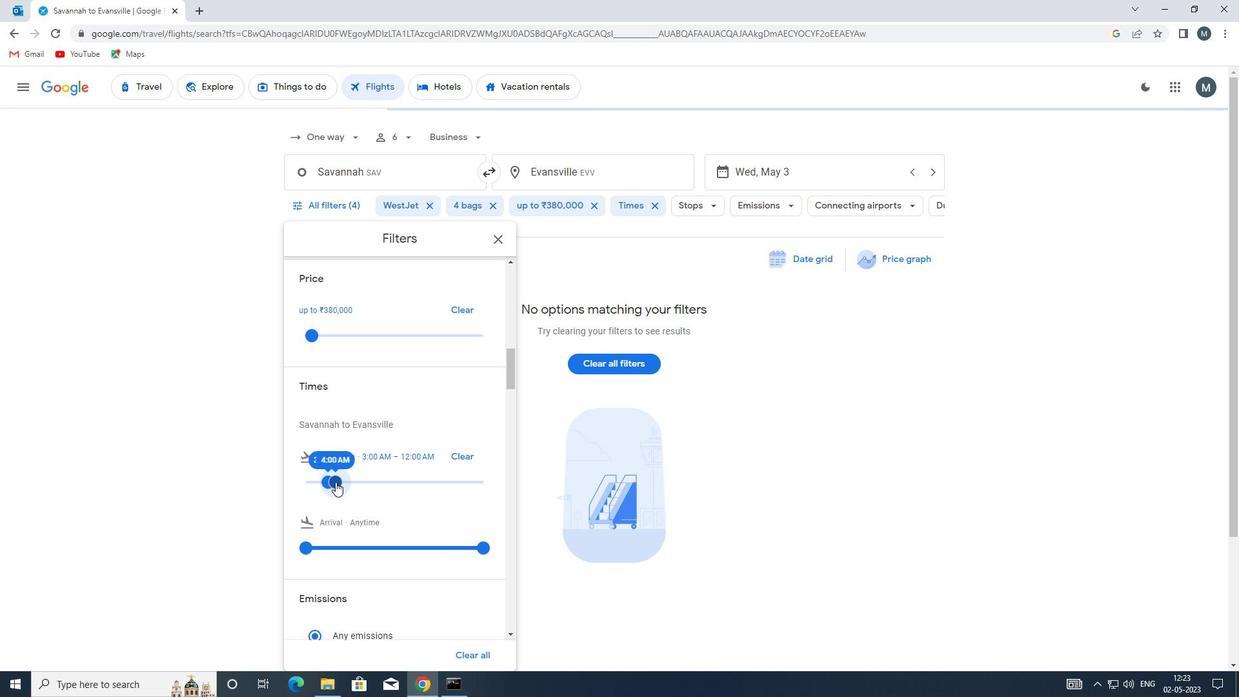 
Action: Mouse scrolled (340, 475) with delta (0, 0)
Screenshot: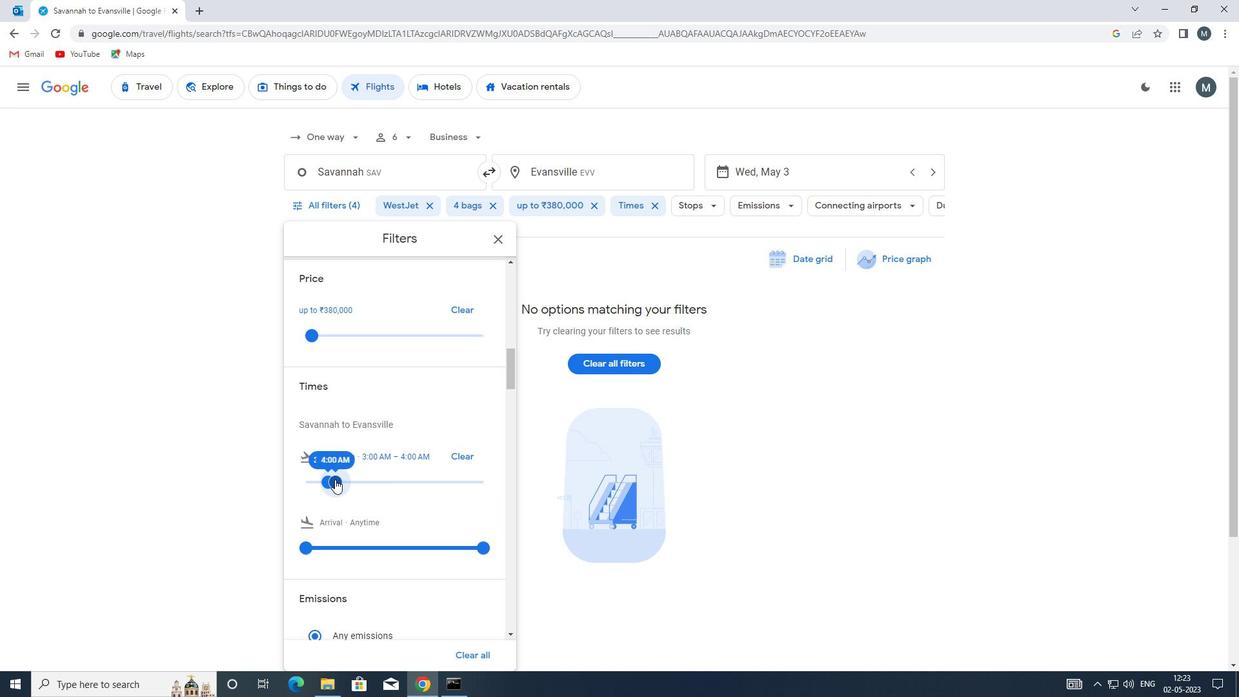 
Action: Mouse scrolled (340, 475) with delta (0, 0)
Screenshot: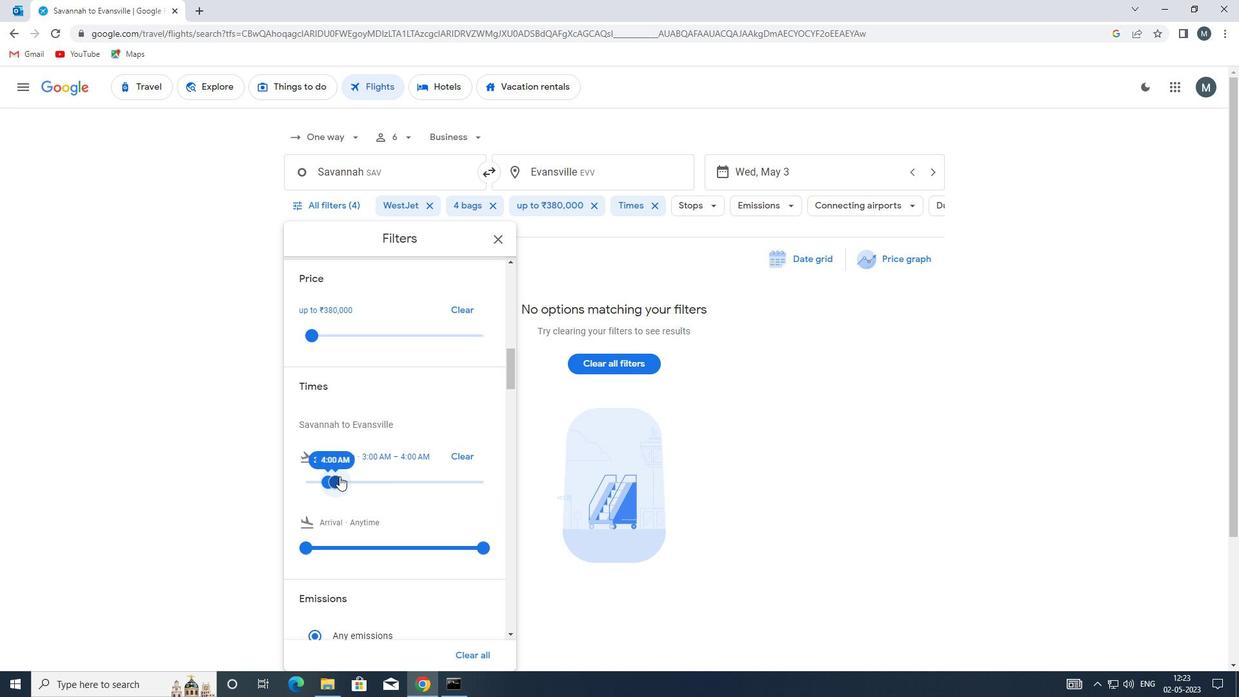 
Action: Mouse scrolled (340, 475) with delta (0, 0)
Screenshot: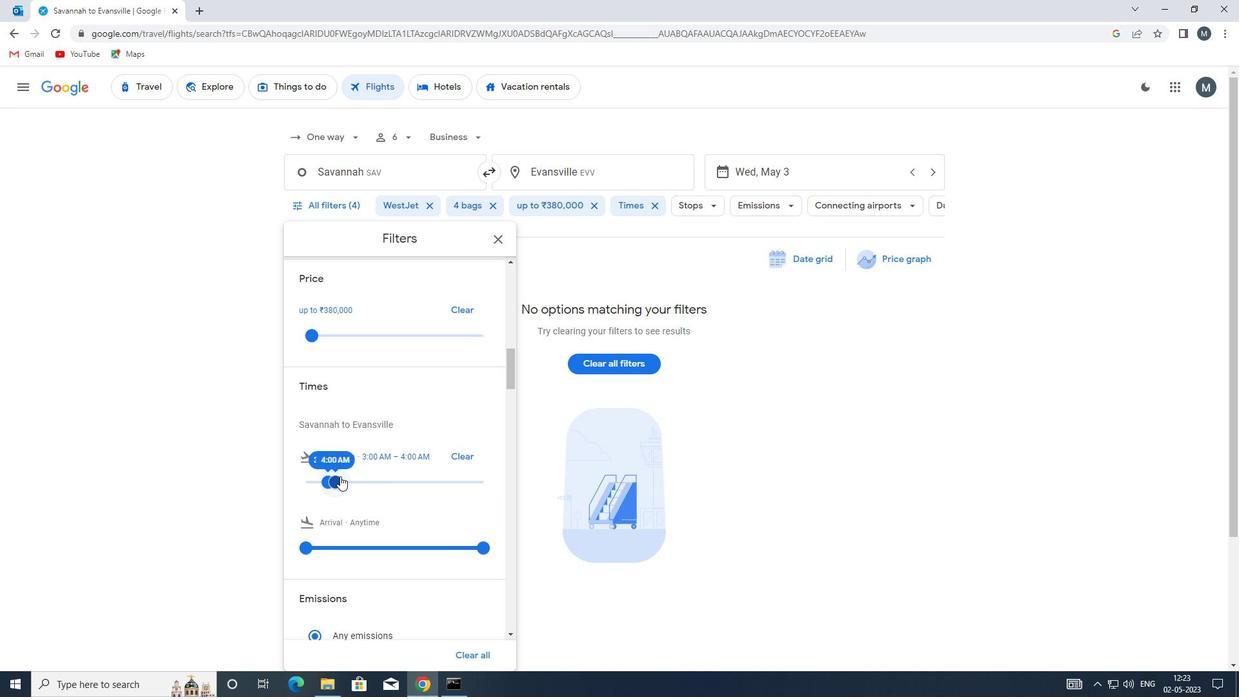 
Action: Mouse moved to (497, 238)
Screenshot: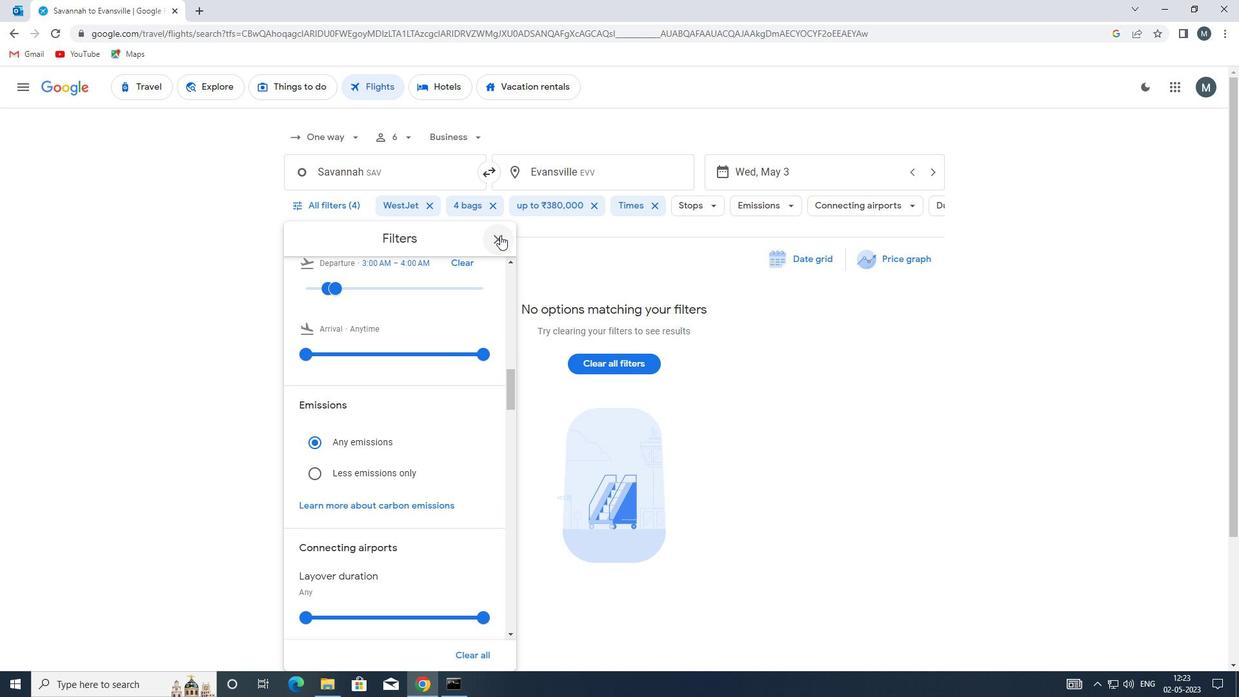 
Action: Mouse pressed left at (497, 238)
Screenshot: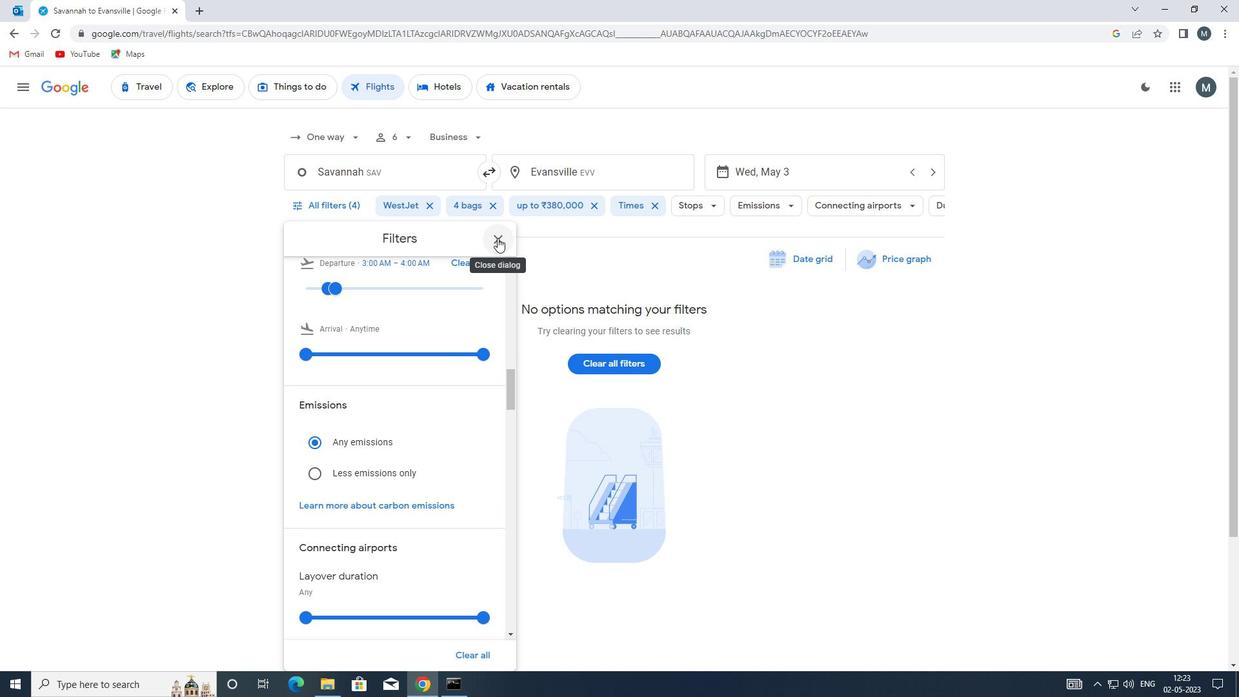 
